 Task: Plan a trip to Atbara, Sudan from 6th December, 2023 to 12th December, 2023 for 4 adults.4 bedrooms having 4 beds and 4 bathrooms. Property type can be flat. Amenities needed are: wifi, TV, free parkinig on premises, gym, breakfast. Look for 3 properties as per requirement.
Action: Mouse moved to (398, 183)
Screenshot: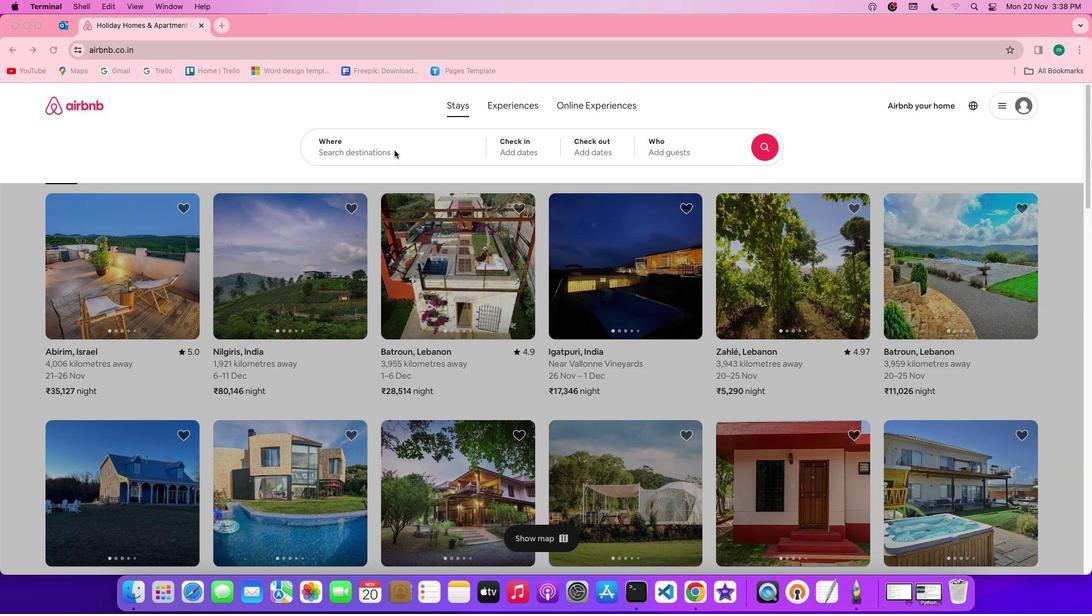 
Action: Mouse pressed left at (398, 183)
Screenshot: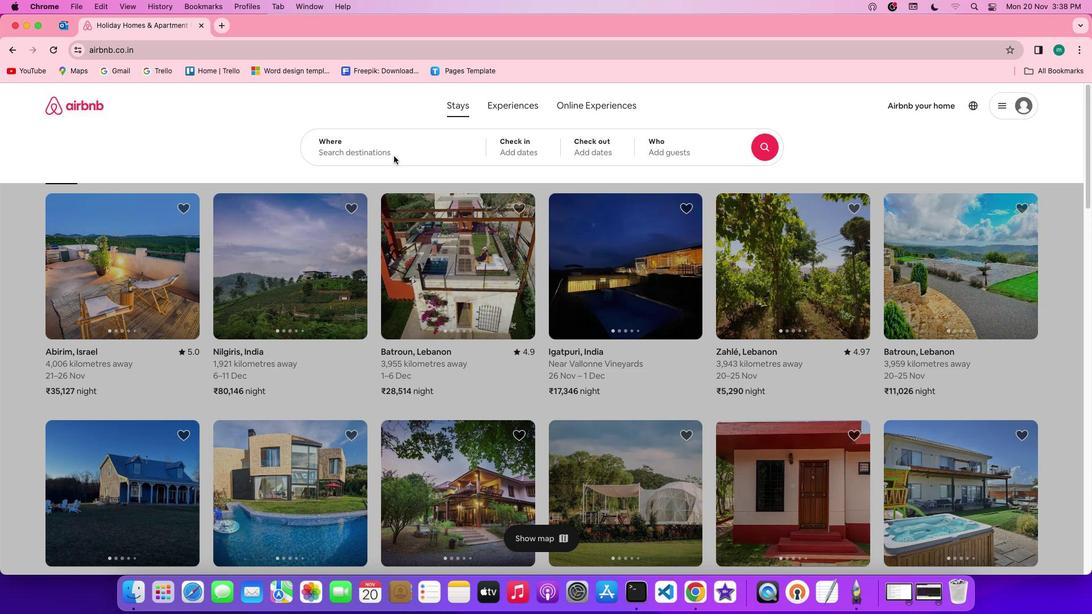 
Action: Mouse pressed left at (398, 183)
Screenshot: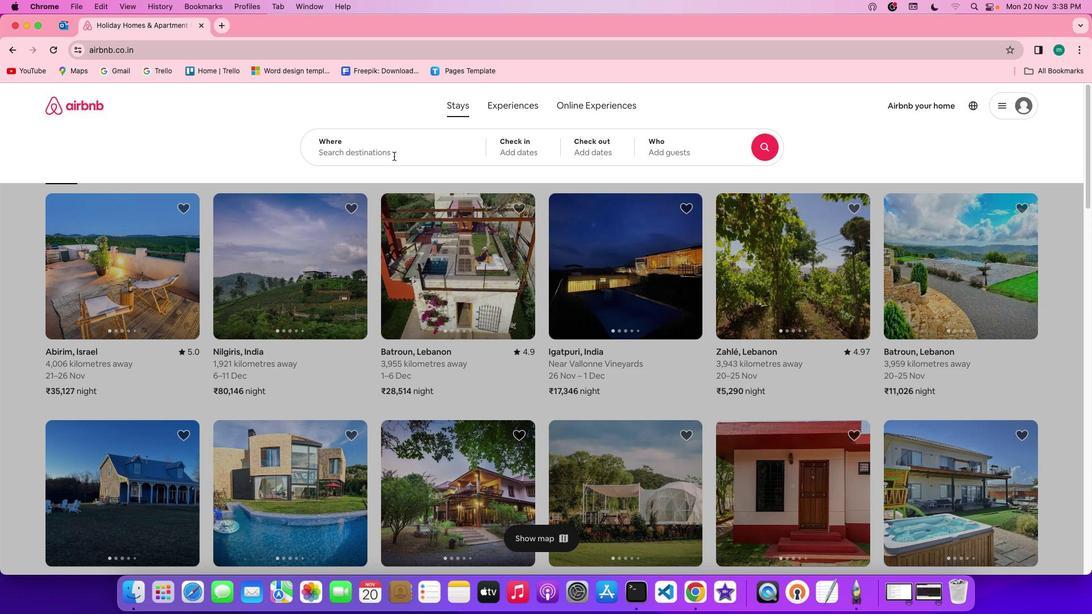 
Action: Mouse moved to (358, 178)
Screenshot: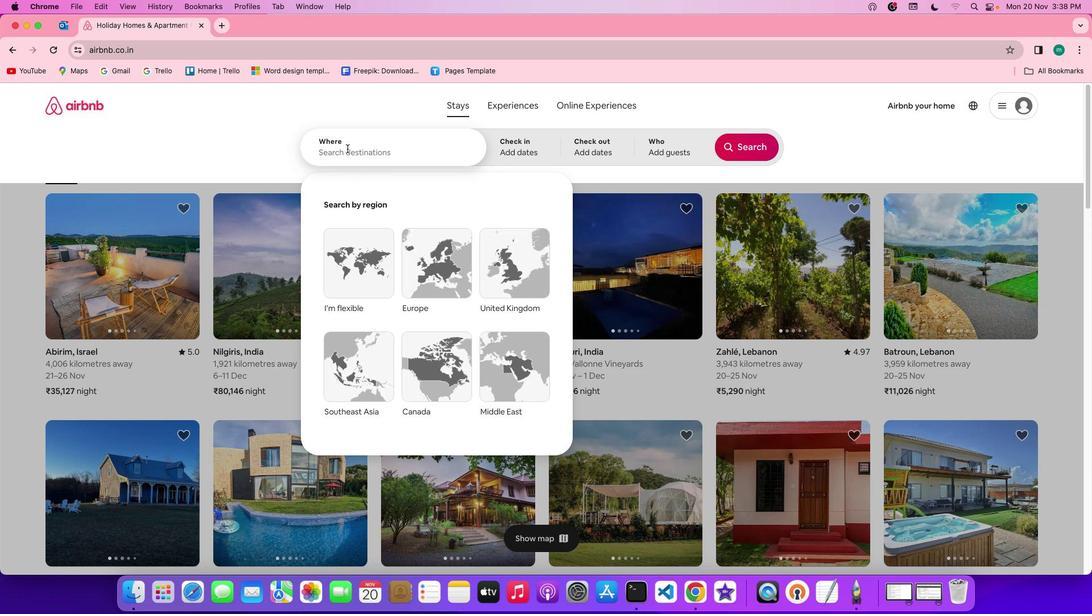 
Action: Key pressed Key.shift'A''t''b''a''r''a'','Key.spaceKey.shift'S''u''d''a''n'
Screenshot: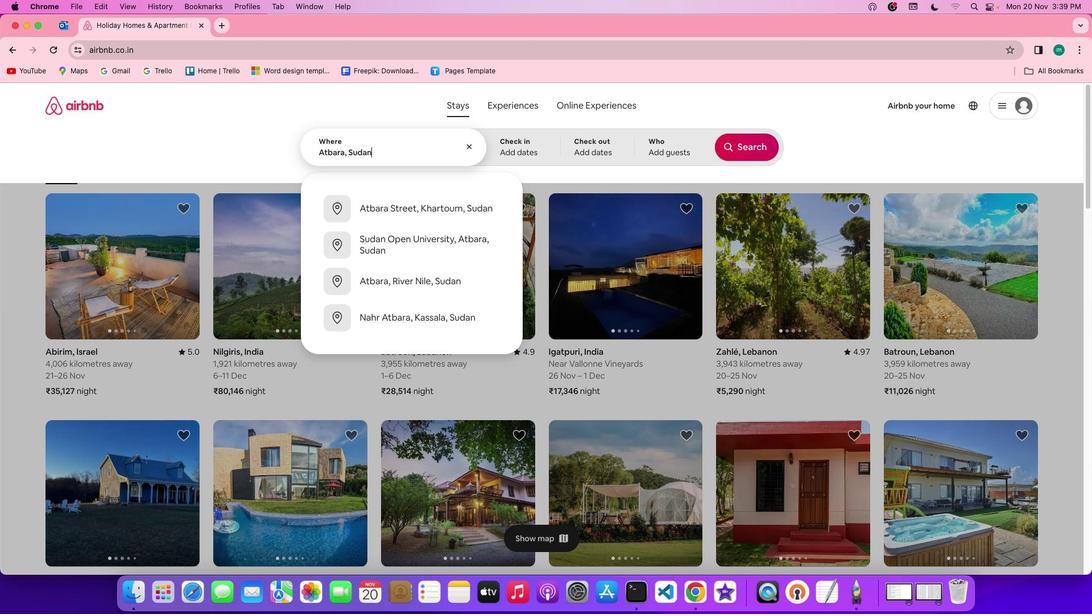
Action: Mouse moved to (510, 173)
Screenshot: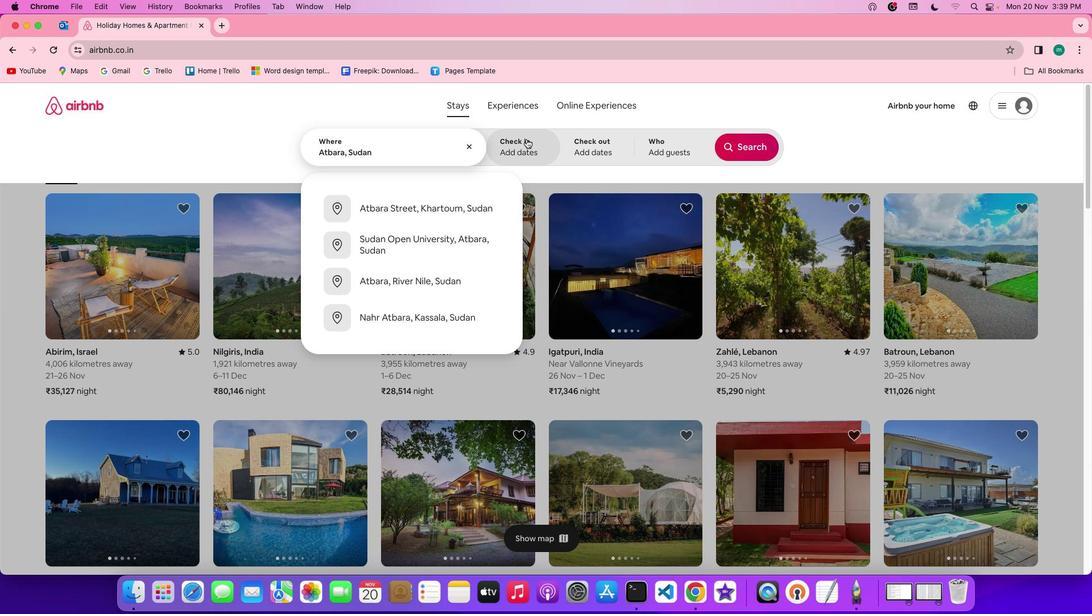 
Action: Mouse pressed left at (510, 173)
Screenshot: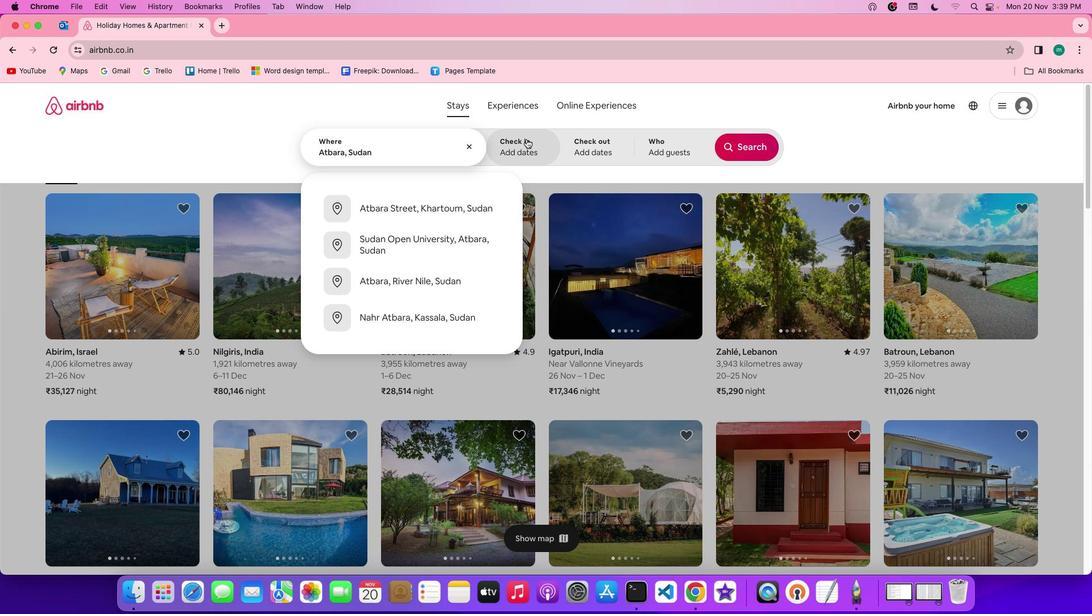 
Action: Mouse moved to (611, 273)
Screenshot: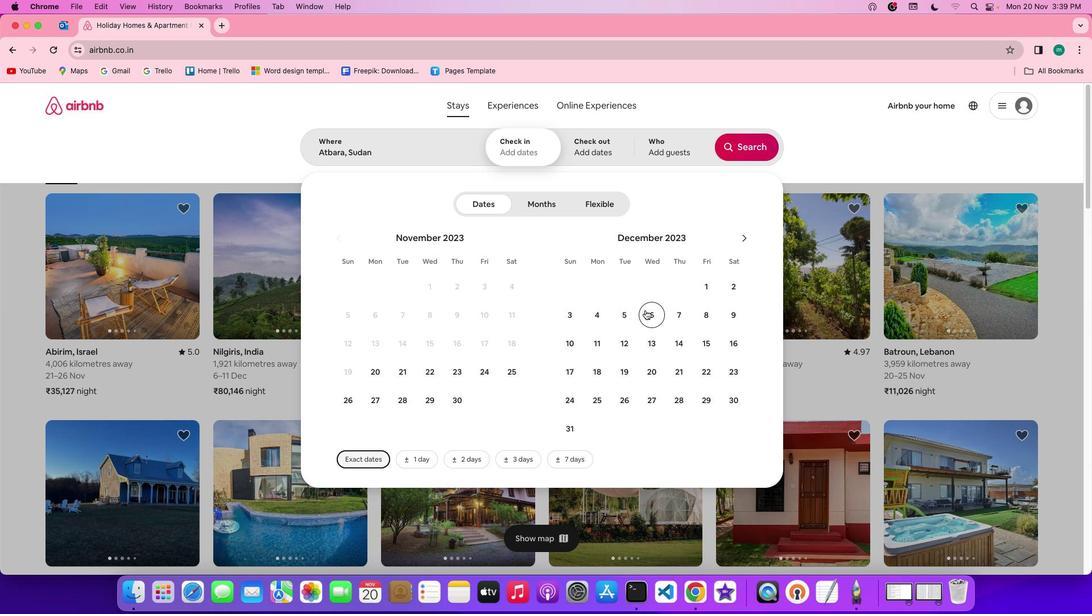 
Action: Mouse pressed left at (611, 273)
Screenshot: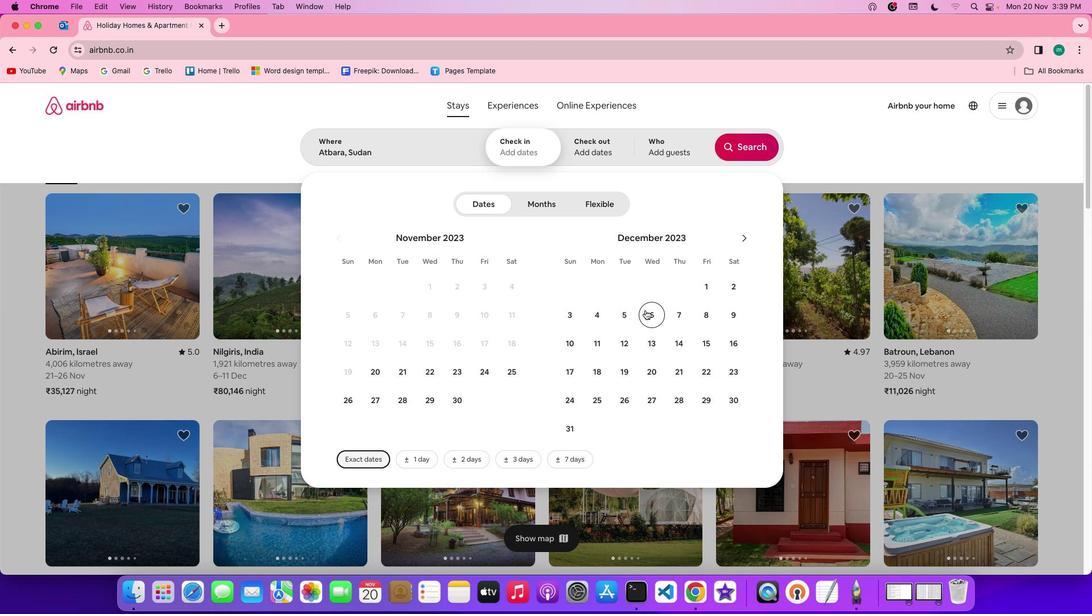 
Action: Mouse moved to (593, 293)
Screenshot: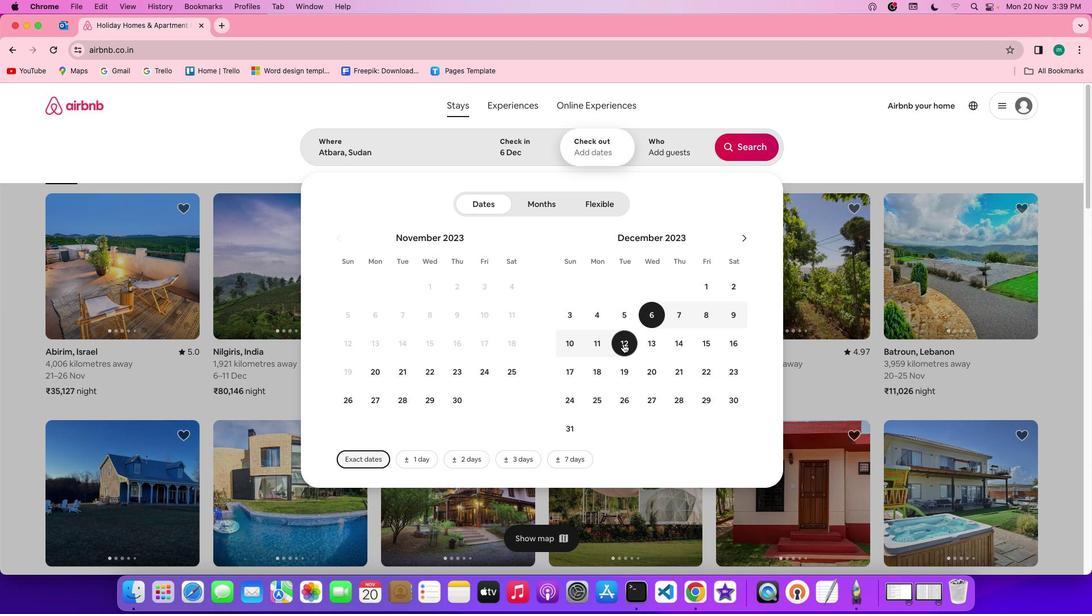 
Action: Mouse pressed left at (593, 293)
Screenshot: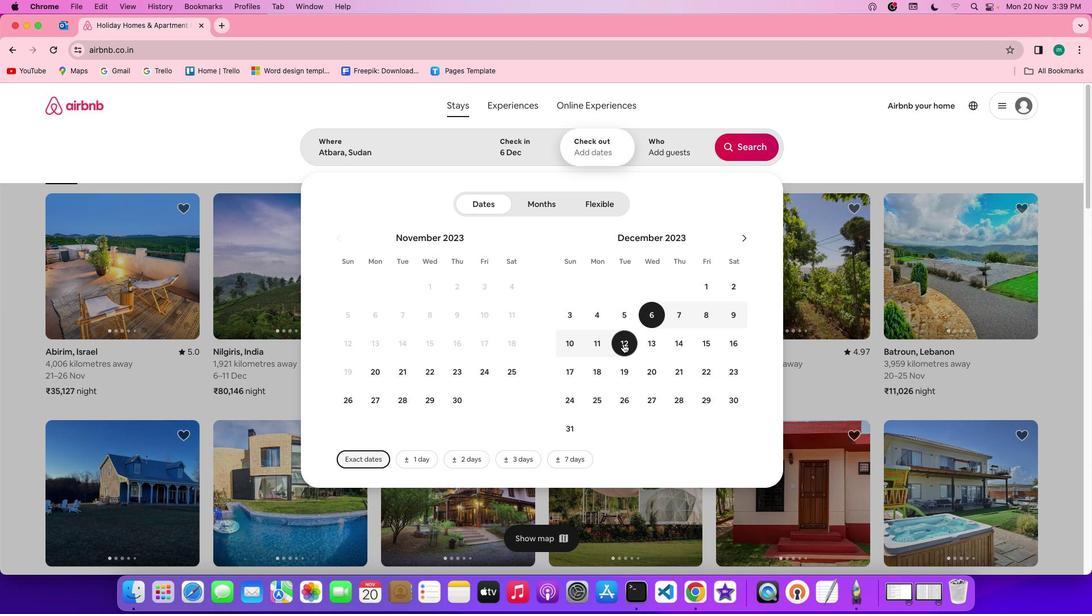 
Action: Mouse moved to (635, 178)
Screenshot: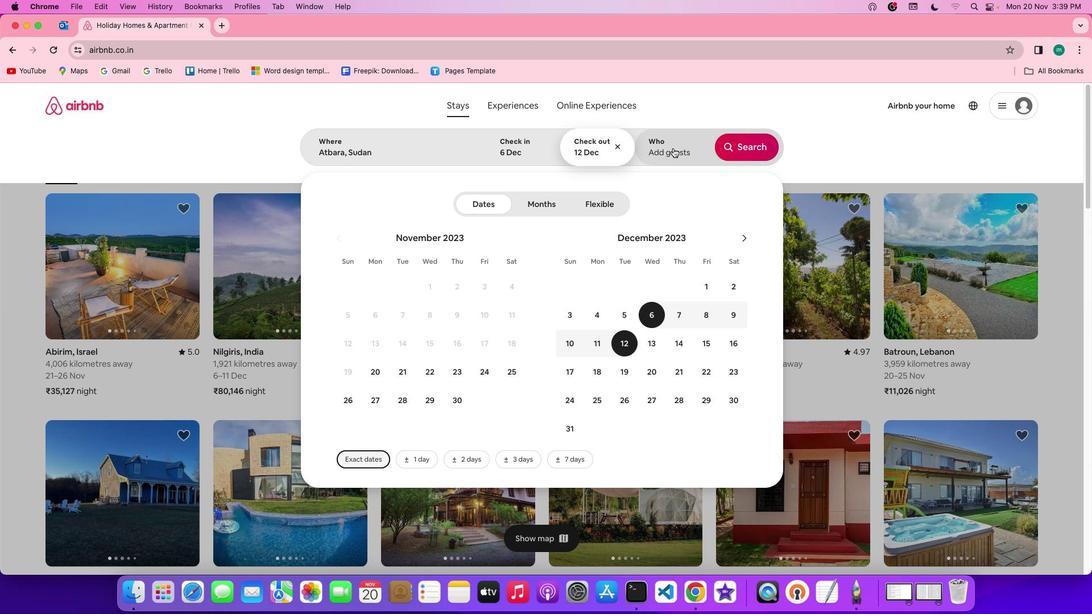 
Action: Mouse pressed left at (635, 178)
Screenshot: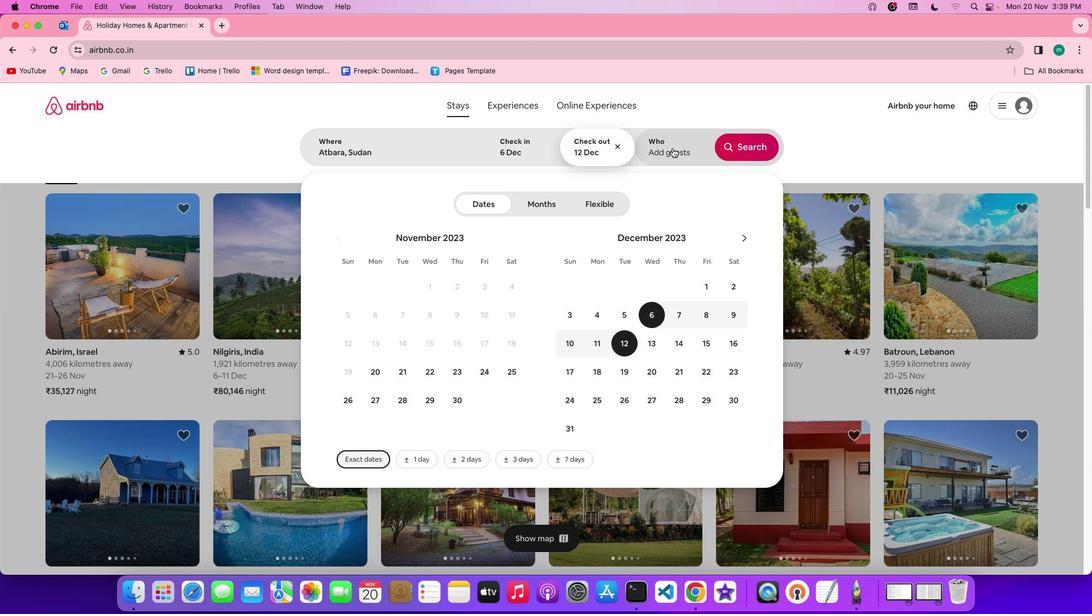 
Action: Mouse moved to (698, 208)
Screenshot: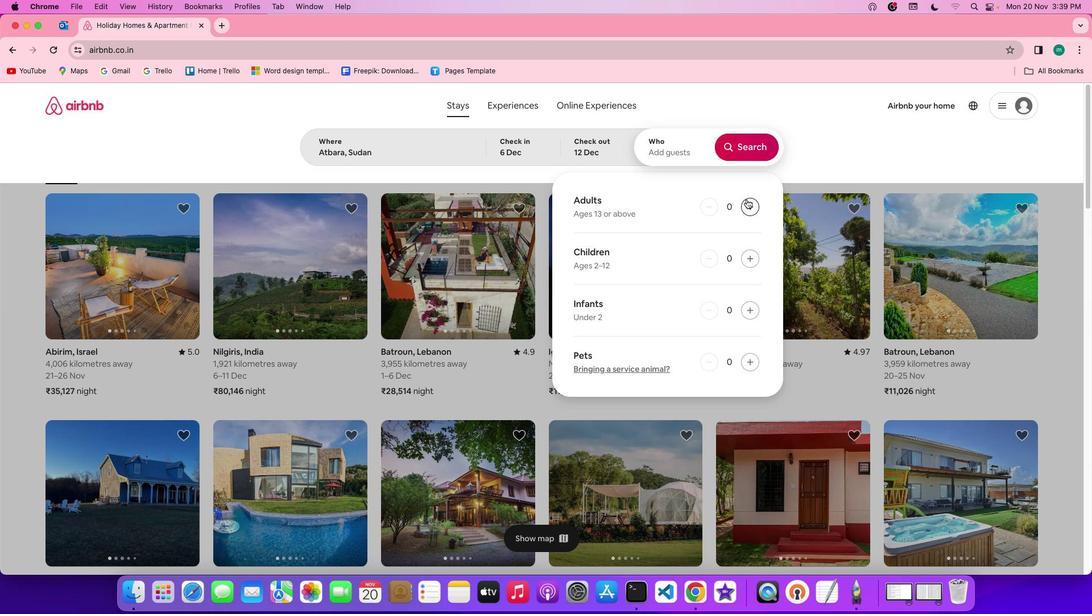 
Action: Mouse pressed left at (698, 208)
Screenshot: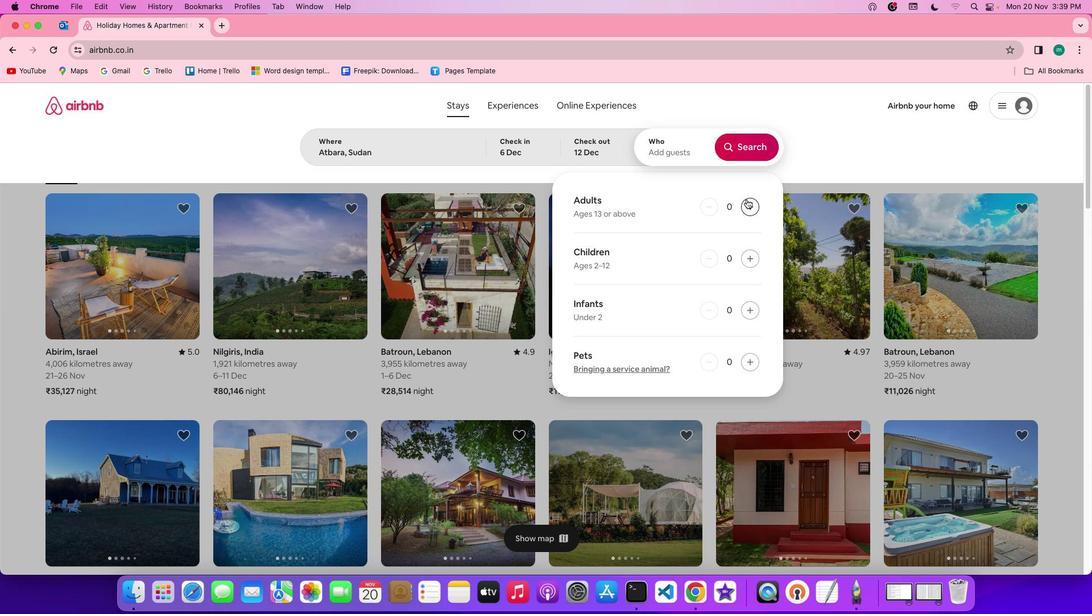 
Action: Mouse pressed left at (698, 208)
Screenshot: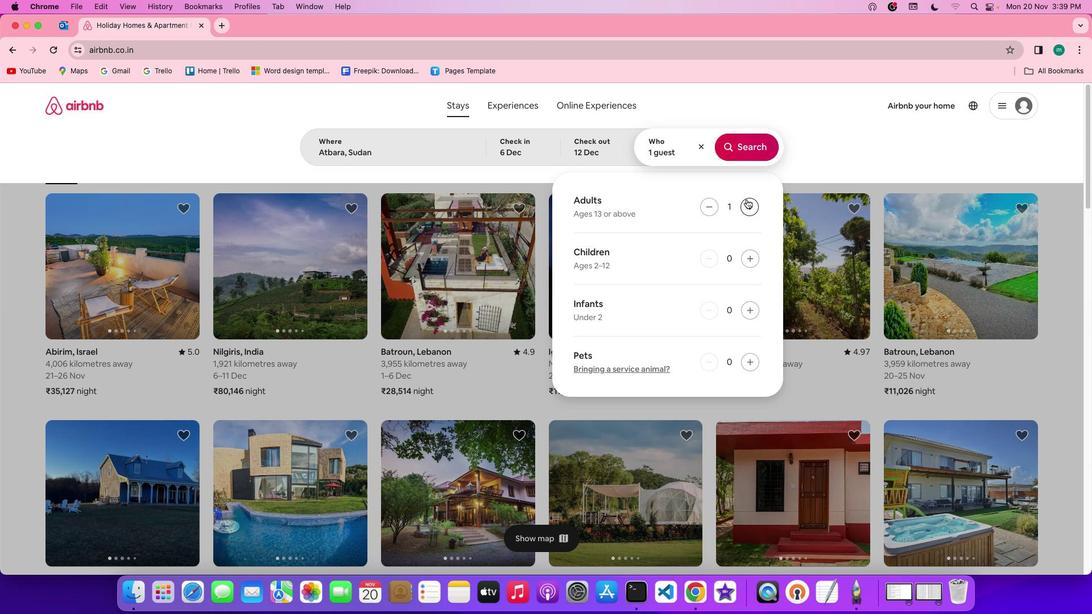 
Action: Mouse pressed left at (698, 208)
Screenshot: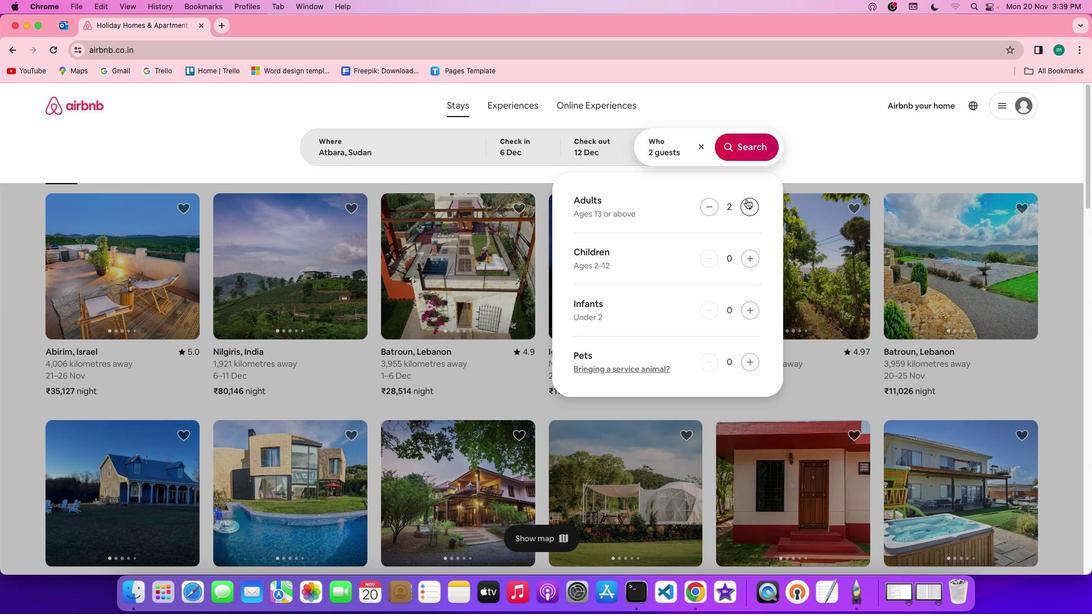 
Action: Mouse pressed left at (698, 208)
Screenshot: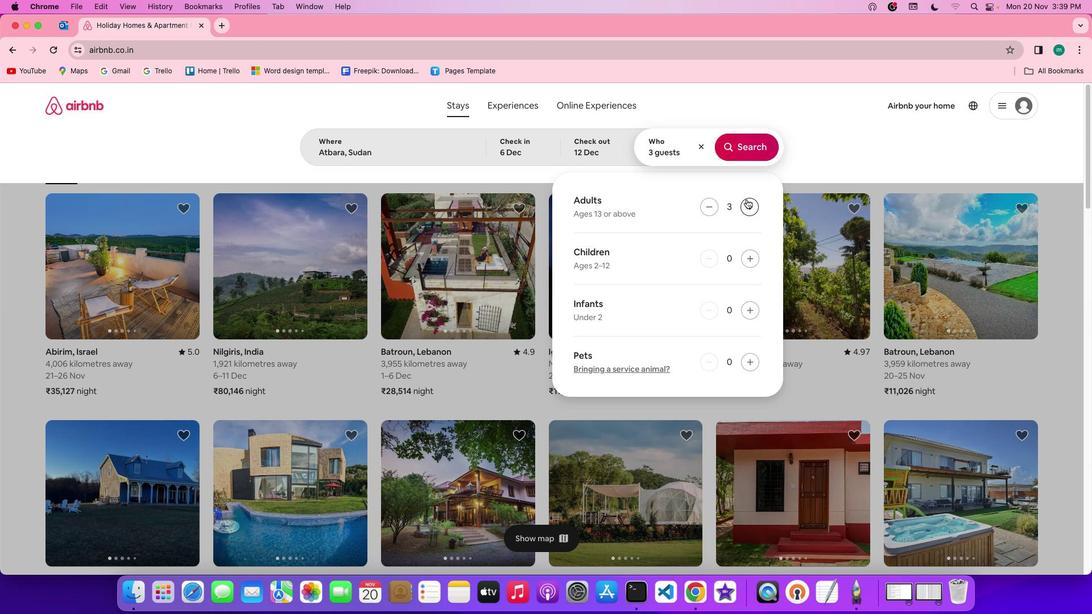 
Action: Mouse moved to (699, 178)
Screenshot: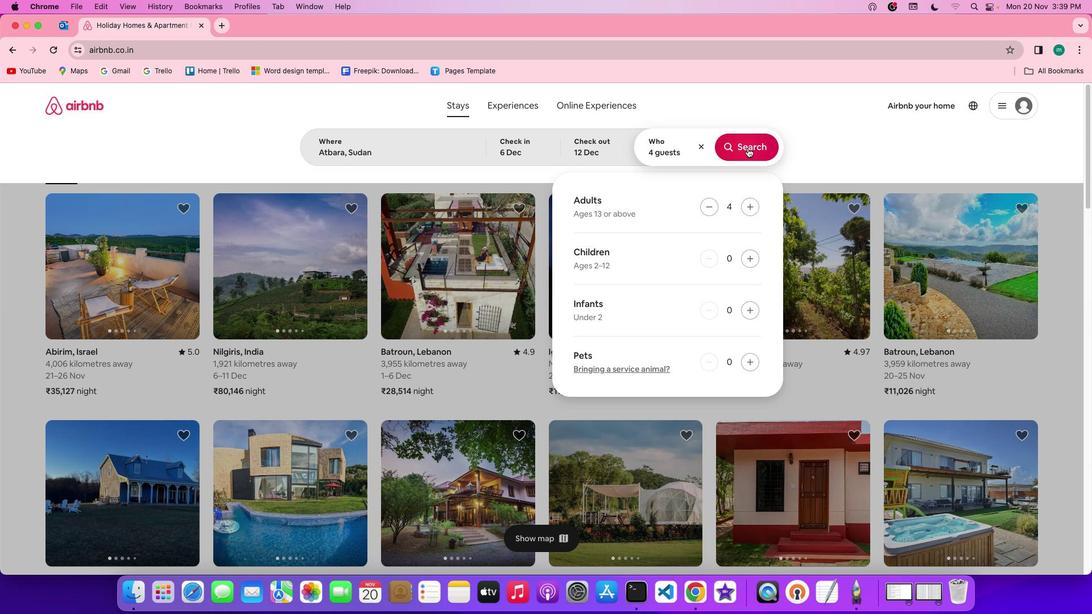 
Action: Mouse pressed left at (699, 178)
Screenshot: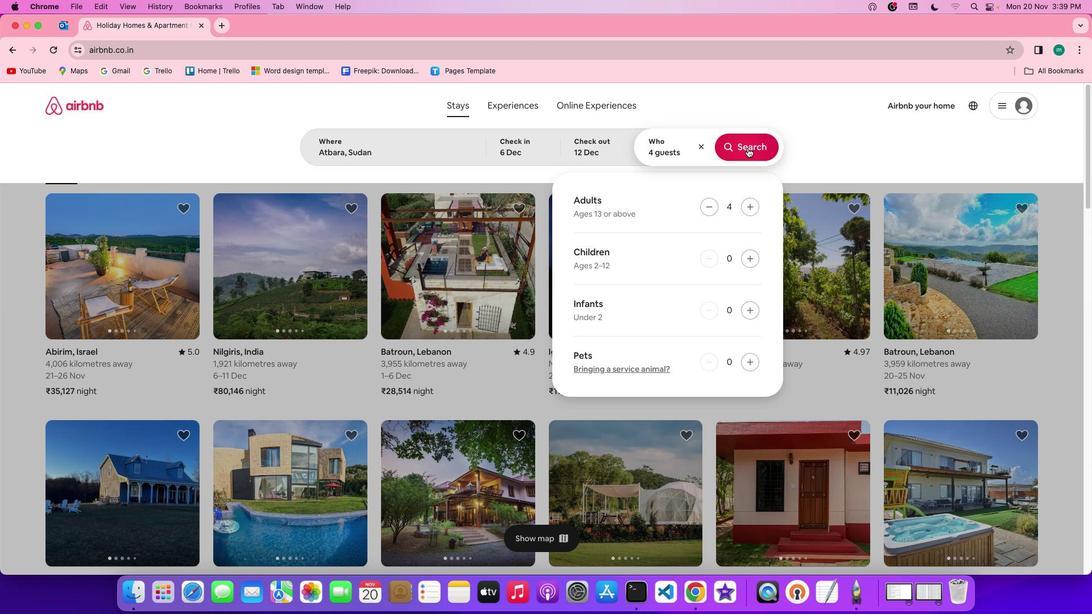 
Action: Mouse moved to (837, 179)
Screenshot: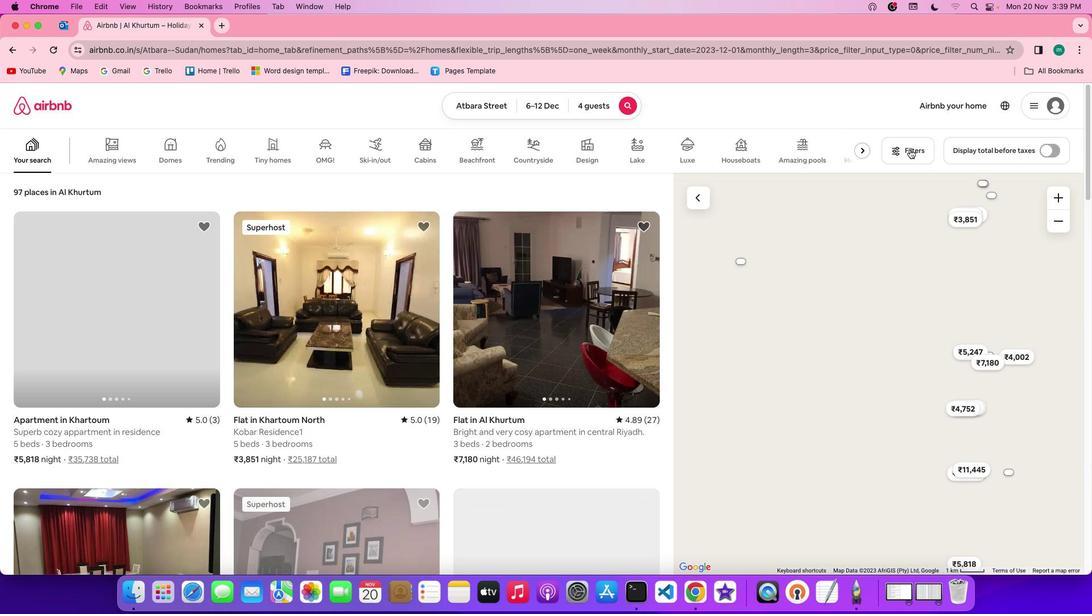 
Action: Mouse pressed left at (837, 179)
Screenshot: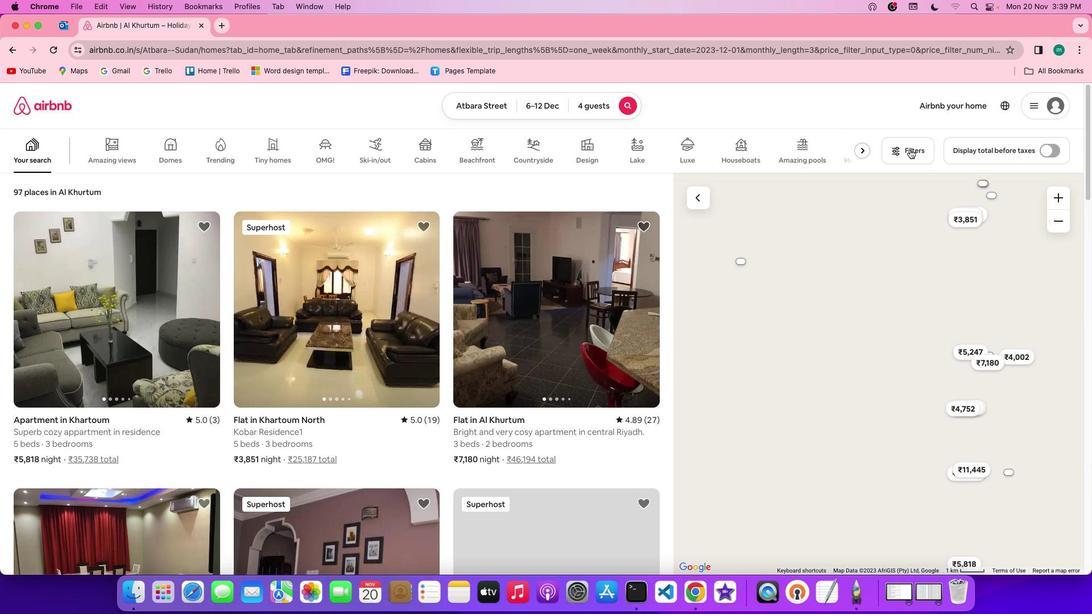 
Action: Mouse moved to (585, 275)
Screenshot: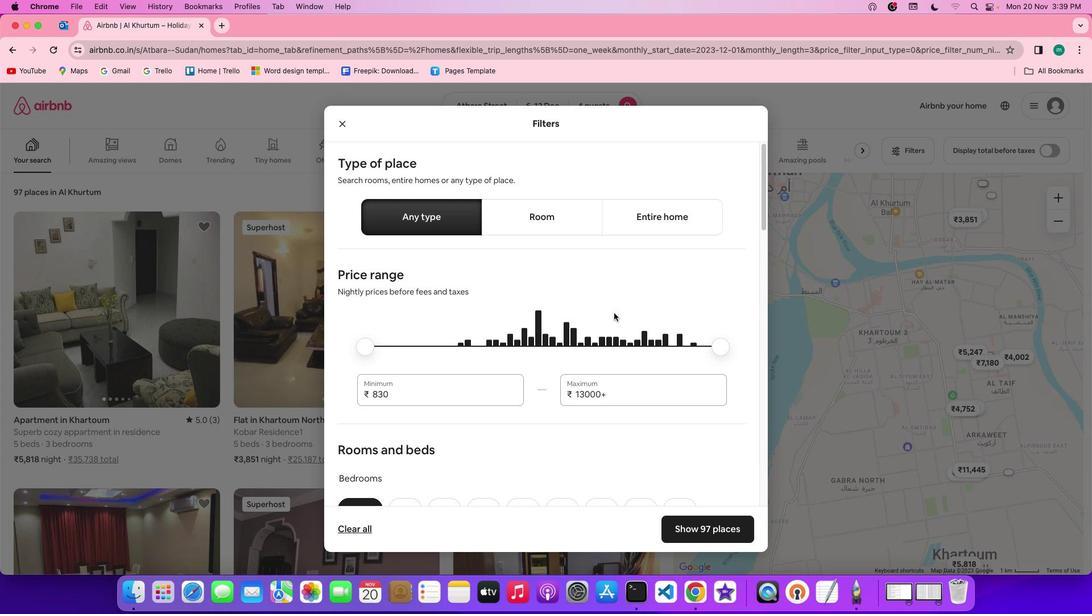 
Action: Mouse scrolled (585, 275) with delta (62, 91)
Screenshot: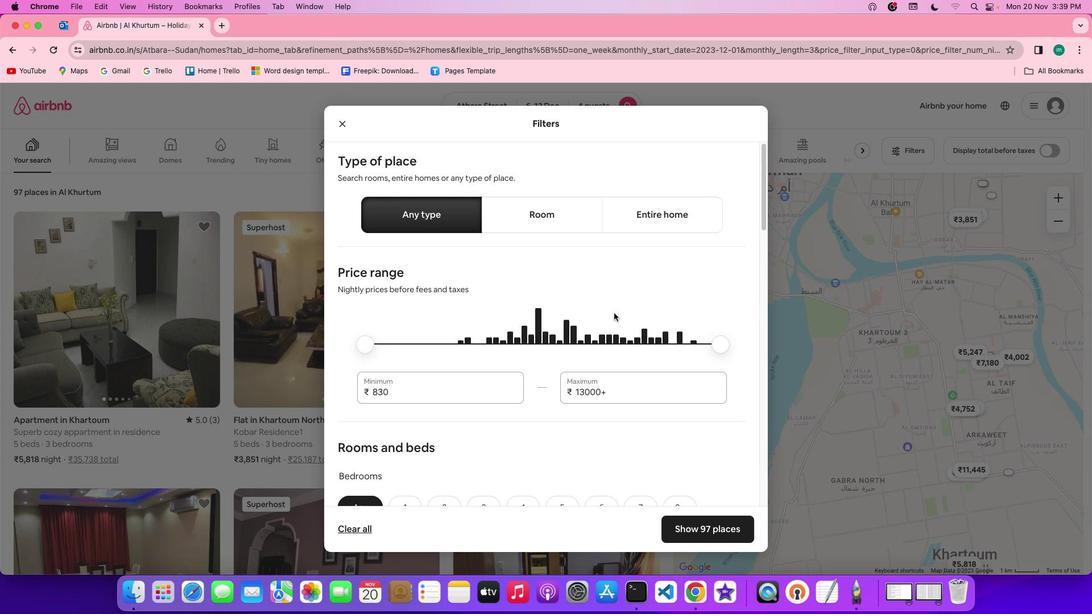 
Action: Mouse scrolled (585, 275) with delta (62, 91)
Screenshot: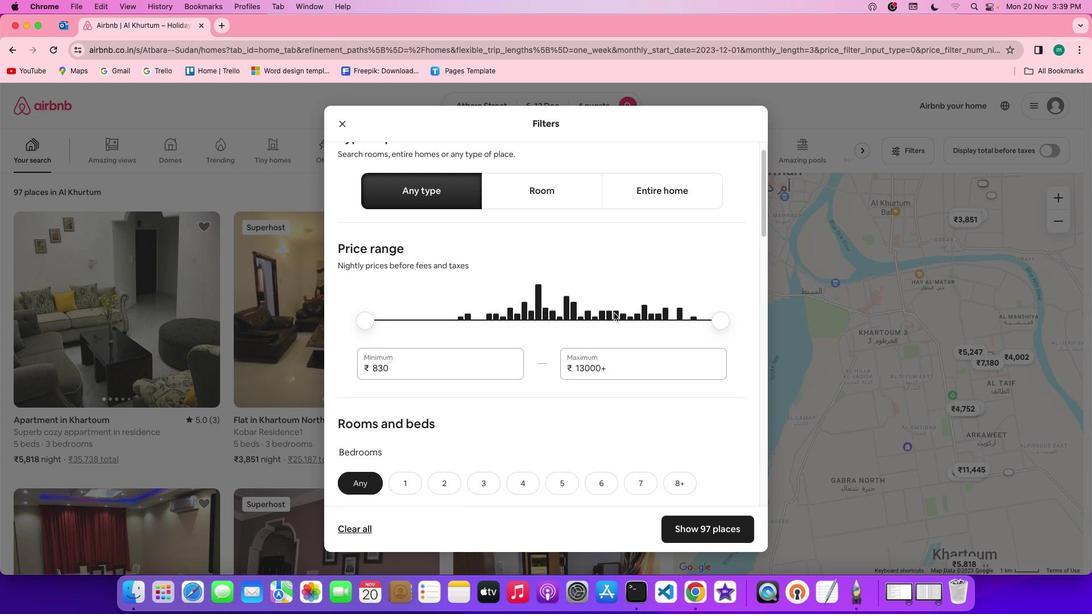 
Action: Mouse scrolled (585, 275) with delta (62, 91)
Screenshot: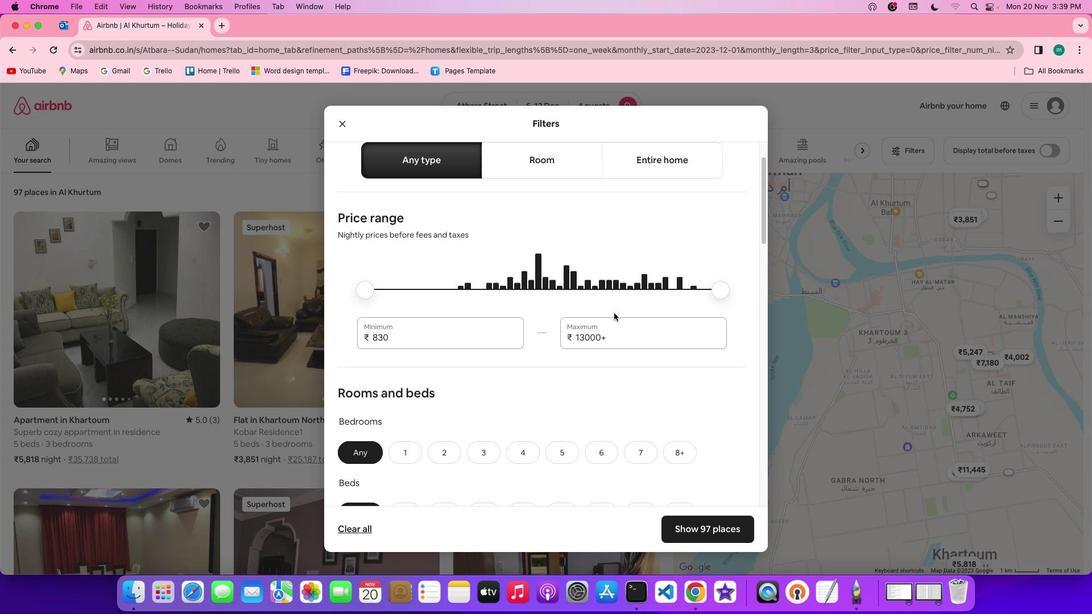 
Action: Mouse scrolled (585, 275) with delta (62, 90)
Screenshot: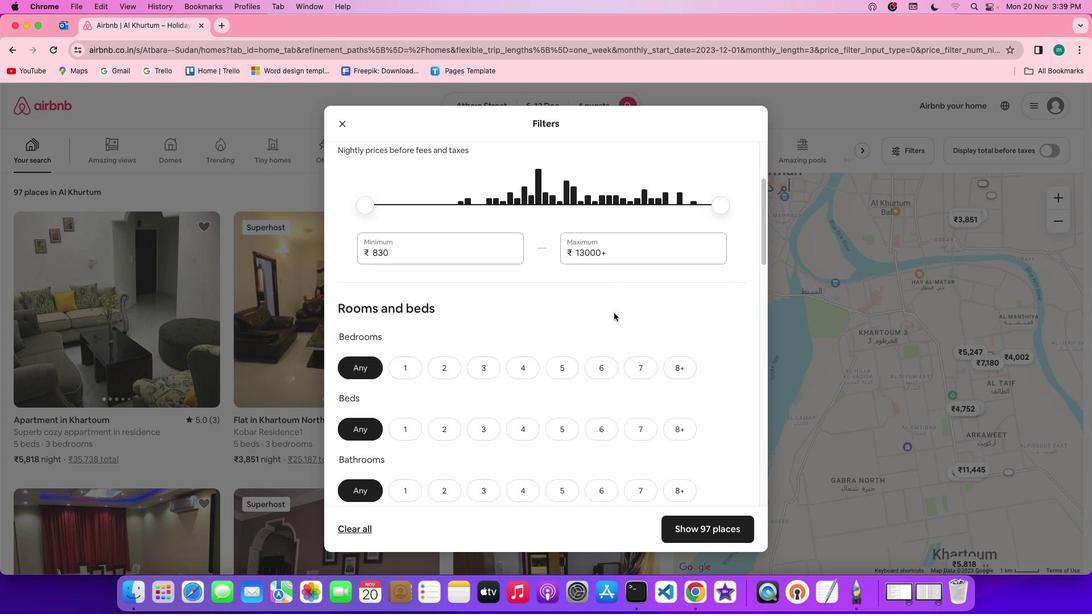 
Action: Mouse scrolled (585, 275) with delta (62, 91)
Screenshot: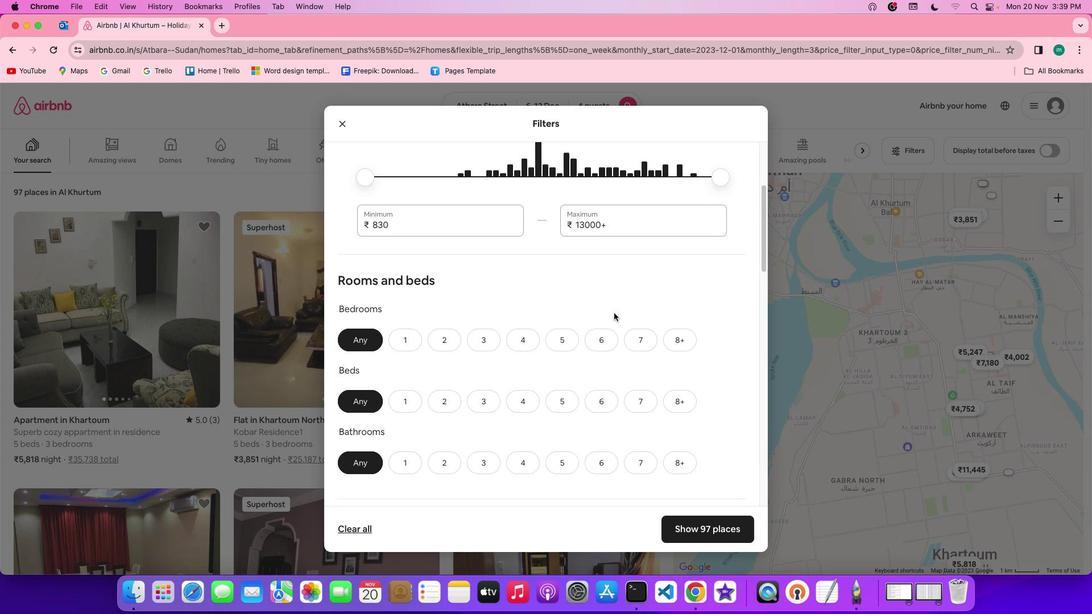 
Action: Mouse scrolled (585, 275) with delta (62, 91)
Screenshot: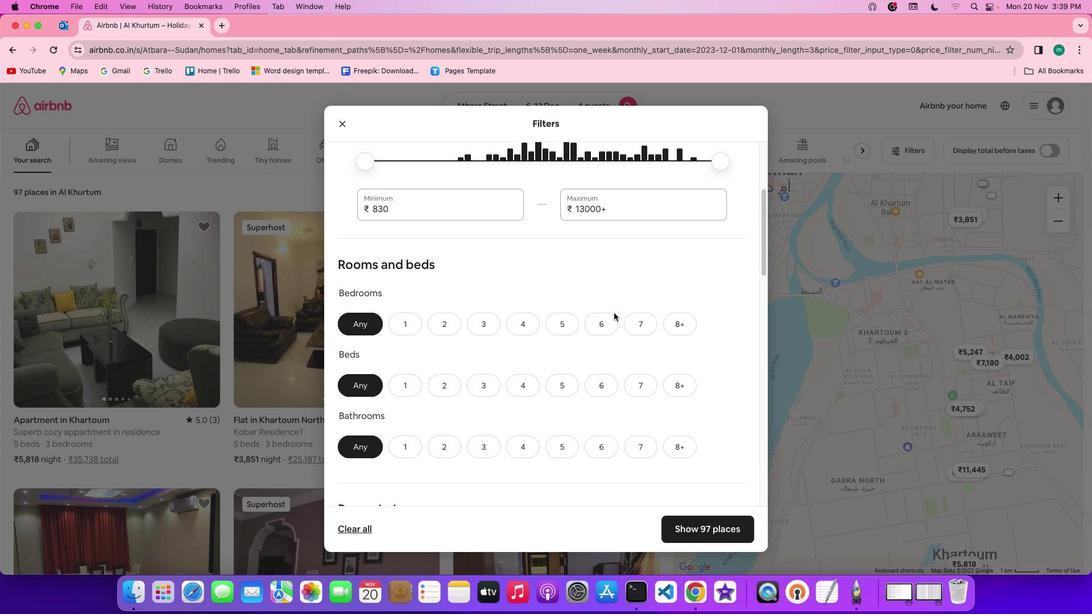 
Action: Mouse scrolled (585, 275) with delta (62, 91)
Screenshot: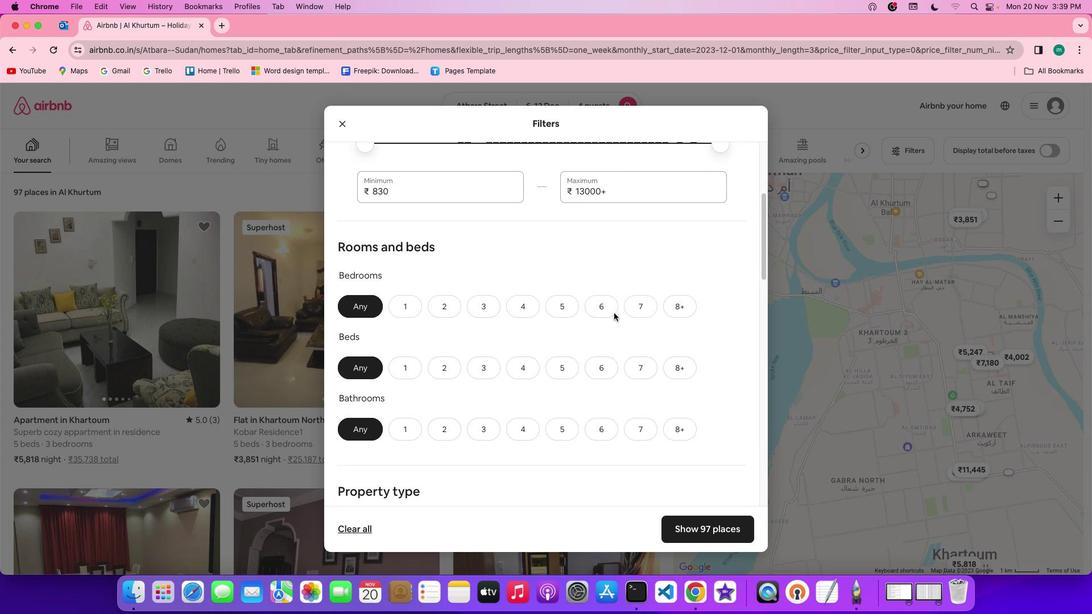 
Action: Mouse scrolled (585, 275) with delta (62, 90)
Screenshot: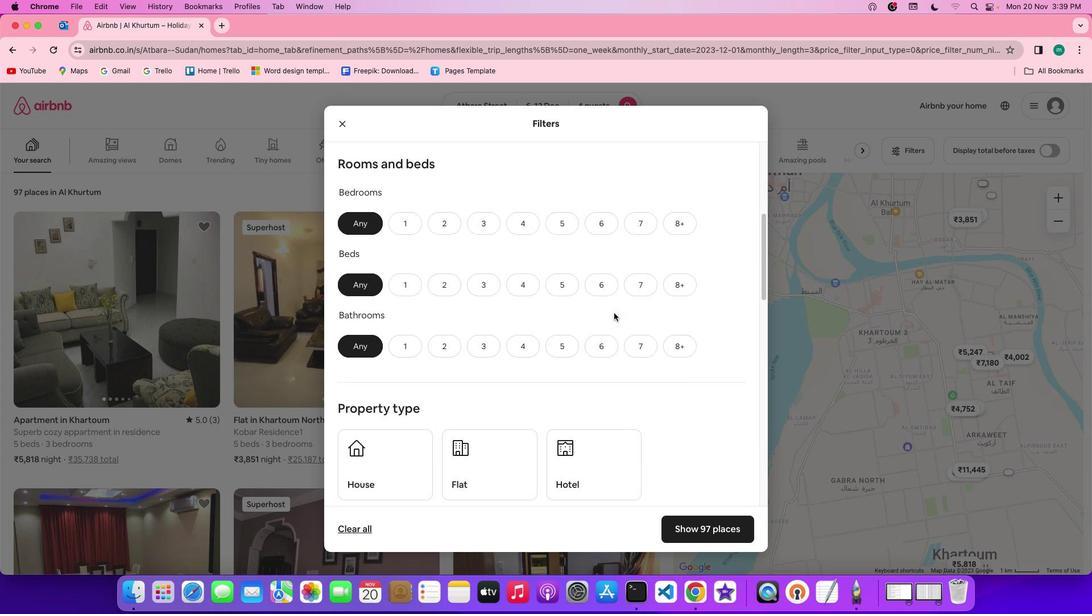 
Action: Mouse moved to (516, 208)
Screenshot: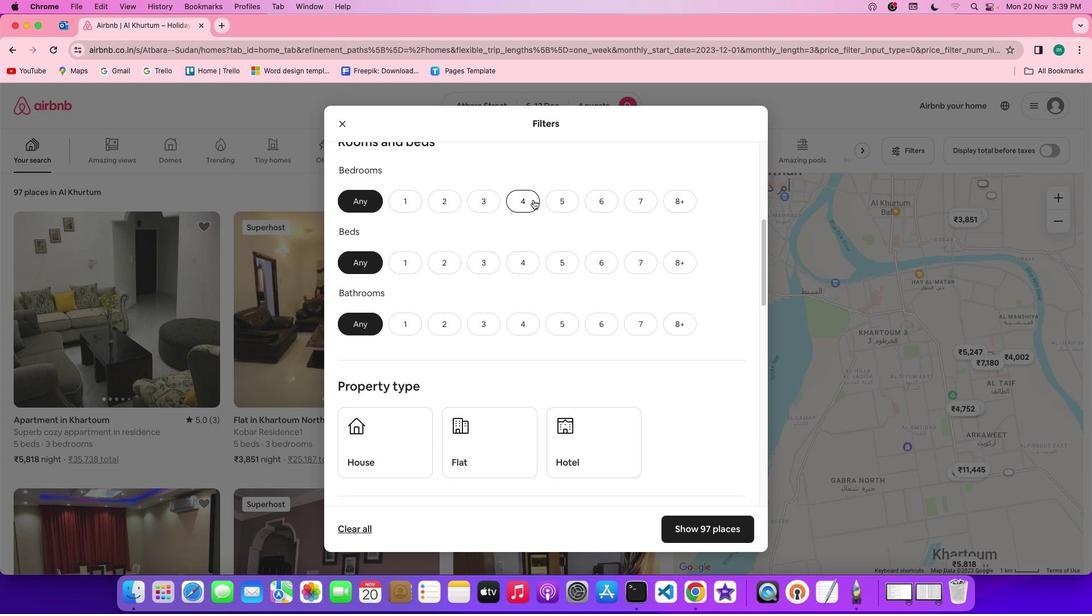 
Action: Mouse pressed left at (516, 208)
Screenshot: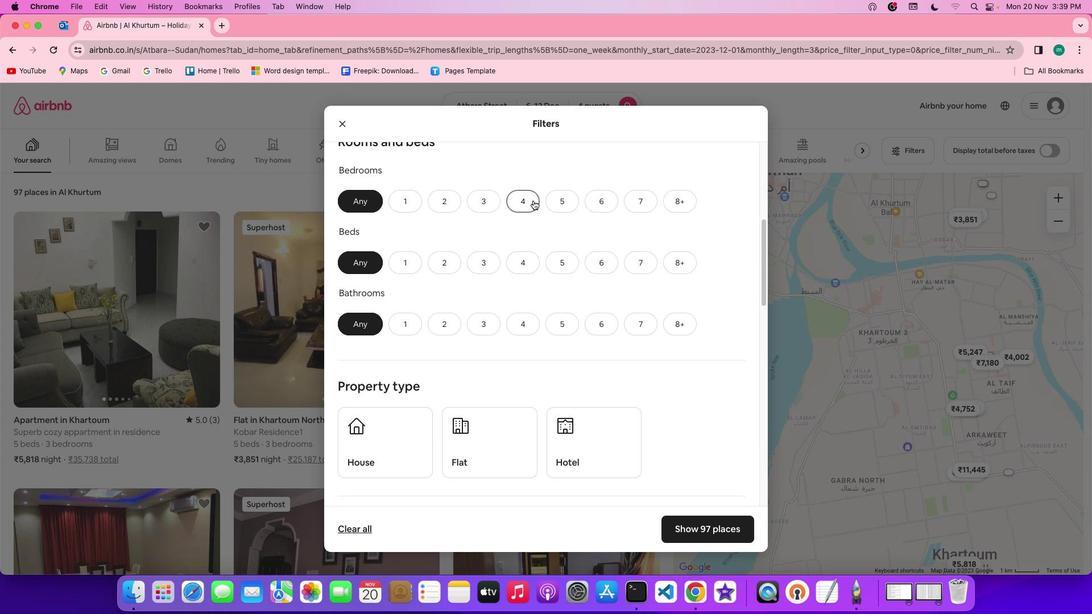 
Action: Mouse moved to (513, 246)
Screenshot: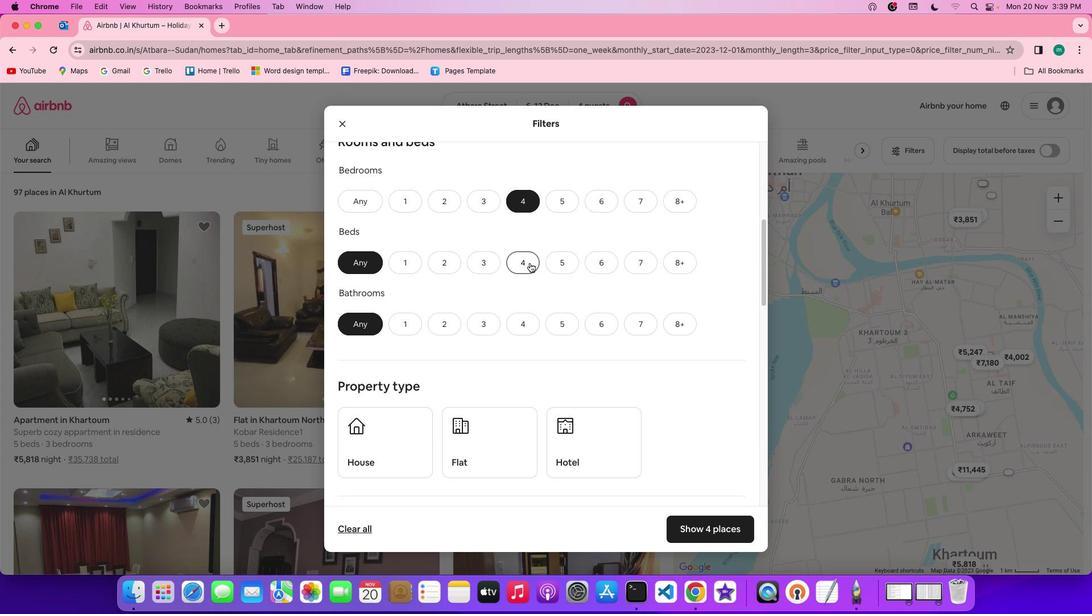 
Action: Mouse pressed left at (513, 246)
Screenshot: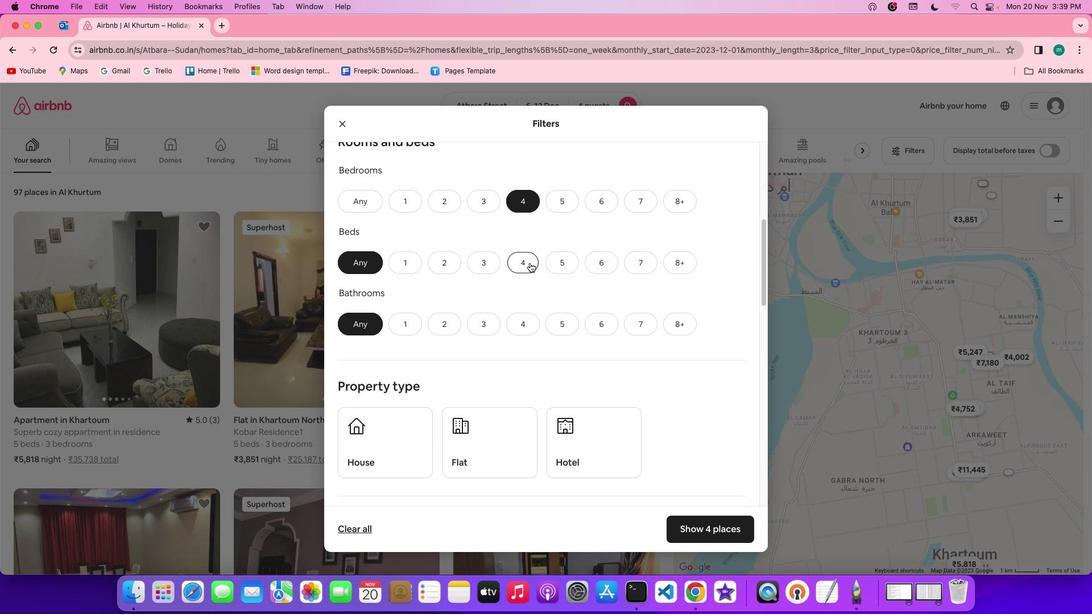 
Action: Mouse moved to (506, 277)
Screenshot: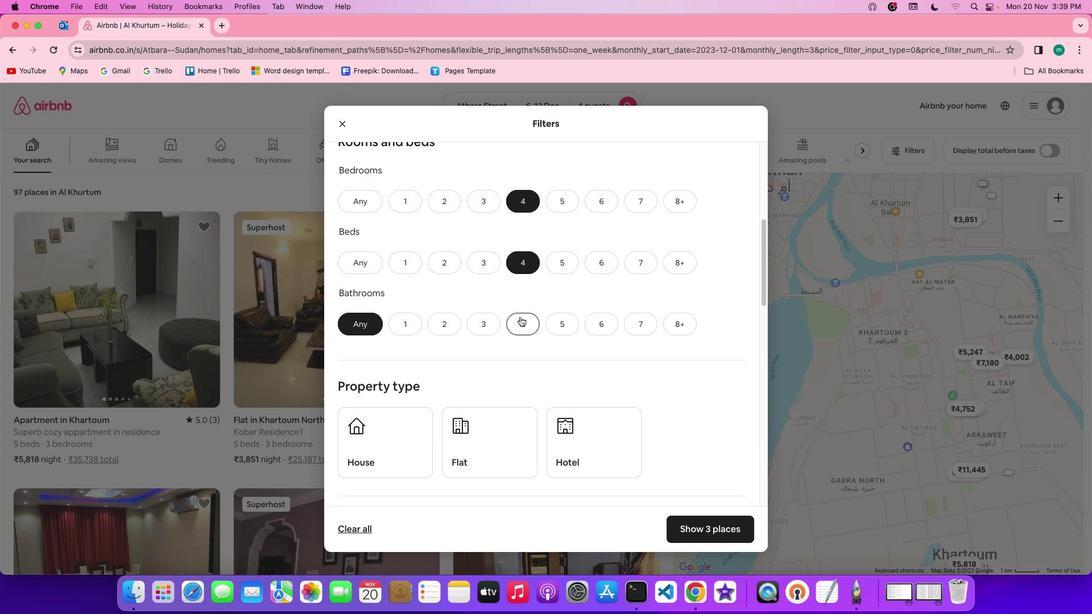 
Action: Mouse pressed left at (506, 277)
Screenshot: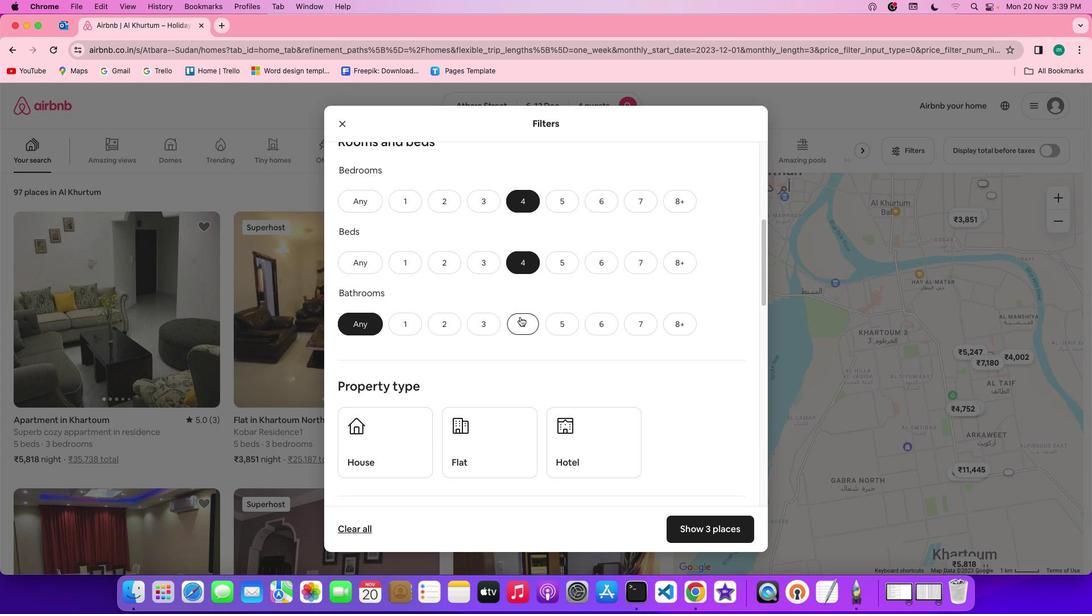 
Action: Mouse moved to (564, 274)
Screenshot: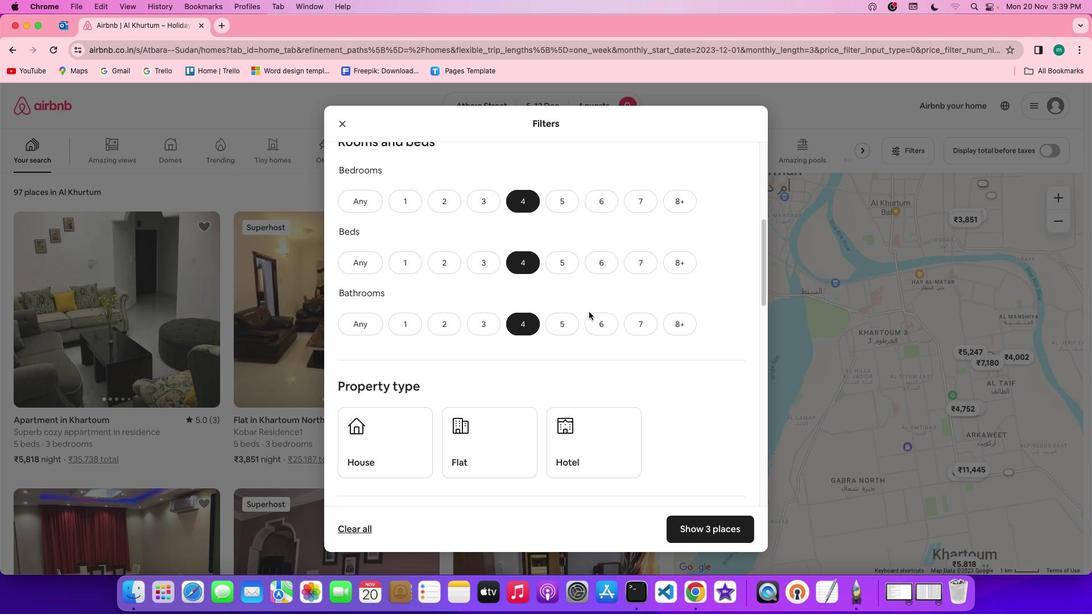 
Action: Mouse scrolled (564, 274) with delta (62, 91)
Screenshot: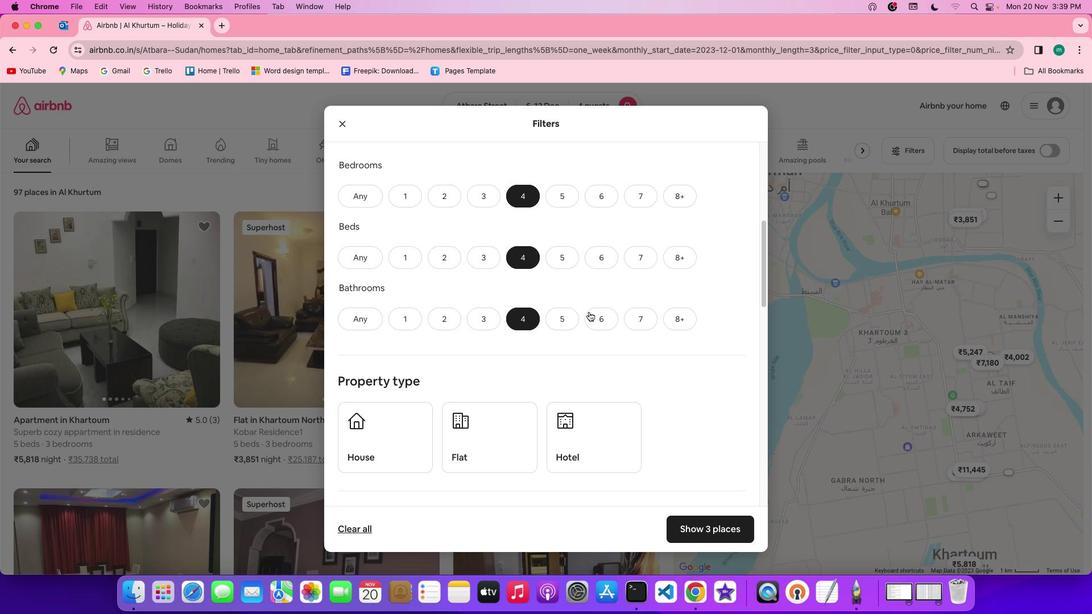 
Action: Mouse scrolled (564, 274) with delta (62, 91)
Screenshot: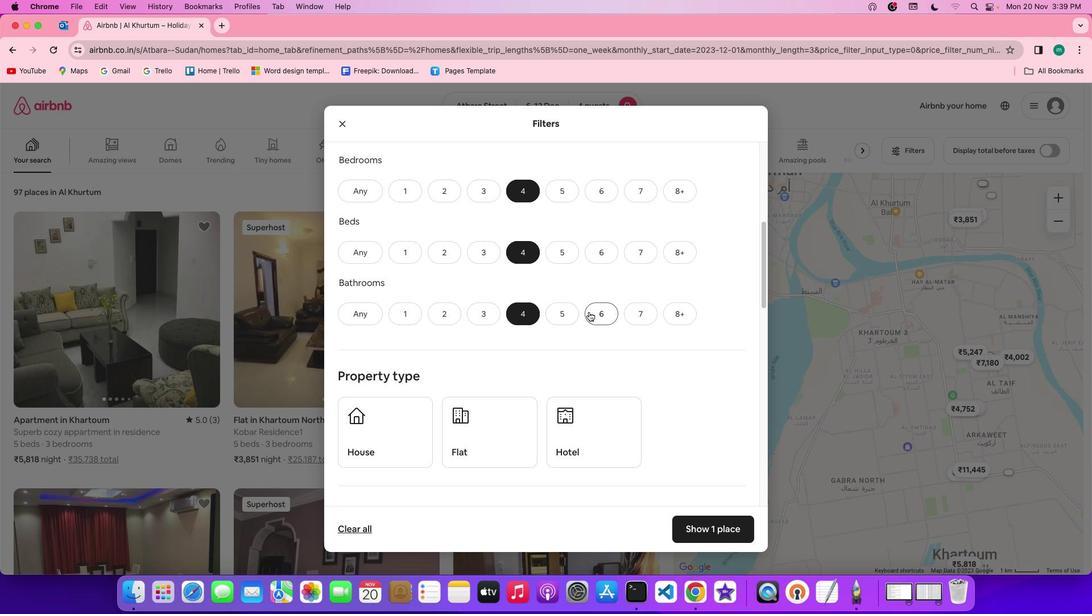 
Action: Mouse scrolled (564, 274) with delta (62, 91)
Screenshot: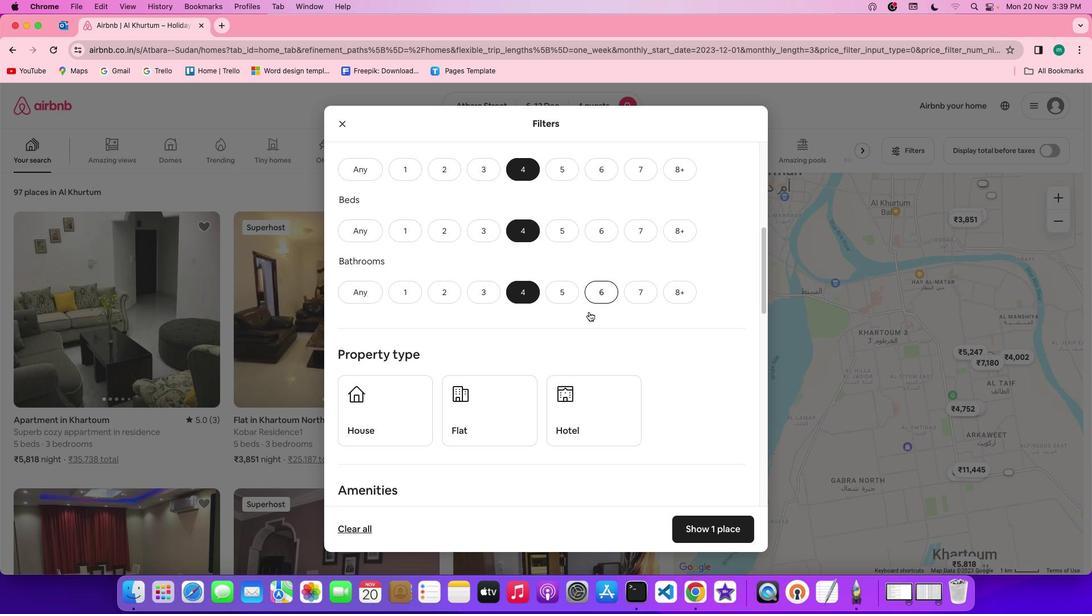 
Action: Mouse scrolled (564, 274) with delta (62, 91)
Screenshot: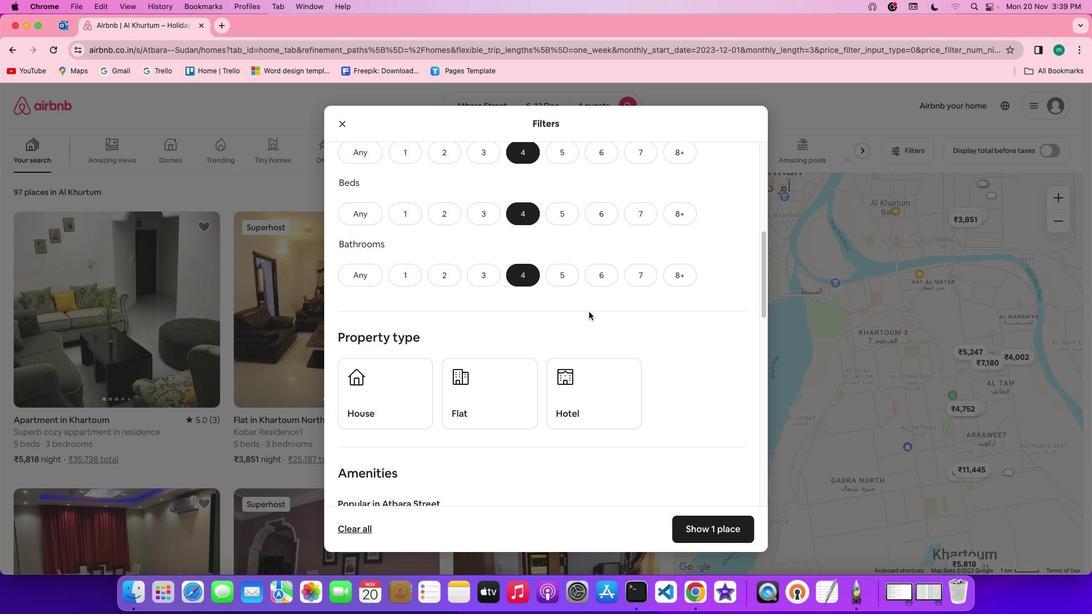 
Action: Mouse scrolled (564, 274) with delta (62, 91)
Screenshot: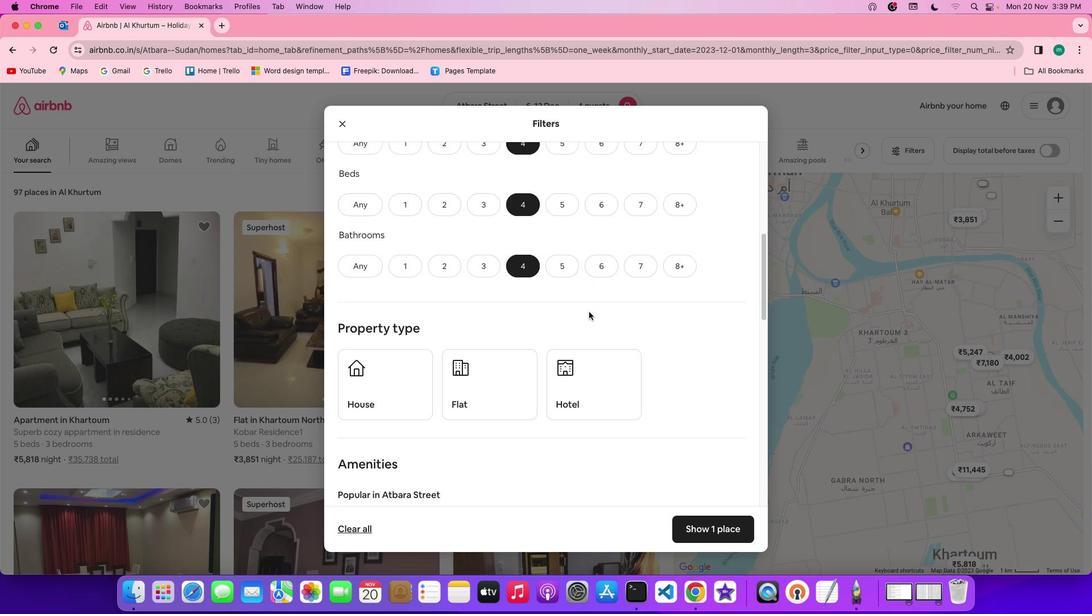 
Action: Mouse scrolled (564, 274) with delta (62, 91)
Screenshot: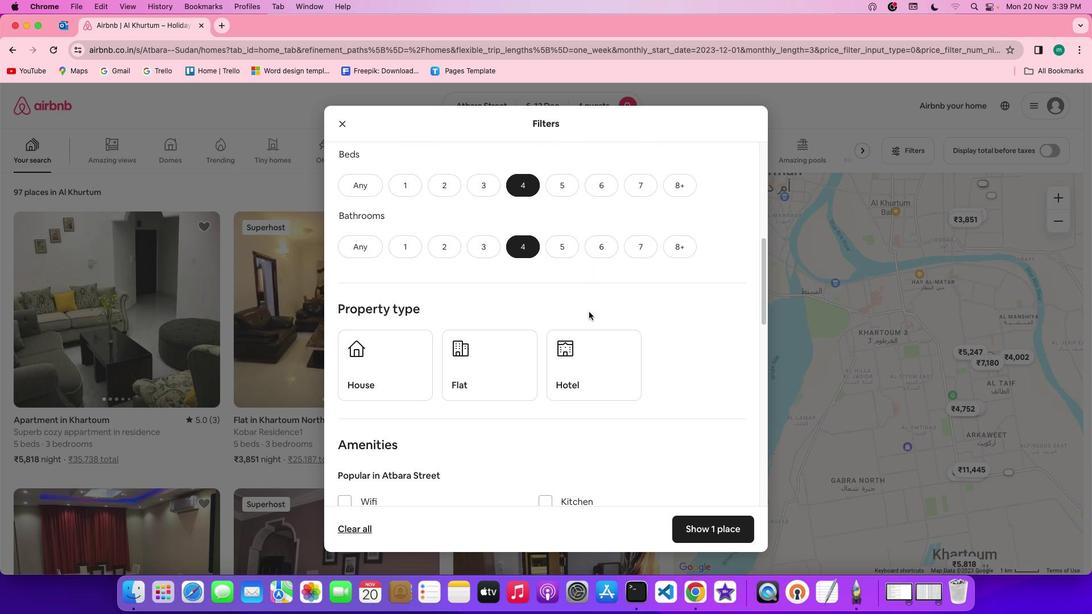 
Action: Mouse scrolled (564, 274) with delta (62, 91)
Screenshot: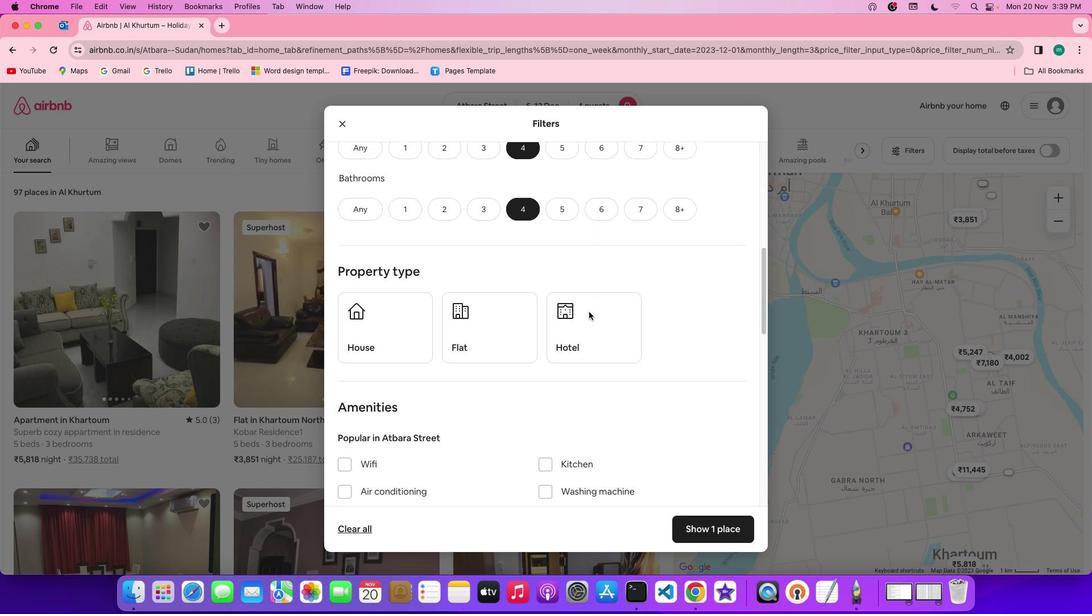 
Action: Mouse moved to (469, 266)
Screenshot: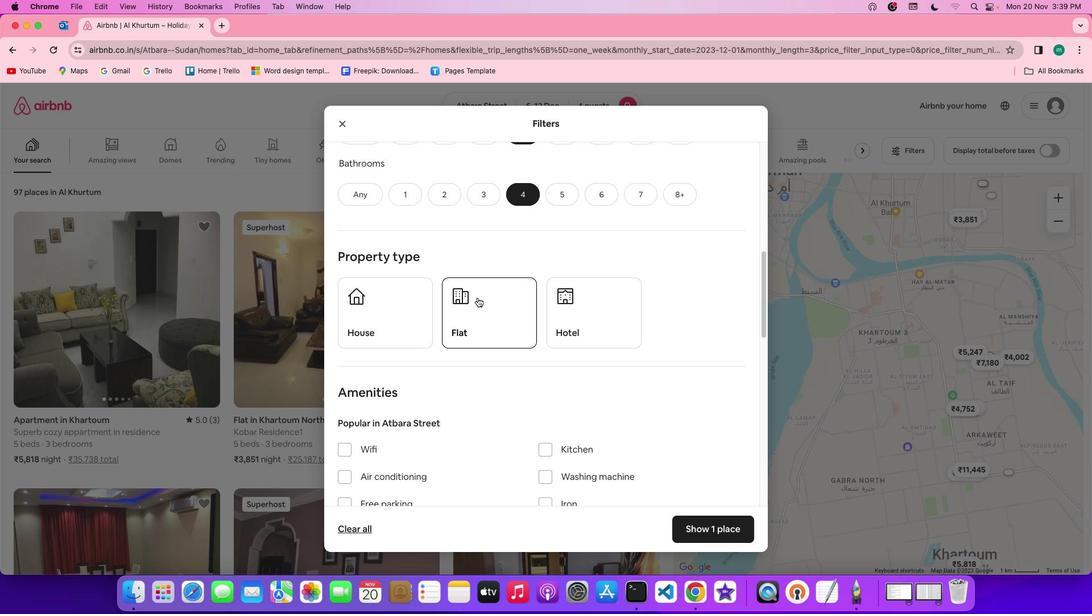 
Action: Mouse pressed left at (469, 266)
Screenshot: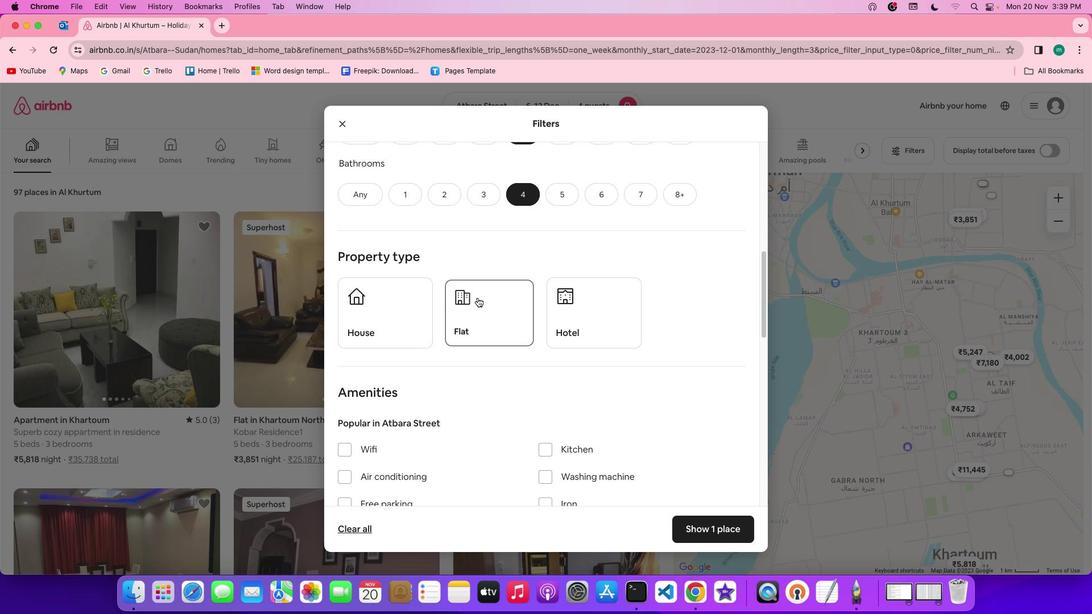 
Action: Mouse moved to (491, 272)
Screenshot: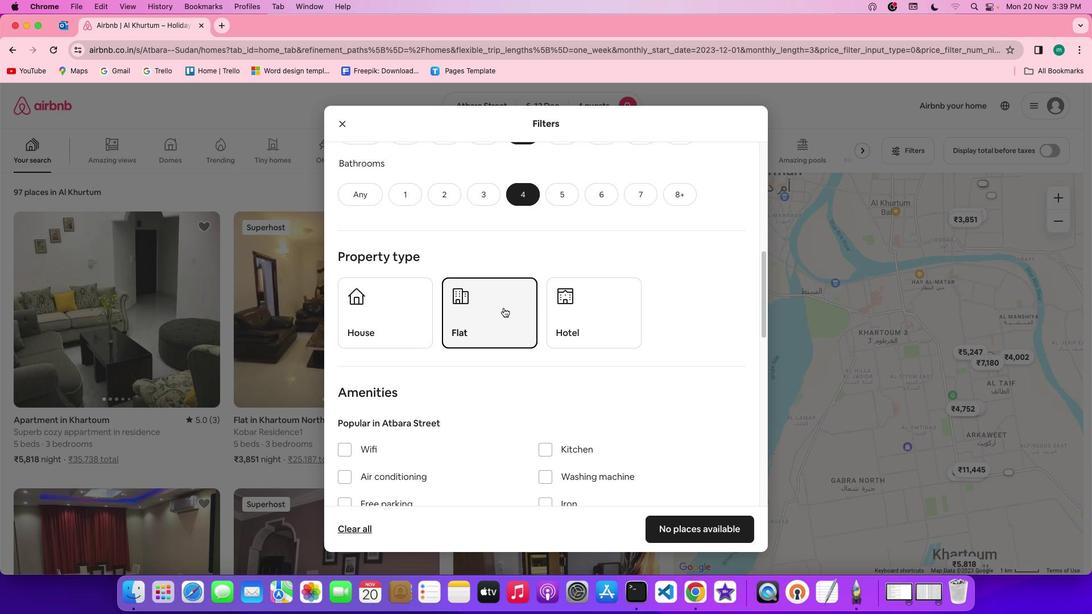 
Action: Mouse scrolled (491, 272) with delta (62, 91)
Screenshot: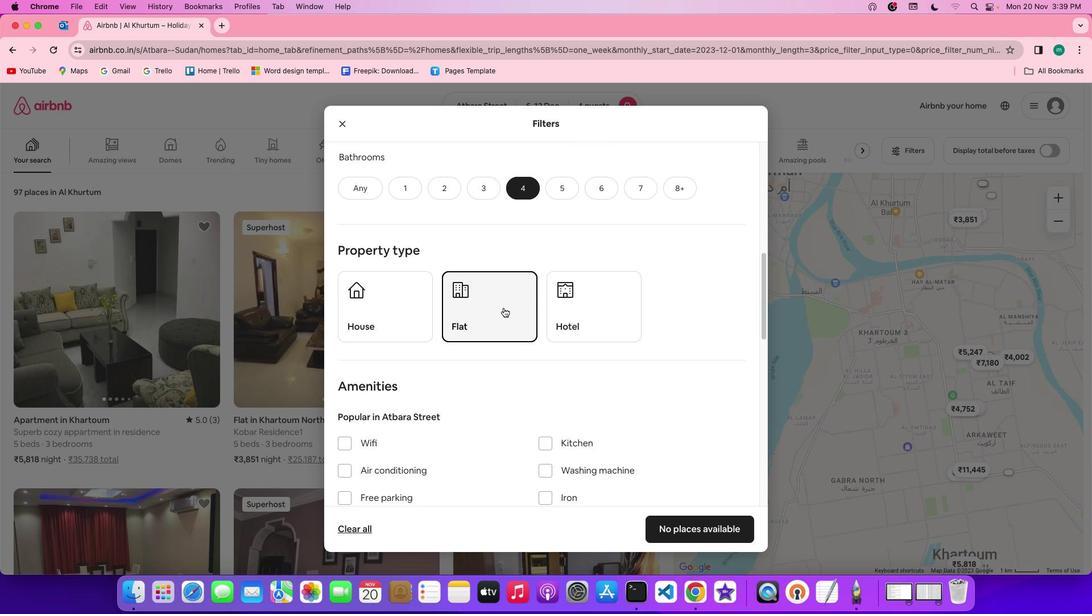 
Action: Mouse scrolled (491, 272) with delta (62, 91)
Screenshot: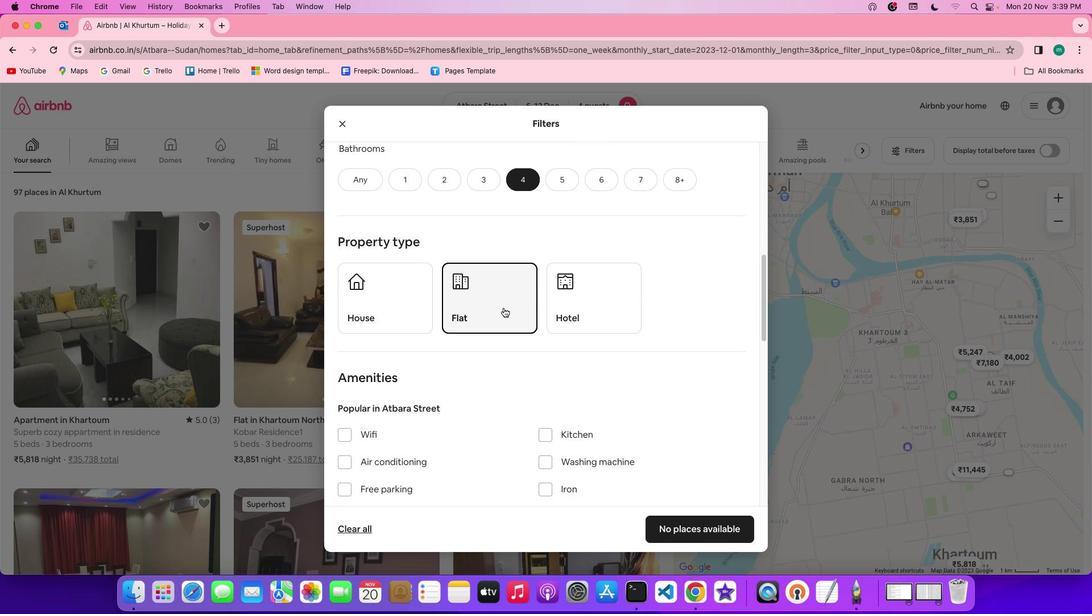 
Action: Mouse scrolled (491, 272) with delta (62, 91)
Screenshot: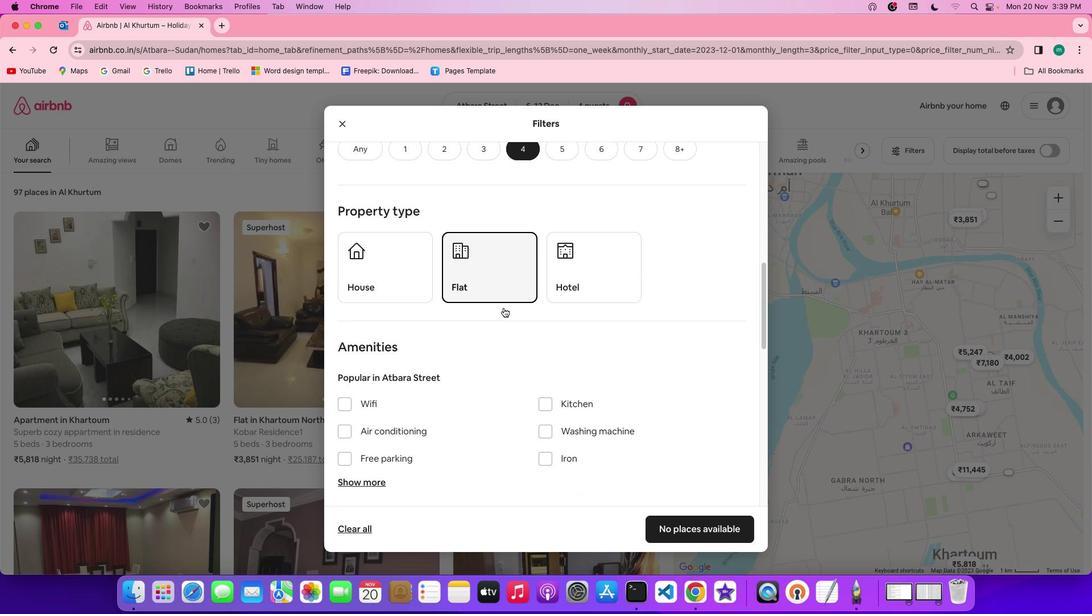 
Action: Mouse scrolled (491, 272) with delta (62, 91)
Screenshot: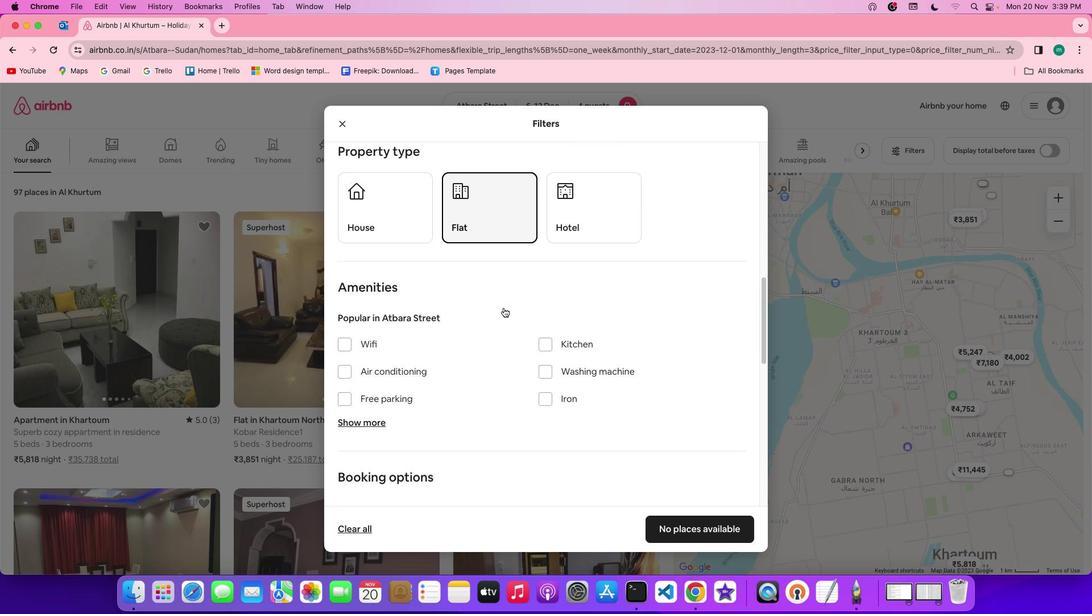 
Action: Mouse scrolled (491, 272) with delta (62, 91)
Screenshot: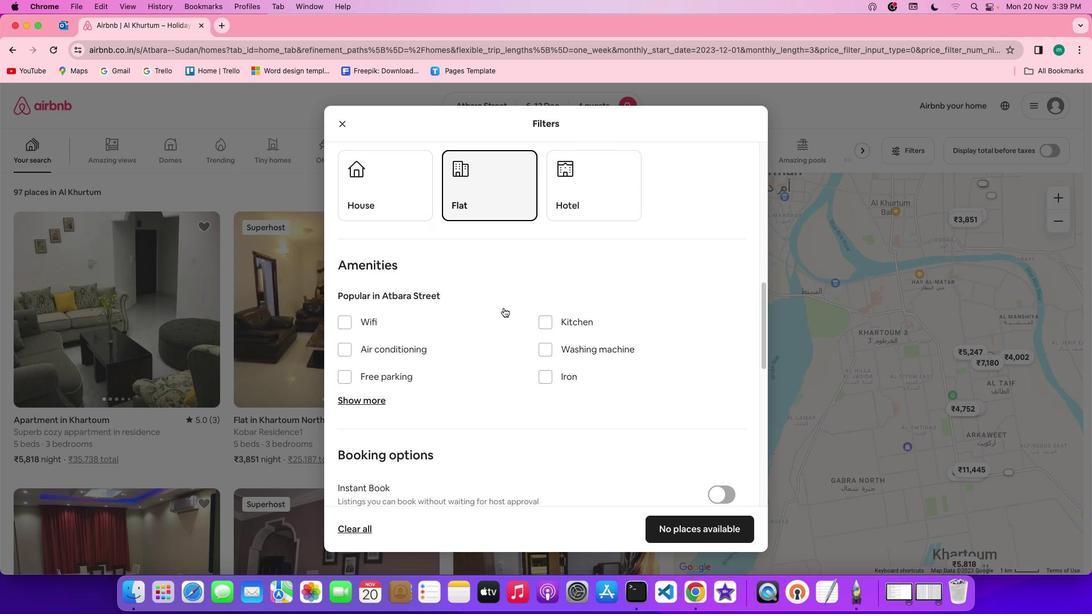 
Action: Mouse scrolled (491, 272) with delta (62, 91)
Screenshot: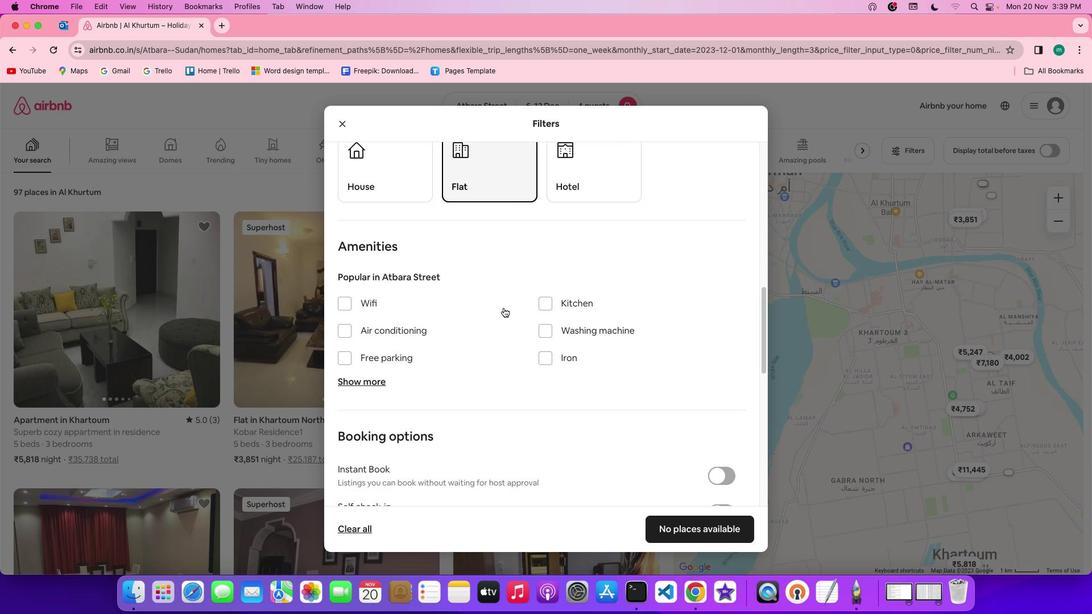 
Action: Mouse scrolled (491, 272) with delta (62, 91)
Screenshot: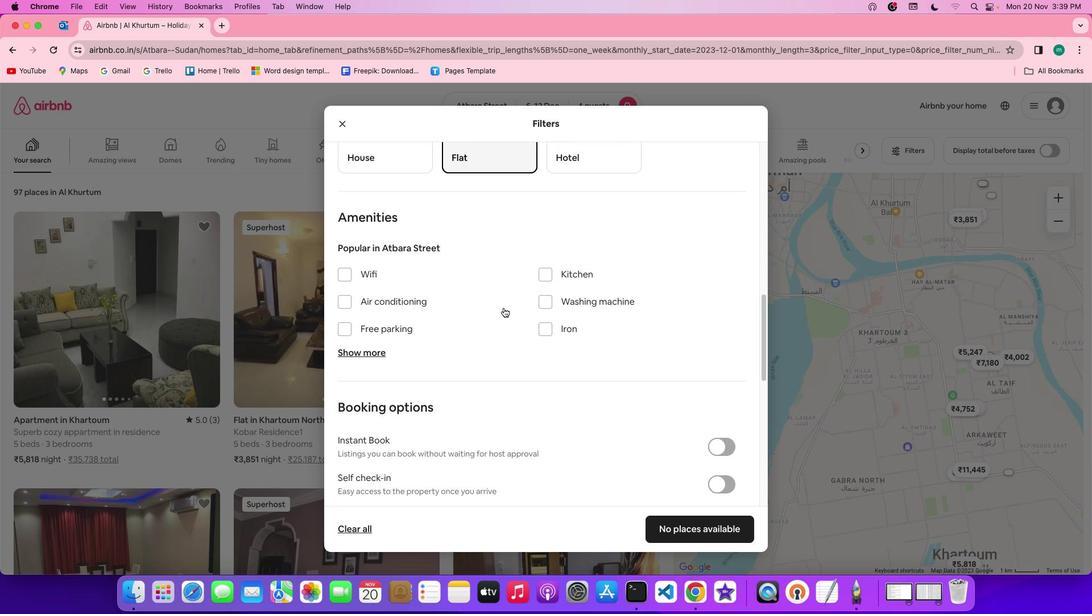 
Action: Mouse scrolled (491, 272) with delta (62, 90)
Screenshot: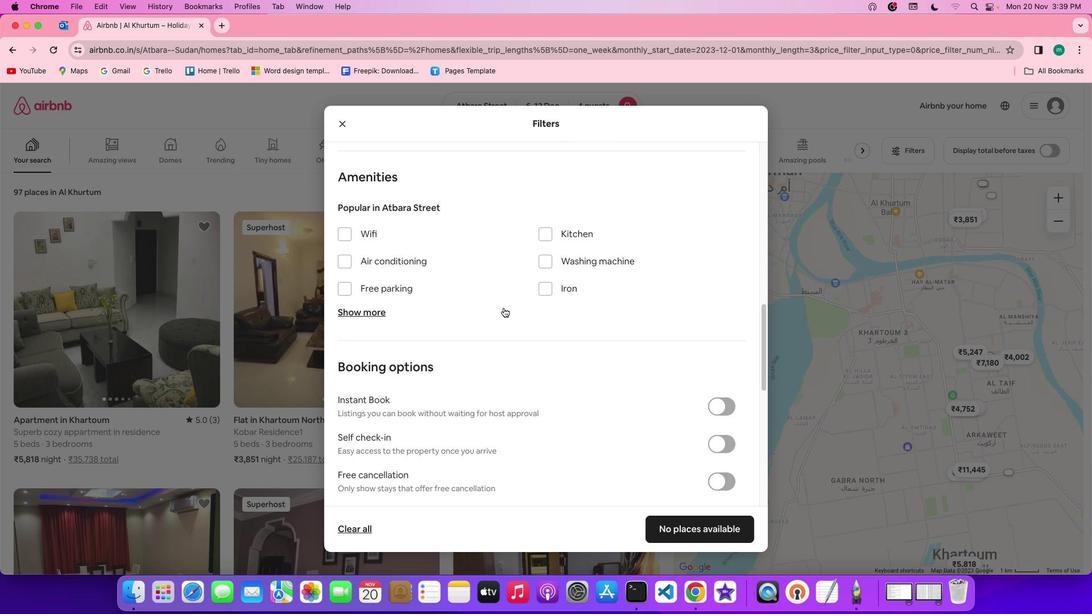 
Action: Mouse scrolled (491, 272) with delta (62, 91)
Screenshot: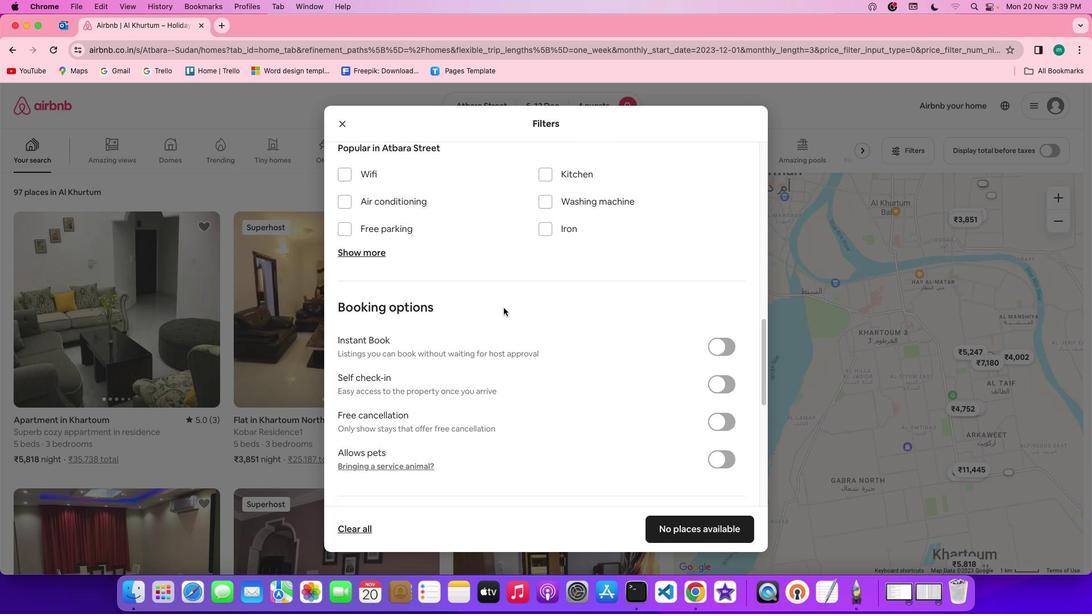 
Action: Mouse scrolled (491, 272) with delta (62, 91)
Screenshot: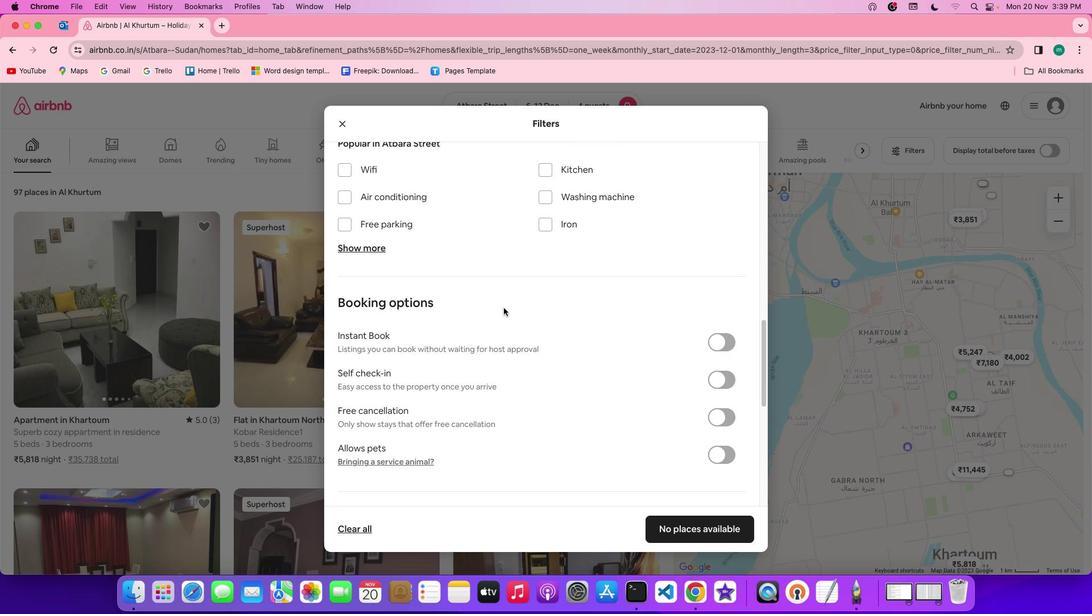 
Action: Mouse scrolled (491, 272) with delta (62, 91)
Screenshot: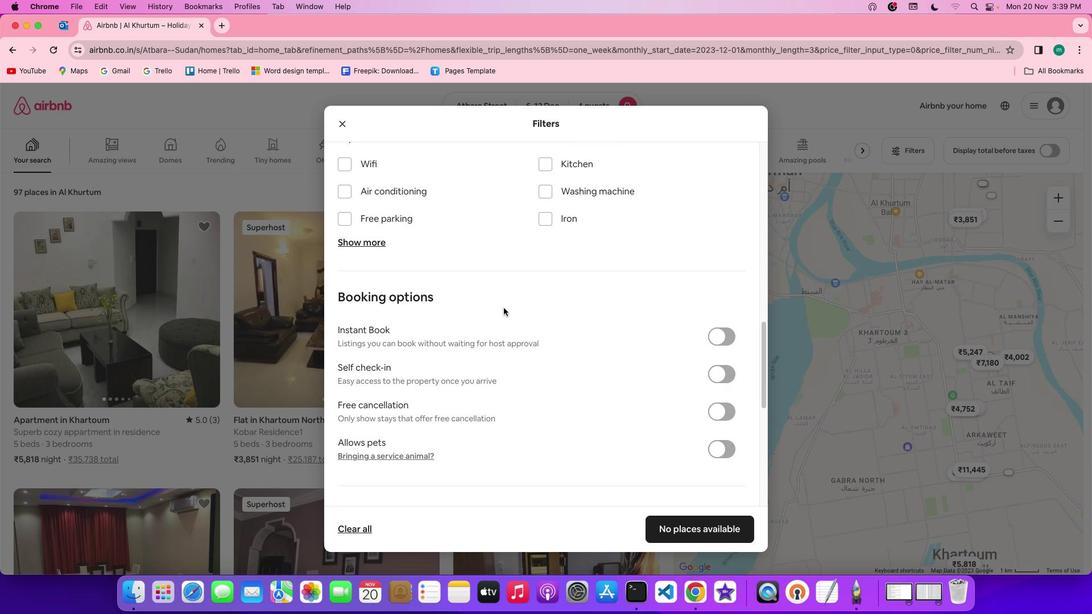 
Action: Mouse scrolled (491, 272) with delta (62, 91)
Screenshot: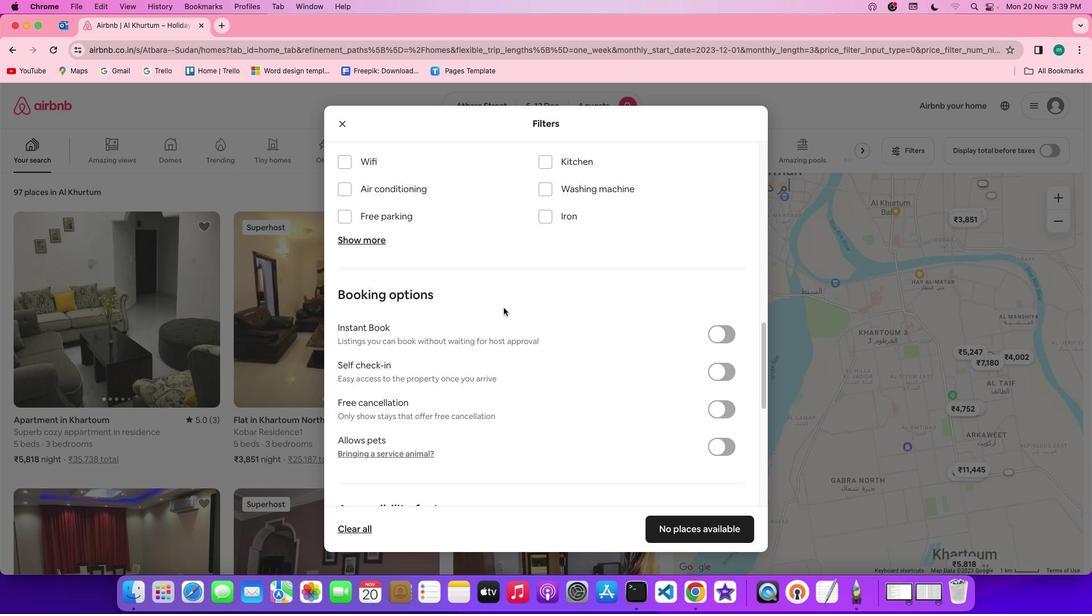 
Action: Mouse scrolled (491, 272) with delta (62, 91)
Screenshot: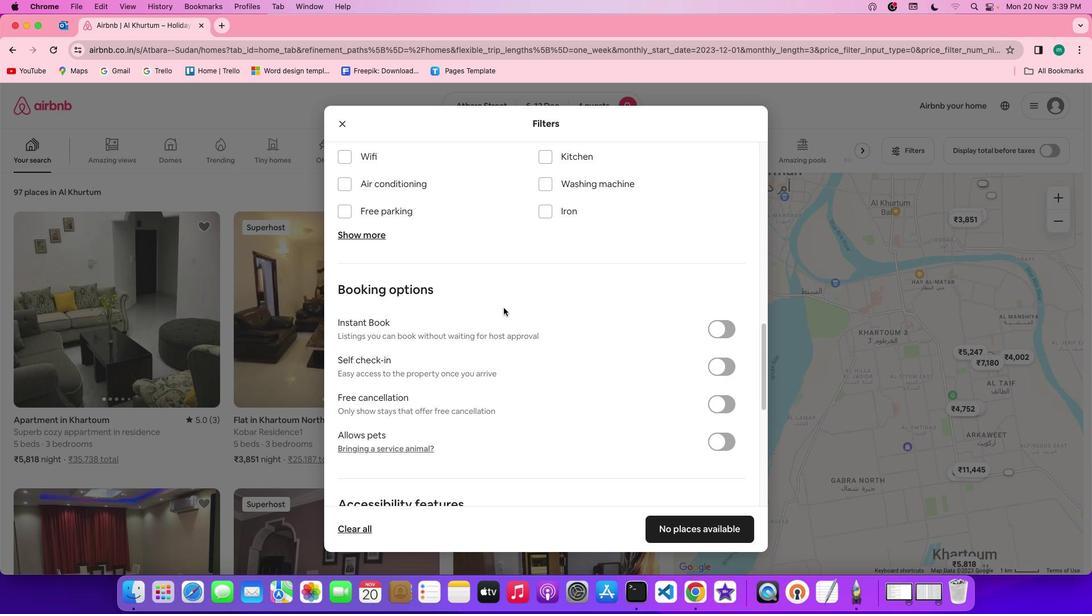 
Action: Mouse scrolled (491, 272) with delta (62, 91)
Screenshot: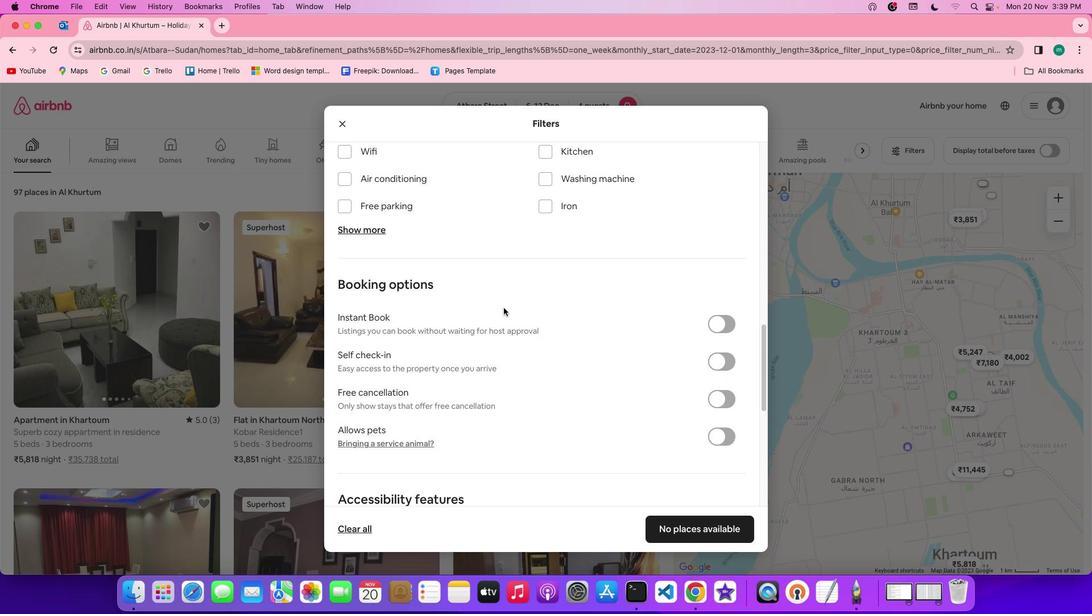 
Action: Mouse moved to (360, 181)
Screenshot: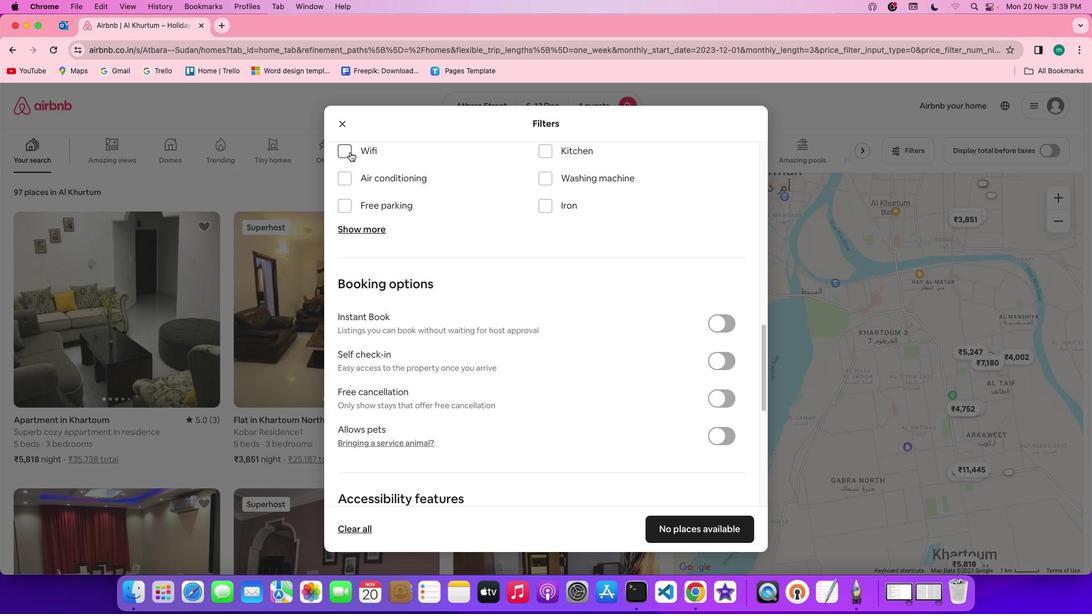 
Action: Mouse pressed left at (360, 181)
Screenshot: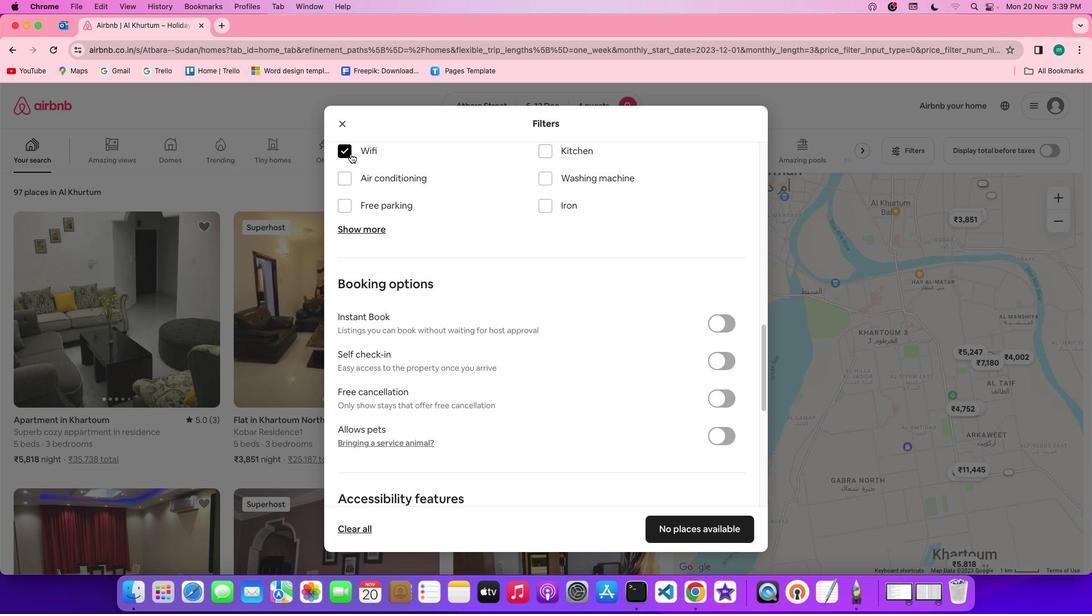 
Action: Mouse moved to (377, 224)
Screenshot: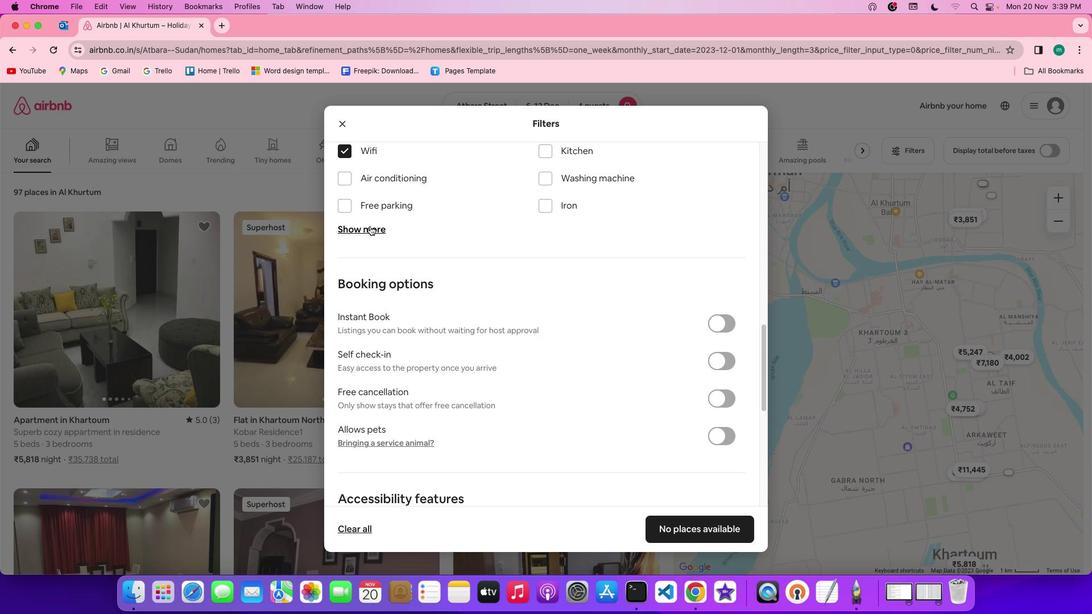 
Action: Mouse pressed left at (377, 224)
Screenshot: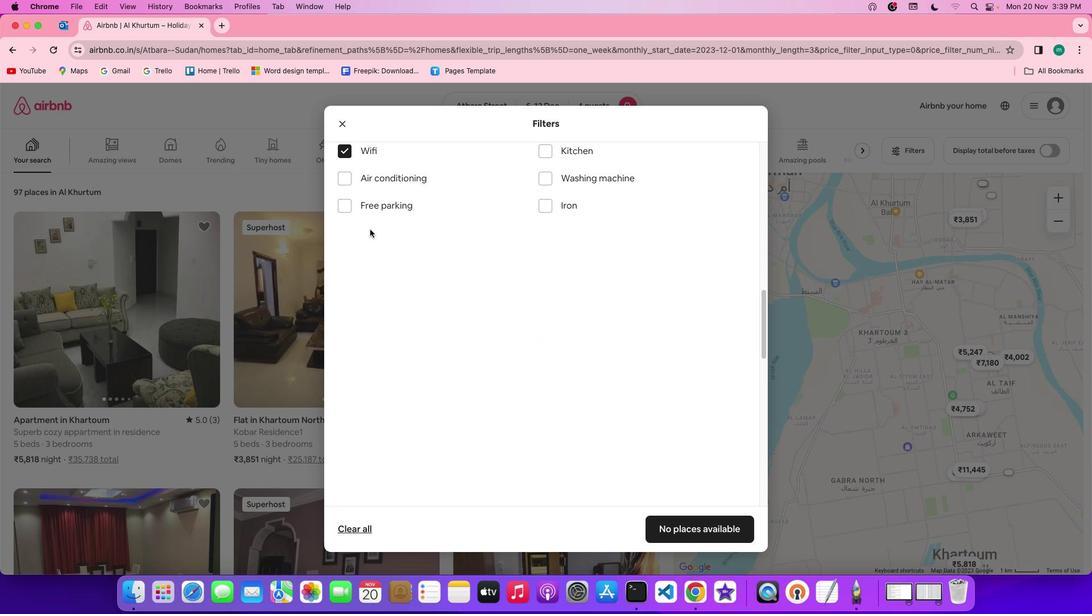 
Action: Mouse moved to (532, 268)
Screenshot: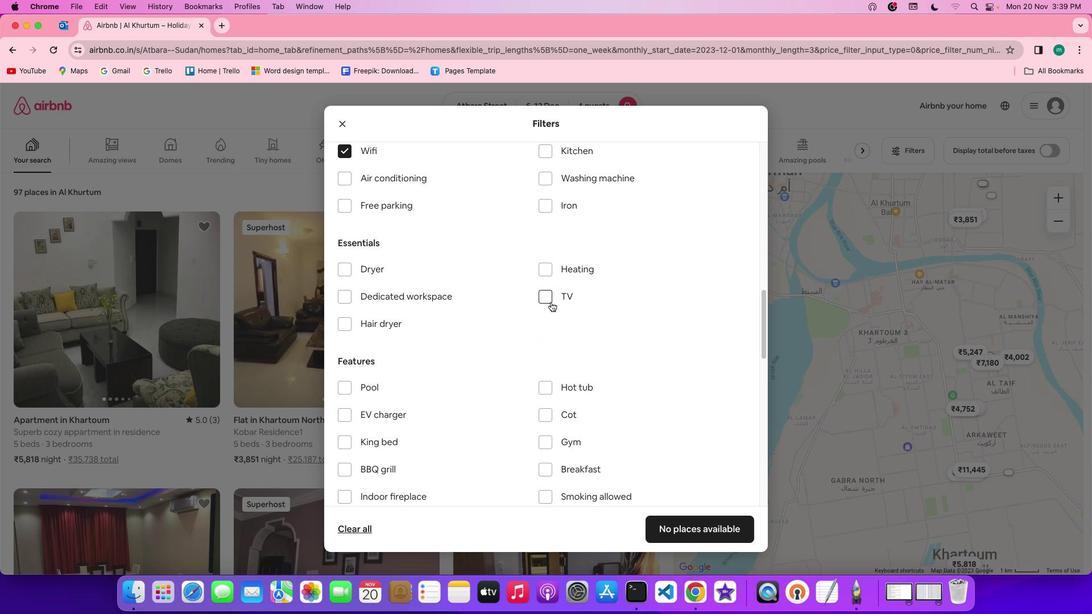 
Action: Mouse pressed left at (532, 268)
Screenshot: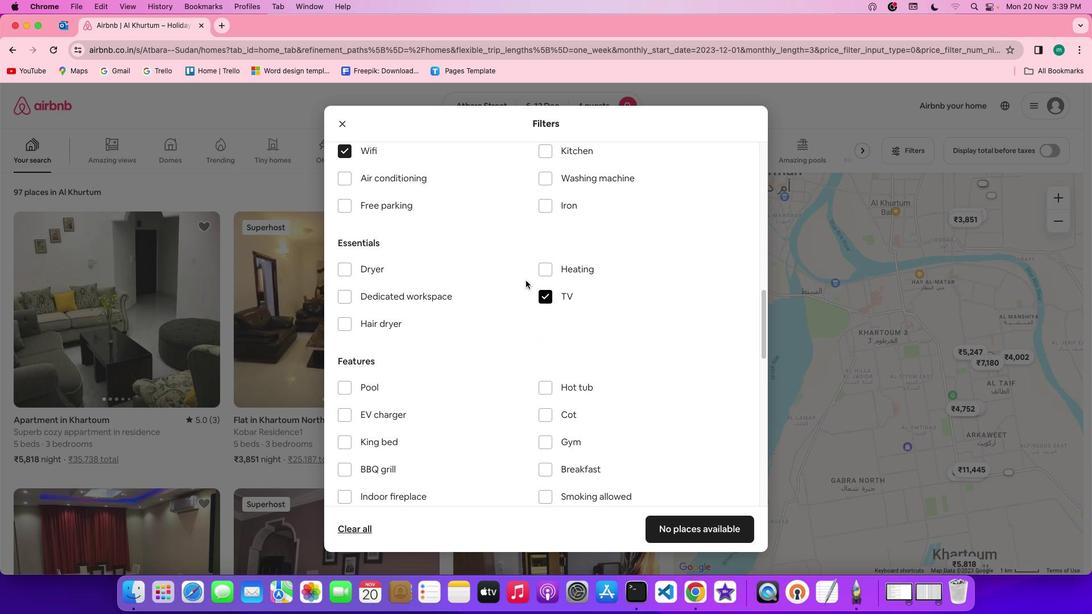 
Action: Mouse moved to (392, 215)
Screenshot: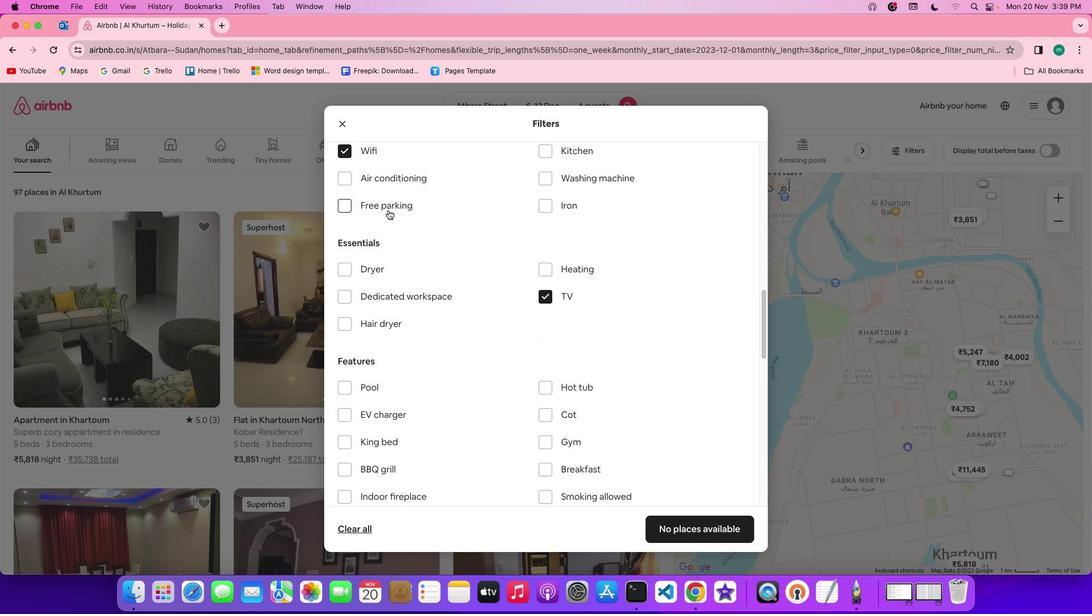 
Action: Mouse pressed left at (392, 215)
Screenshot: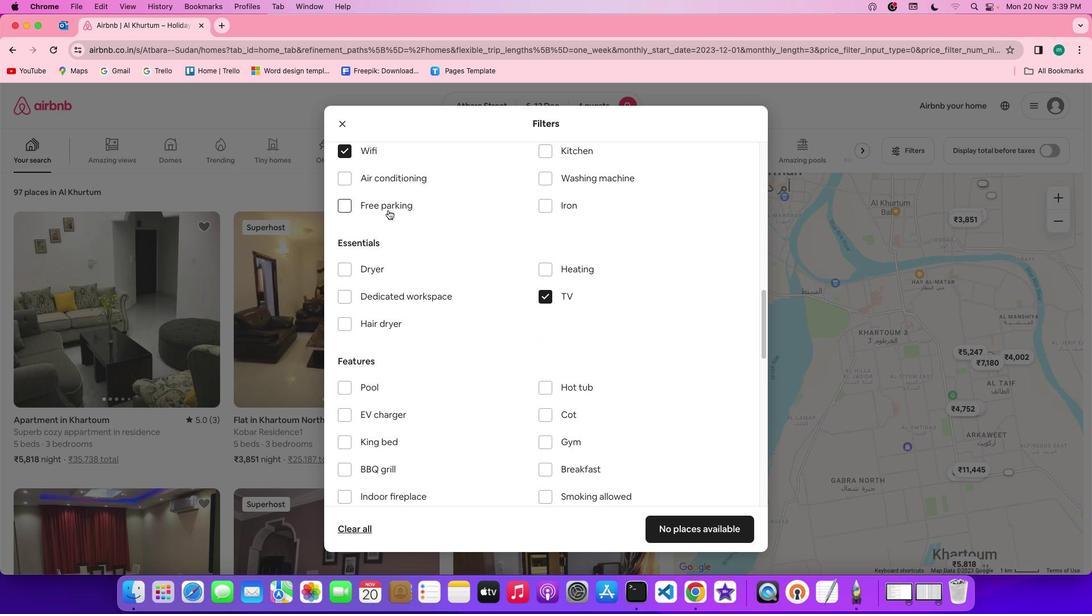 
Action: Mouse moved to (481, 264)
Screenshot: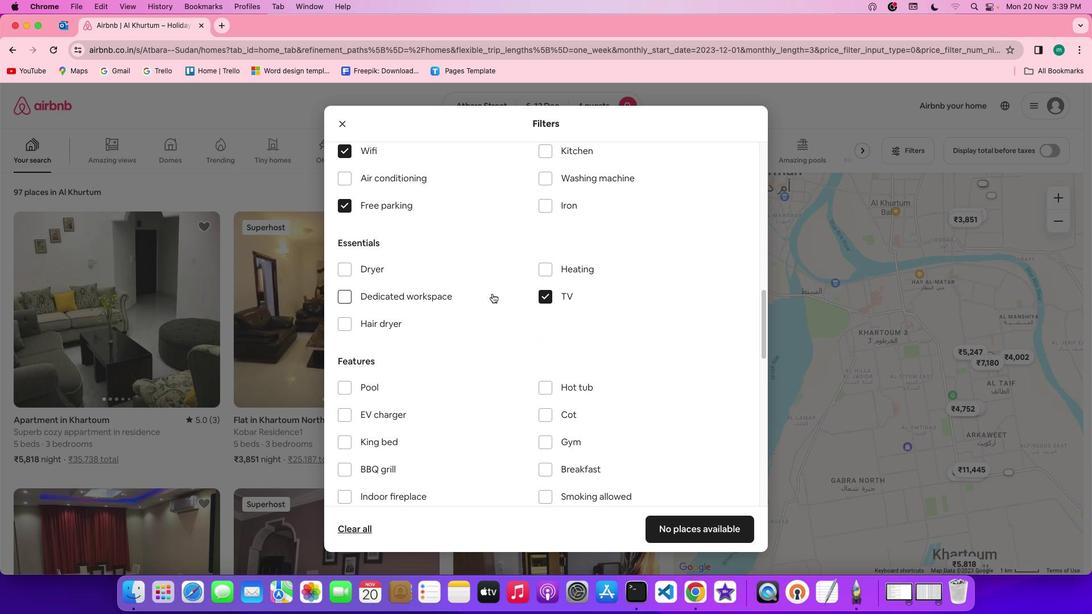 
Action: Mouse scrolled (481, 264) with delta (62, 91)
Screenshot: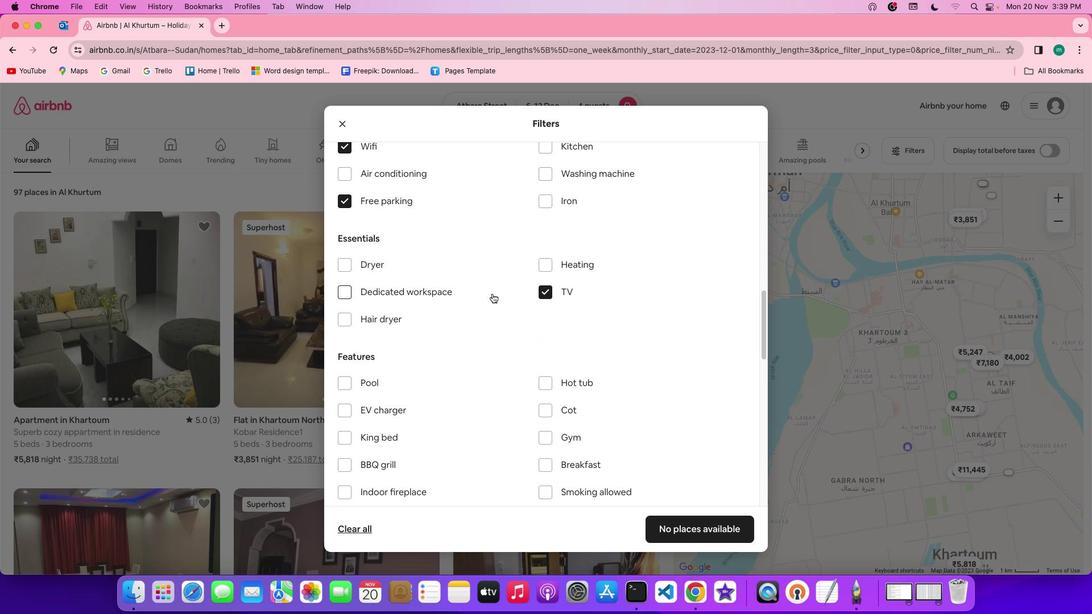 
Action: Mouse scrolled (481, 264) with delta (62, 91)
Screenshot: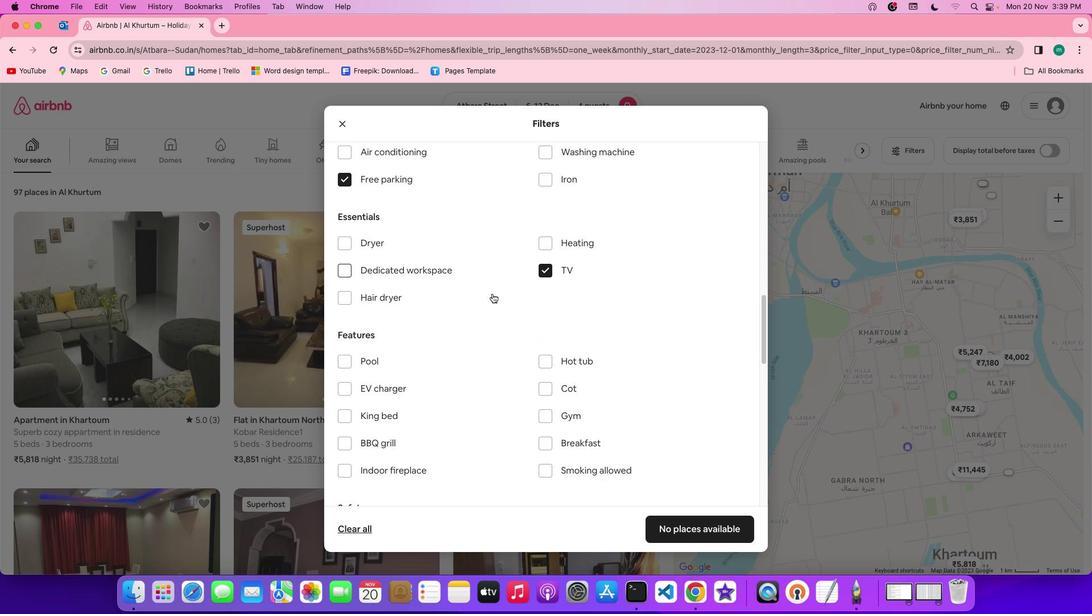 
Action: Mouse scrolled (481, 264) with delta (62, 91)
Screenshot: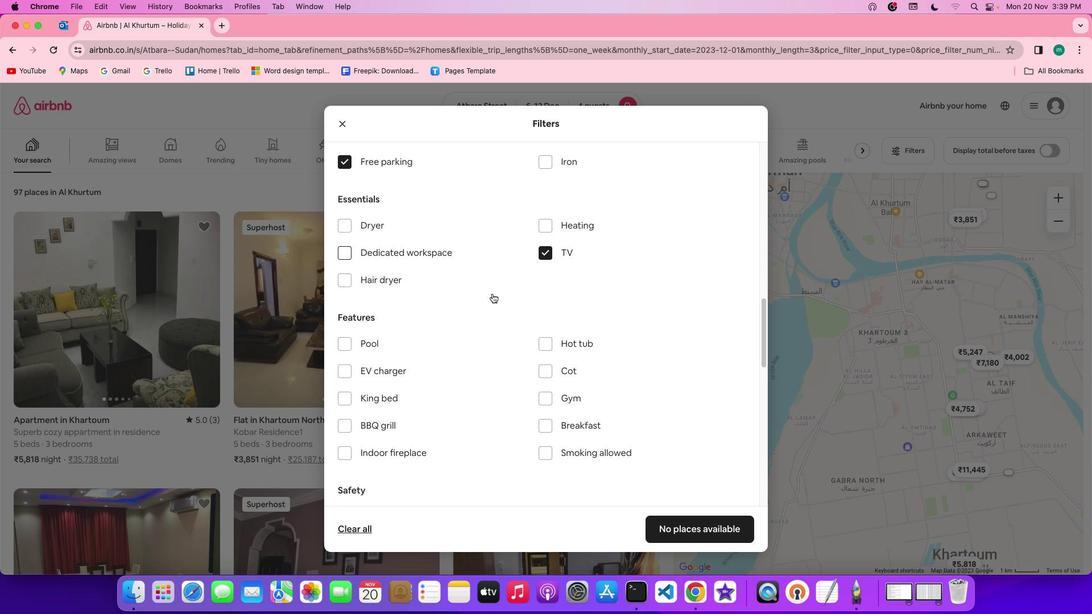 
Action: Mouse scrolled (481, 264) with delta (62, 91)
Screenshot: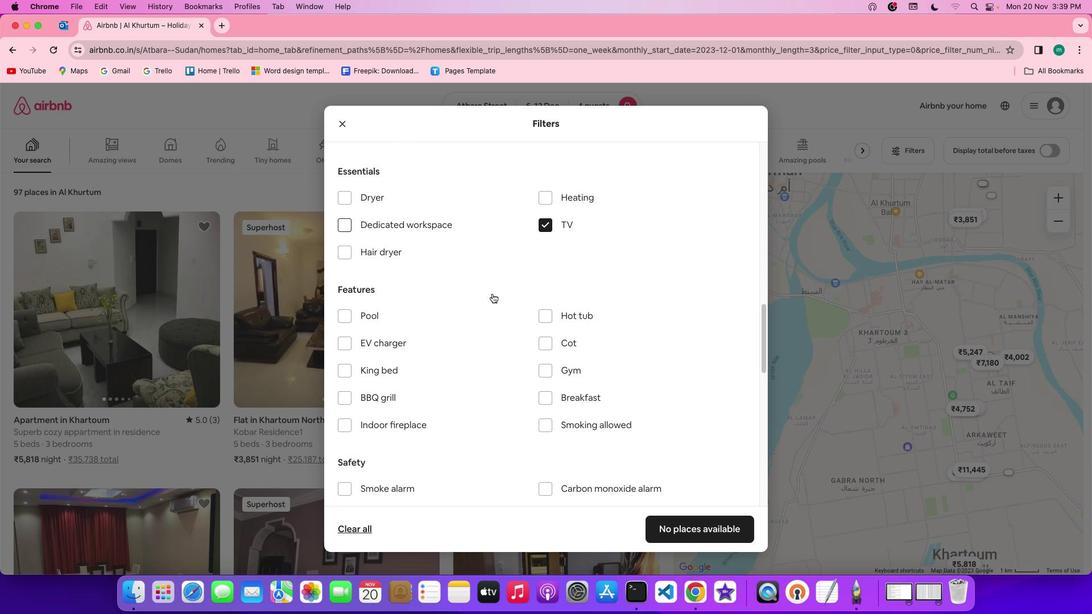 
Action: Mouse scrolled (481, 264) with delta (62, 91)
Screenshot: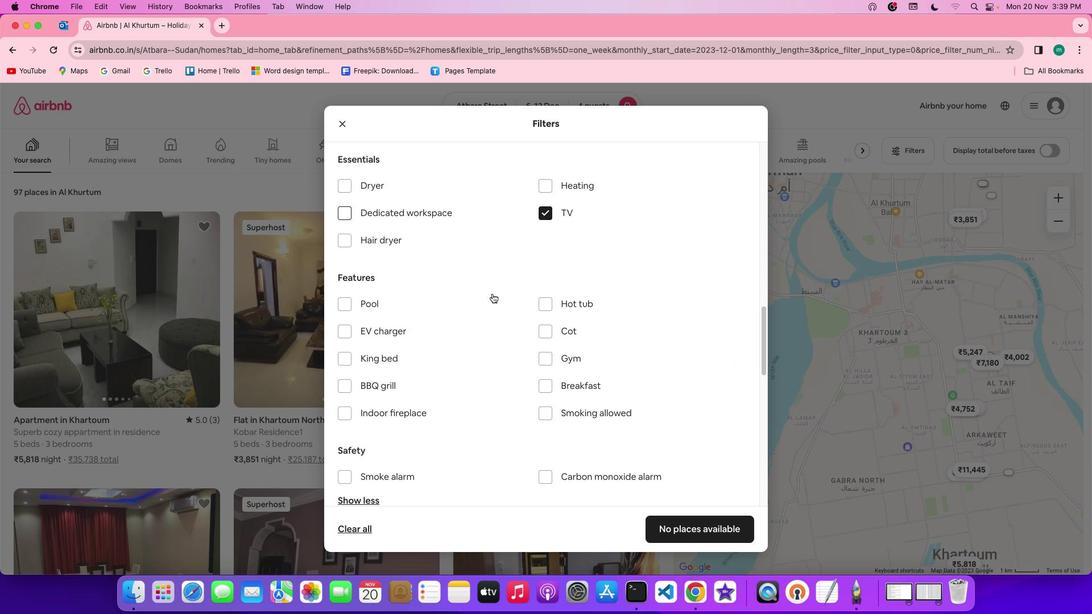
Action: Mouse scrolled (481, 264) with delta (62, 91)
Screenshot: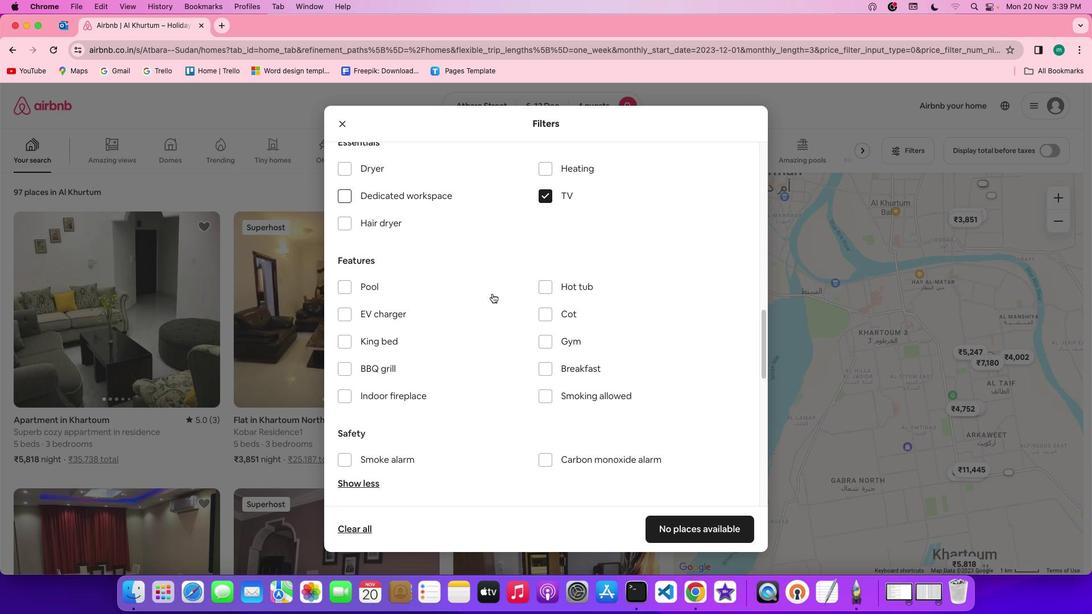 
Action: Mouse scrolled (481, 264) with delta (62, 91)
Screenshot: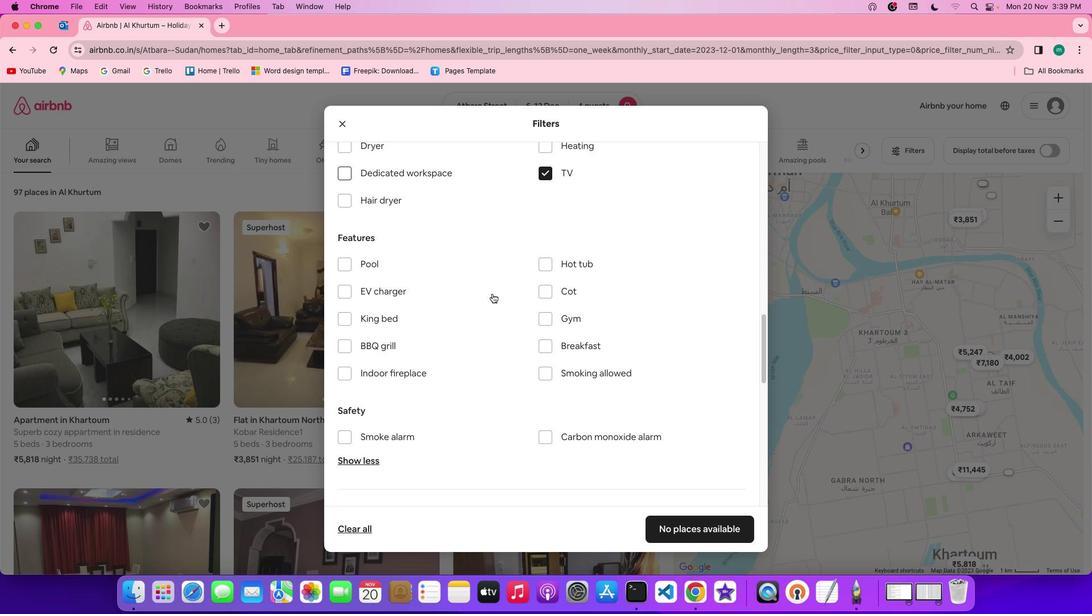 
Action: Mouse scrolled (481, 264) with delta (62, 91)
Screenshot: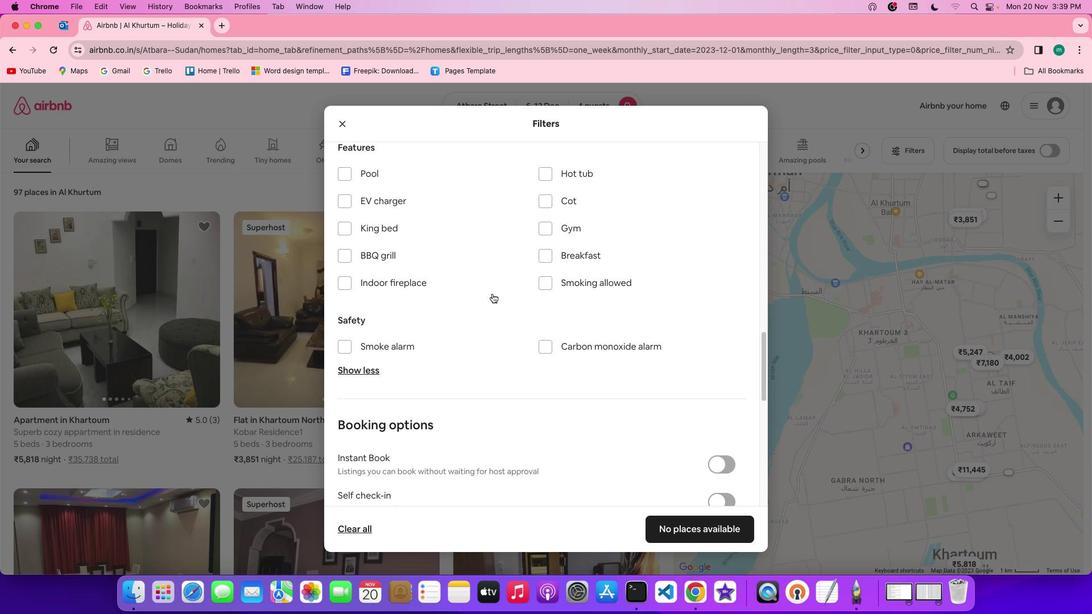
Action: Mouse moved to (529, 219)
Screenshot: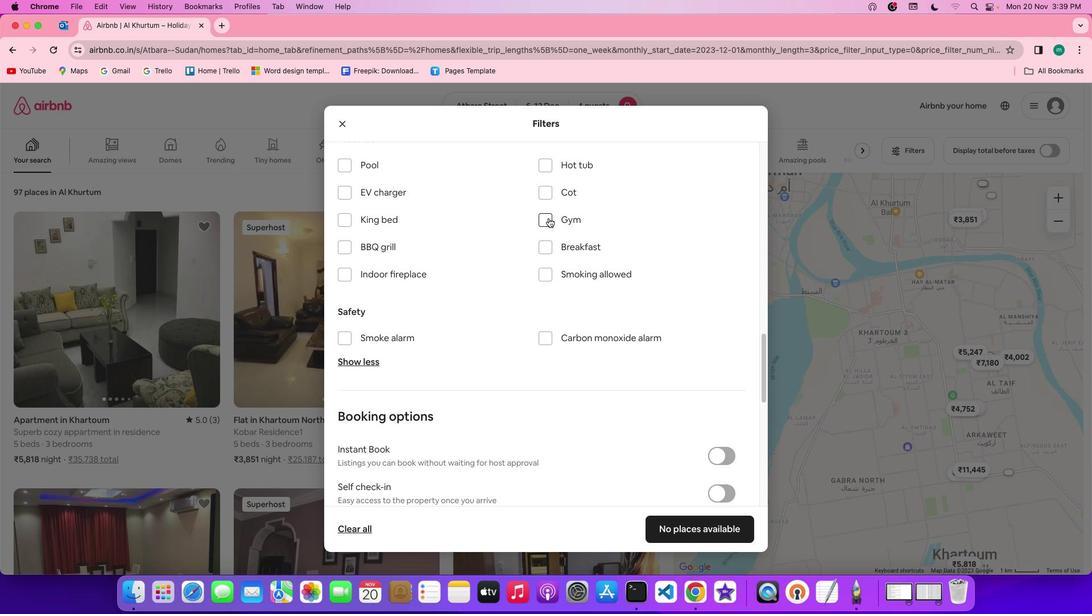 
Action: Mouse pressed left at (529, 219)
Screenshot: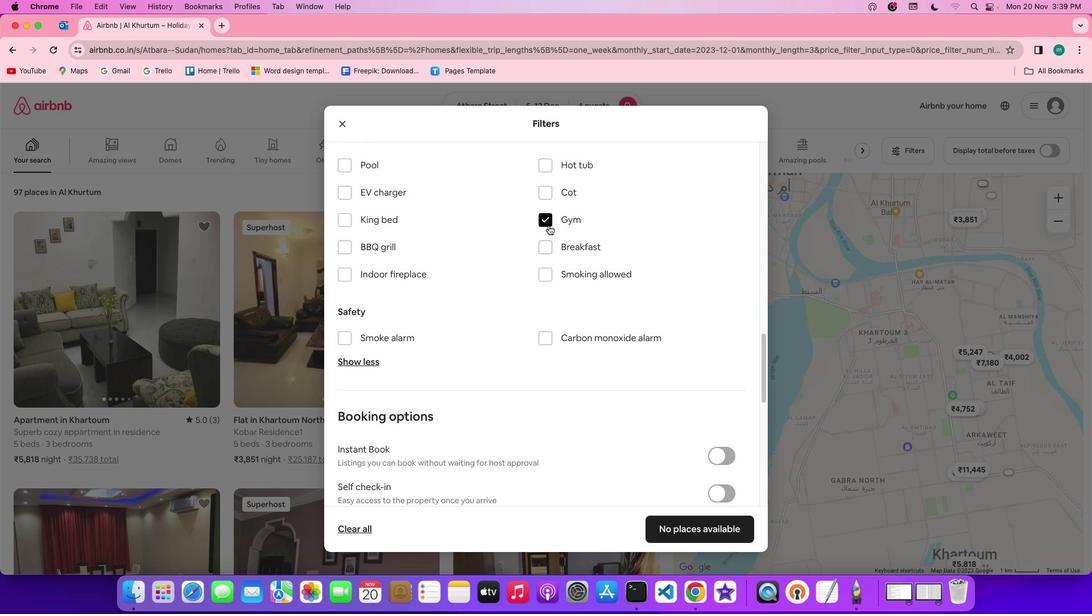 
Action: Mouse moved to (529, 239)
Screenshot: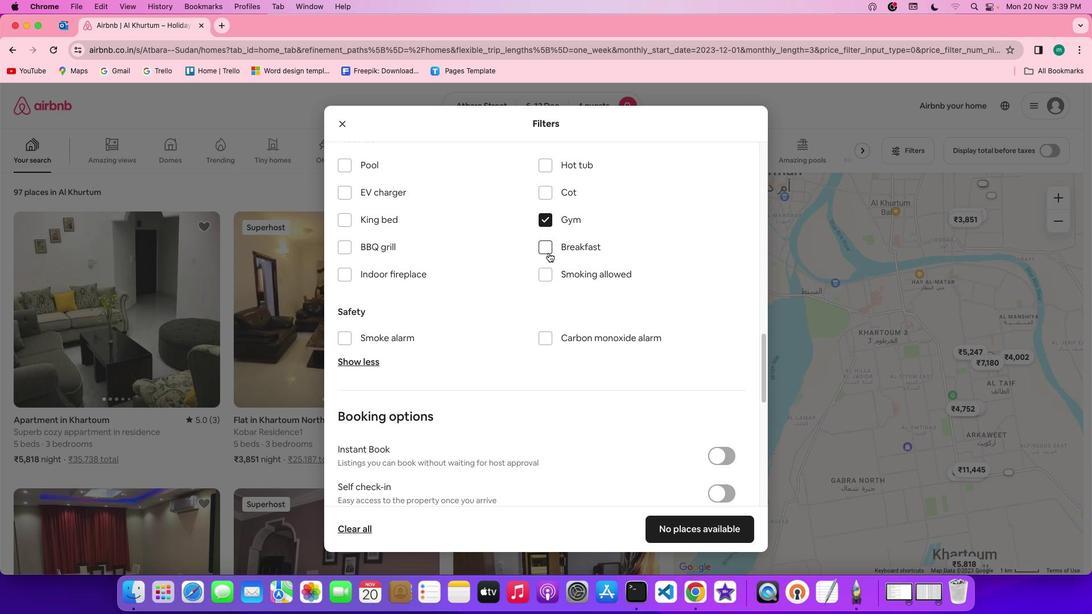 
Action: Mouse pressed left at (529, 239)
Screenshot: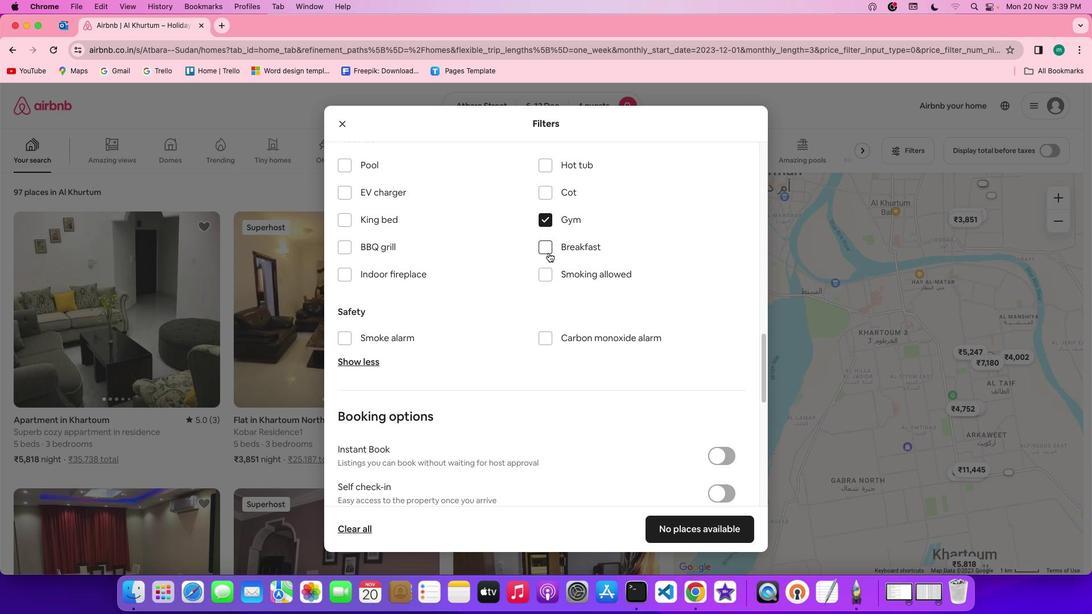 
Action: Mouse moved to (570, 268)
Screenshot: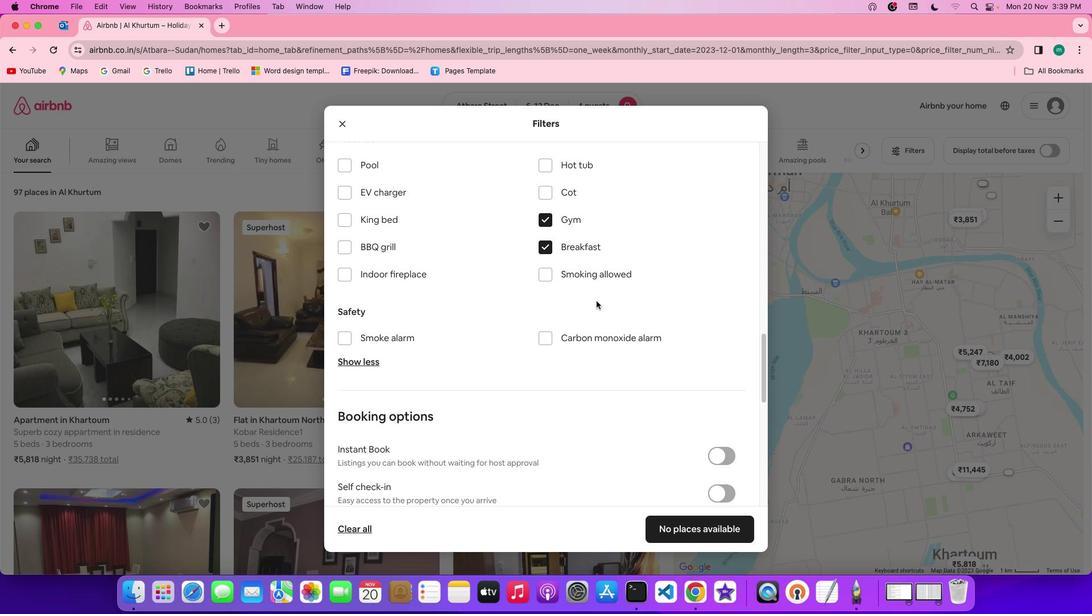 
Action: Mouse scrolled (570, 268) with delta (62, 91)
Screenshot: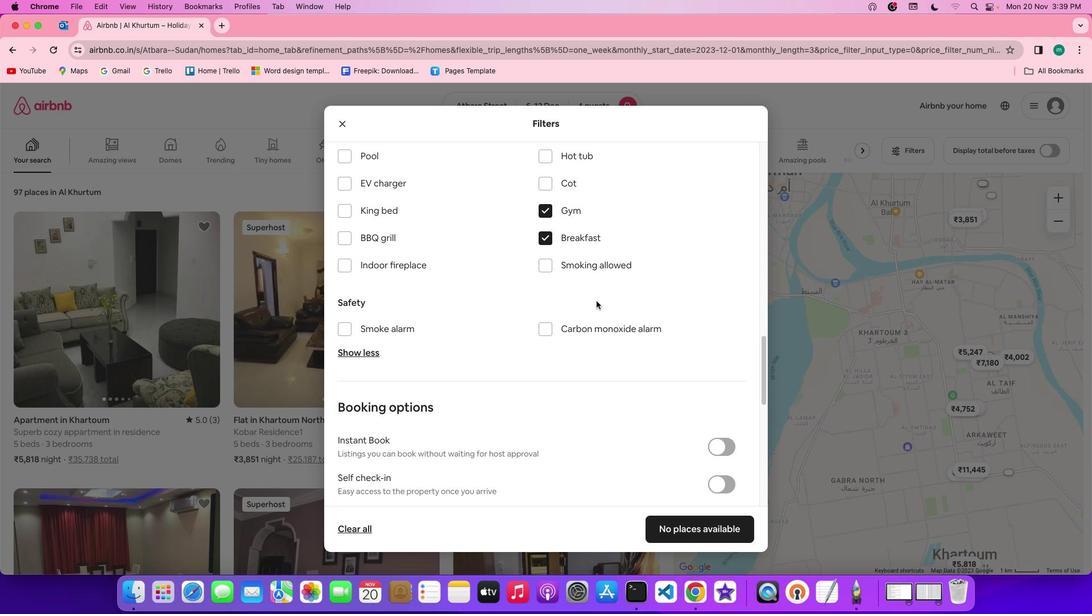 
Action: Mouse scrolled (570, 268) with delta (62, 91)
Screenshot: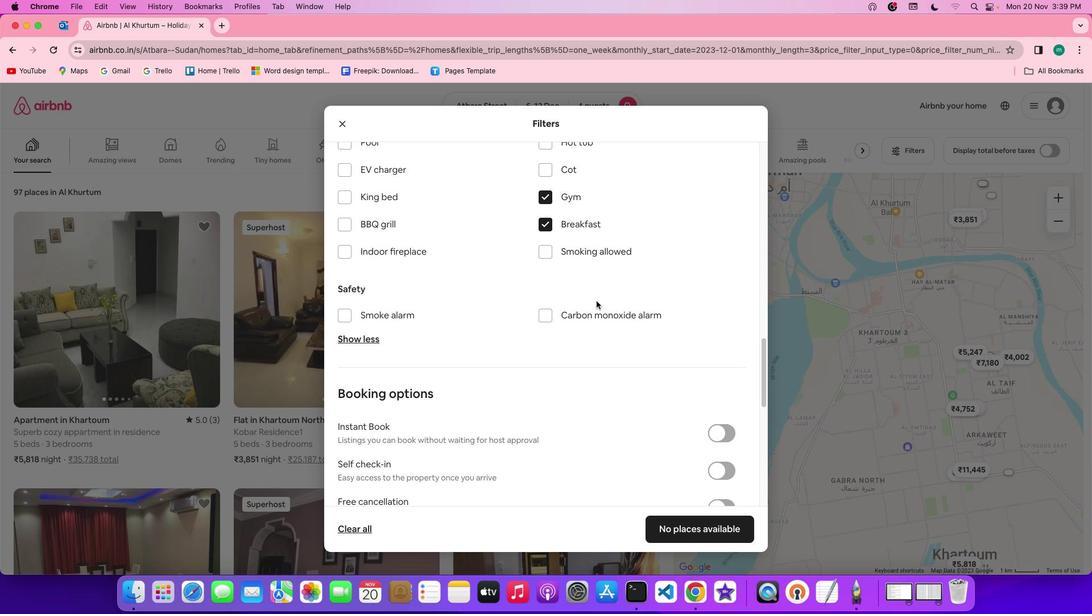 
Action: Mouse scrolled (570, 268) with delta (62, 91)
Screenshot: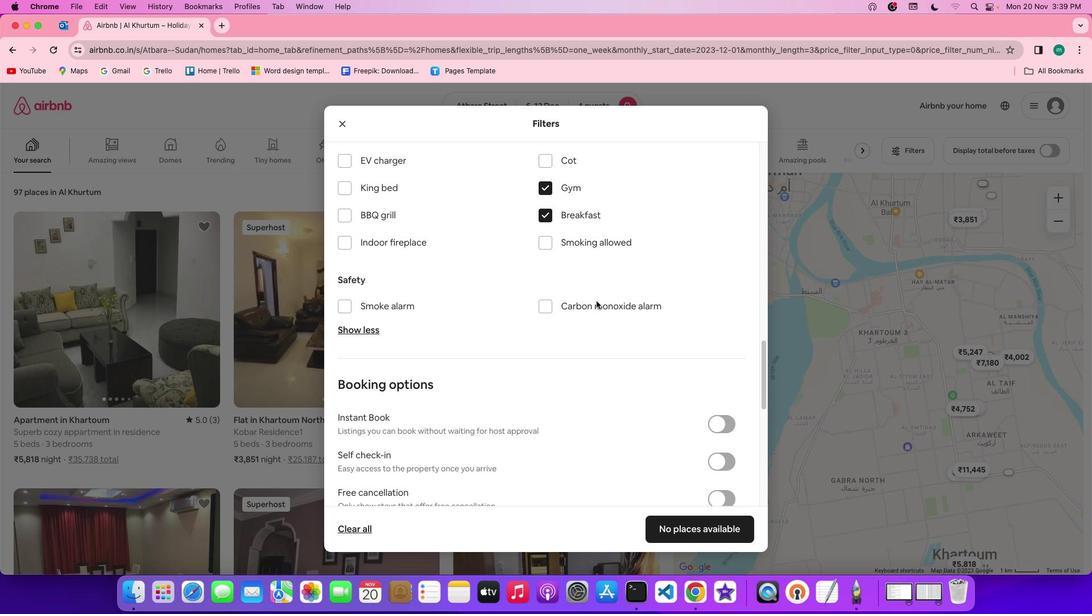 
Action: Mouse scrolled (570, 268) with delta (62, 91)
Screenshot: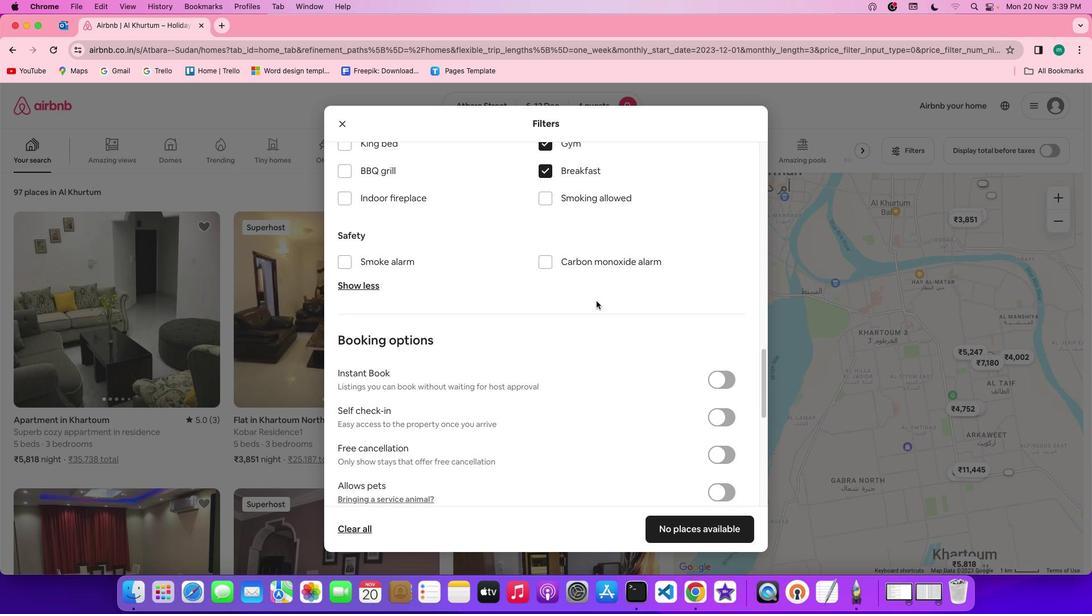 
Action: Mouse scrolled (570, 268) with delta (62, 91)
Screenshot: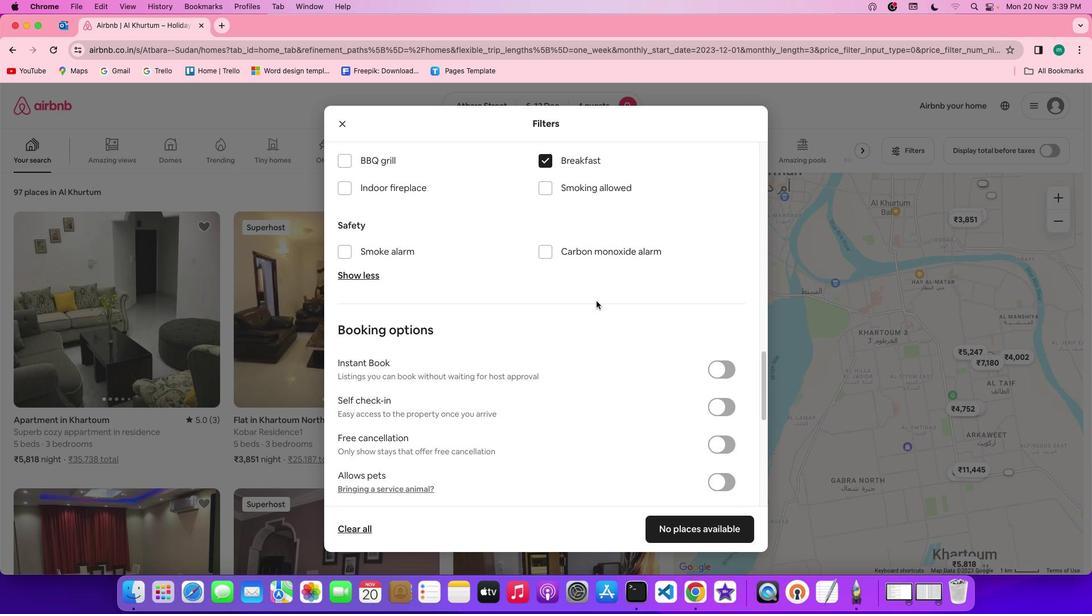 
Action: Mouse scrolled (570, 268) with delta (62, 91)
Screenshot: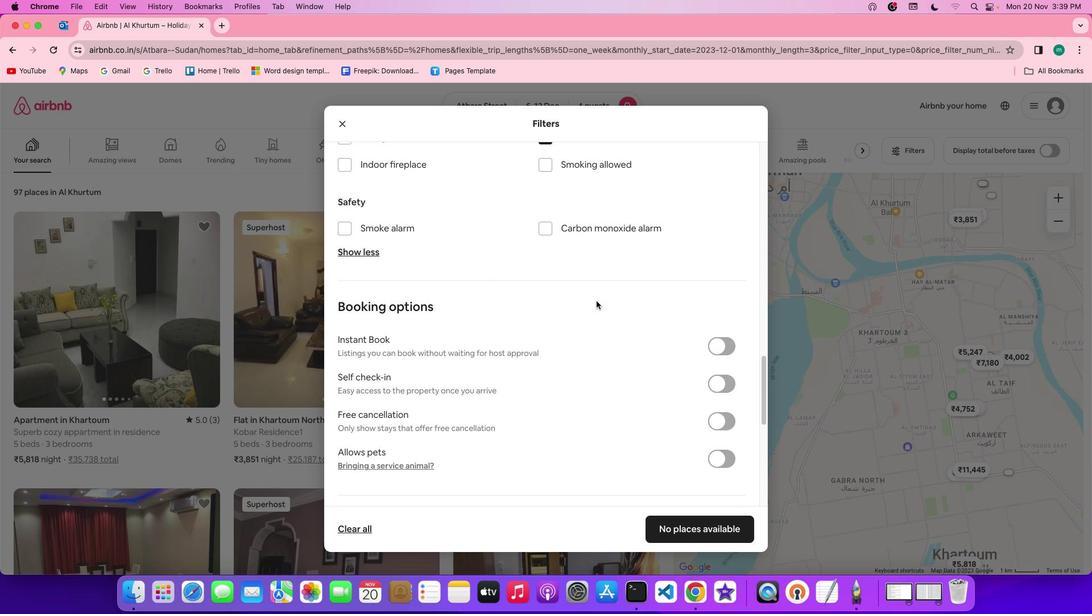 
Action: Mouse scrolled (570, 268) with delta (62, 91)
Screenshot: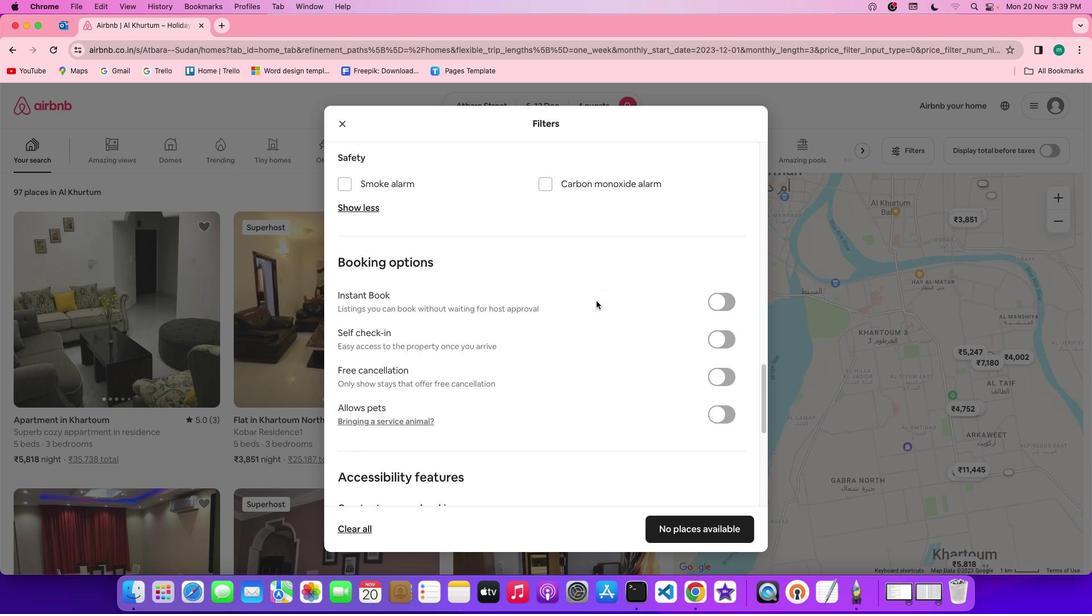 
Action: Mouse scrolled (570, 268) with delta (62, 91)
Screenshot: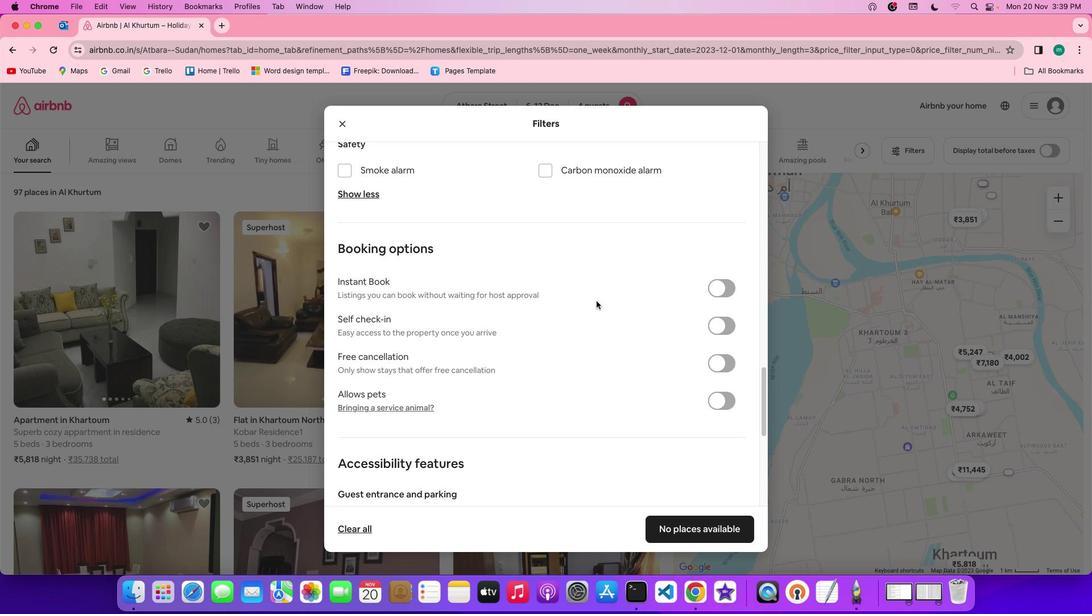 
Action: Mouse scrolled (570, 268) with delta (62, 91)
Screenshot: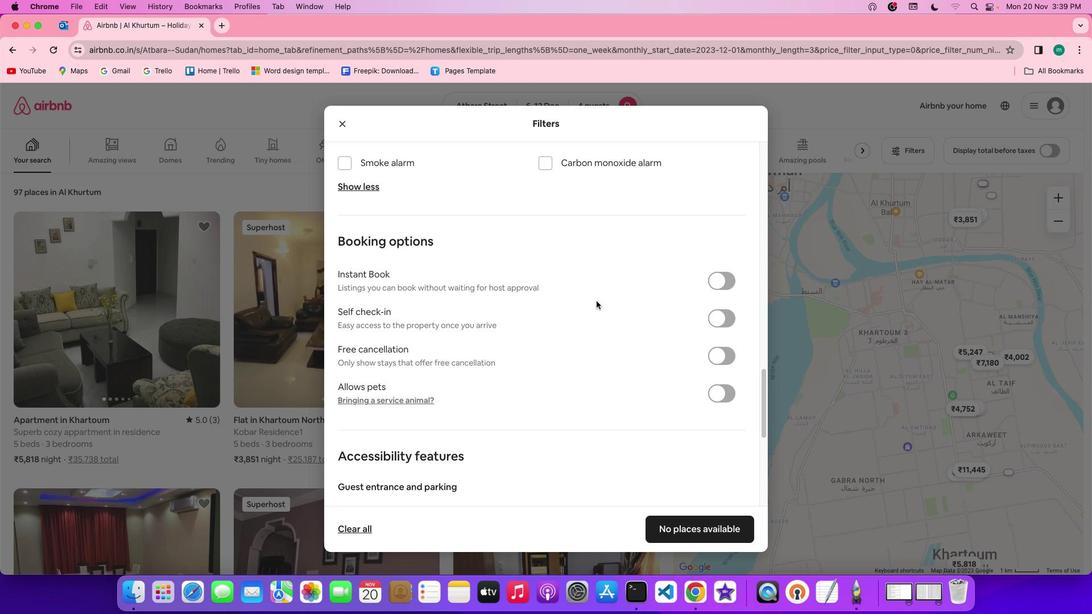 
Action: Mouse scrolled (570, 268) with delta (62, 91)
Screenshot: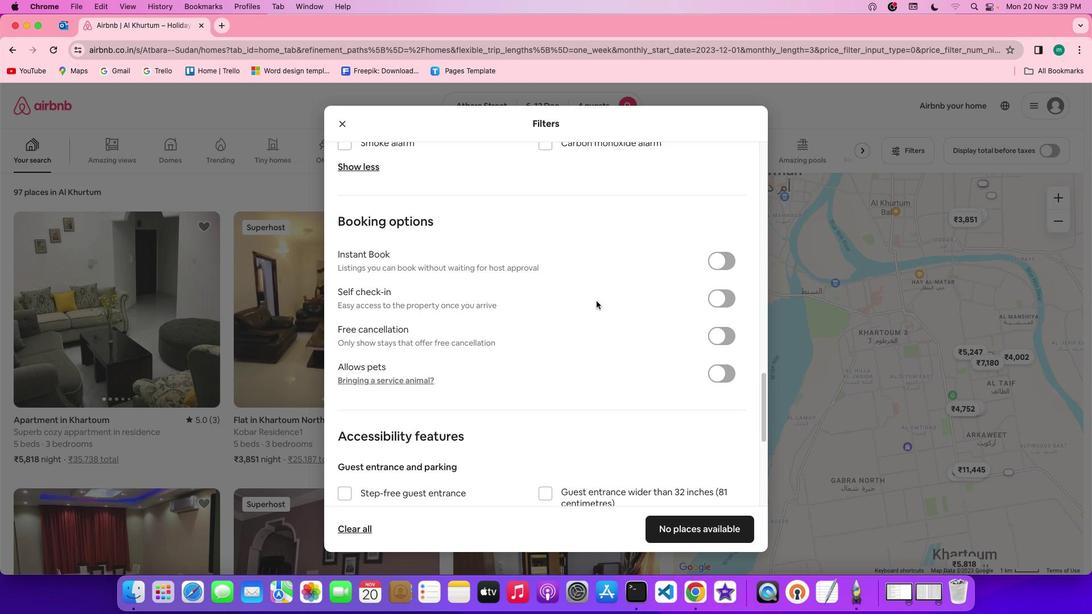 
Action: Mouse scrolled (570, 268) with delta (62, 91)
Screenshot: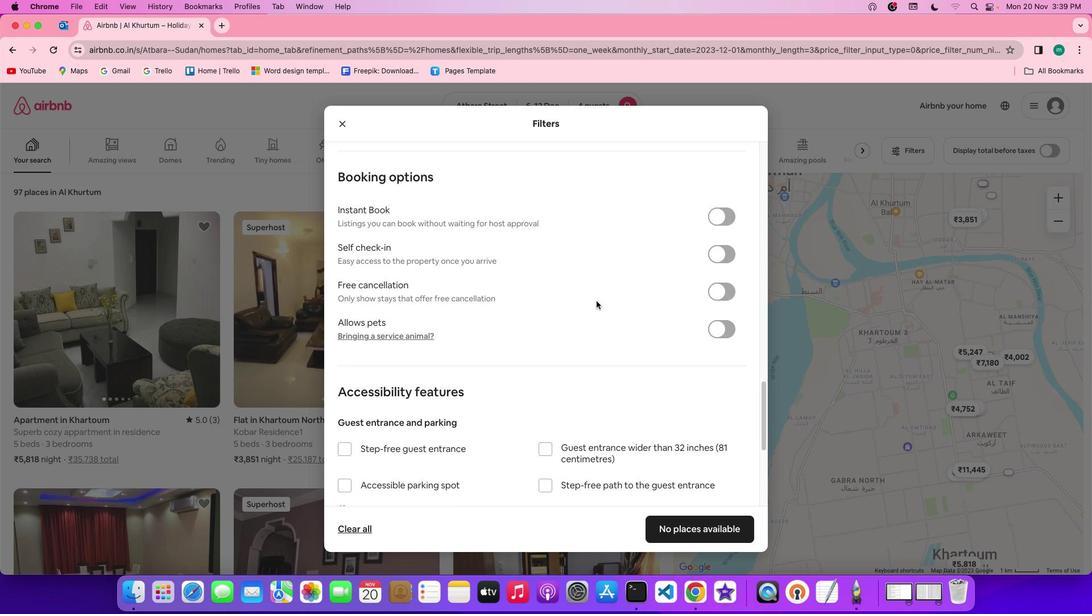 
Action: Mouse moved to (657, 273)
Screenshot: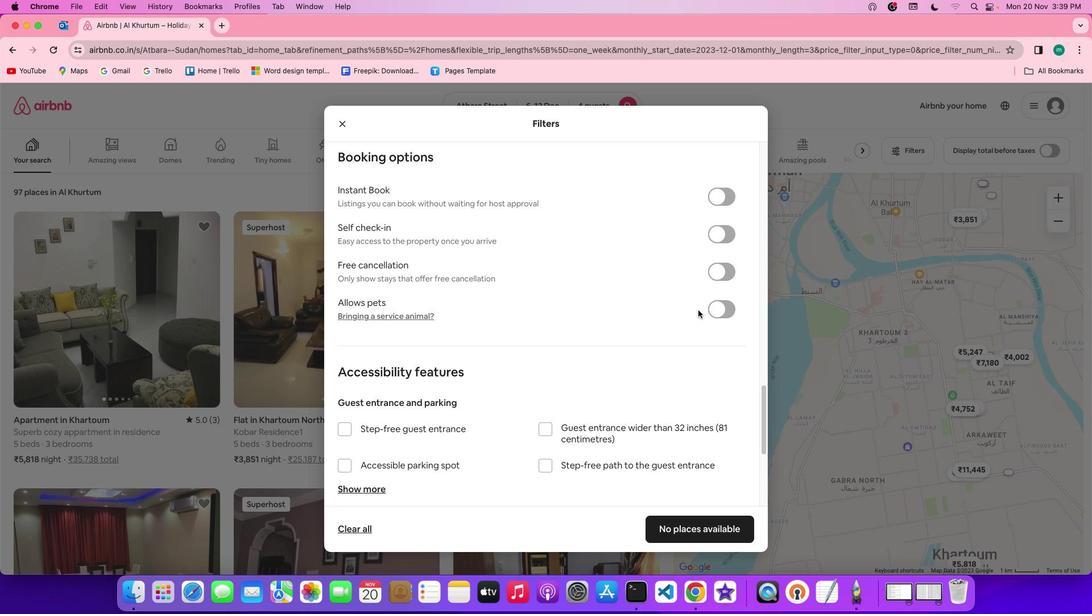 
Action: Mouse scrolled (657, 273) with delta (62, 91)
Screenshot: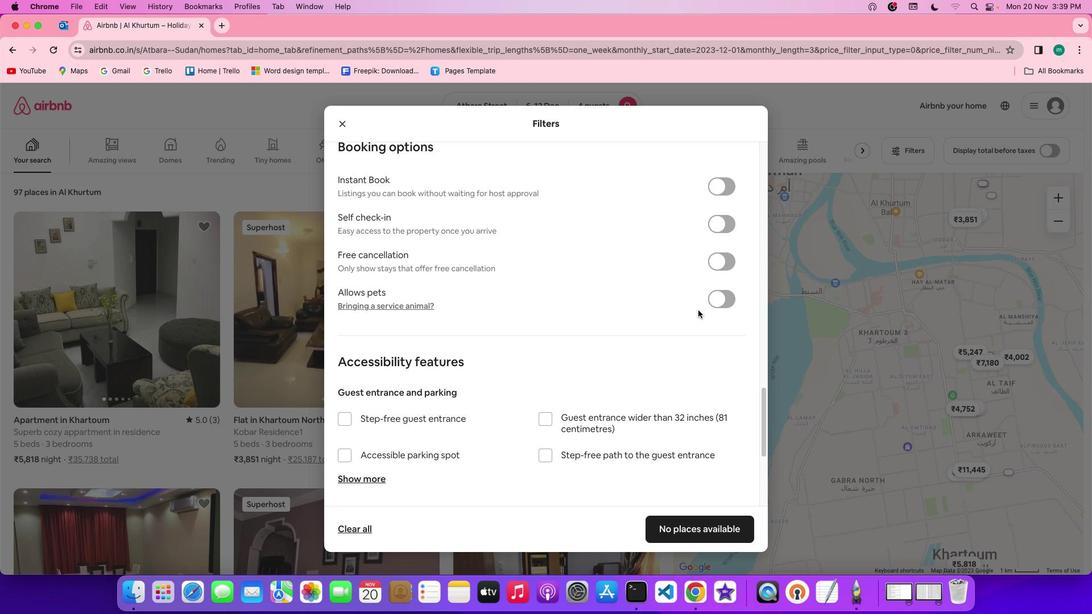 
Action: Mouse scrolled (657, 273) with delta (62, 91)
Screenshot: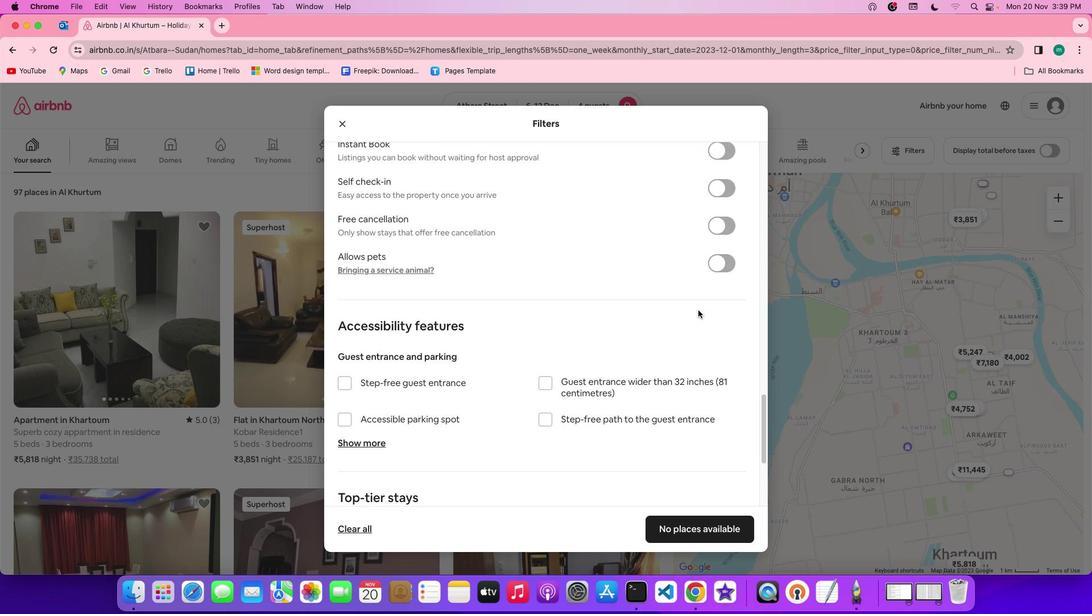 
Action: Mouse scrolled (657, 273) with delta (62, 90)
Screenshot: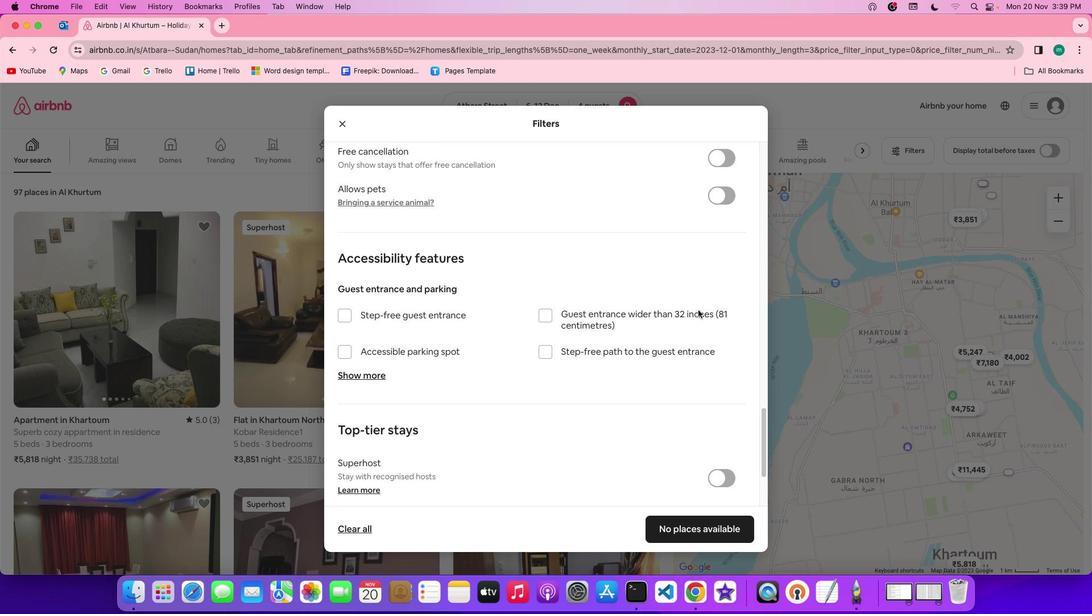 
Action: Mouse scrolled (657, 273) with delta (62, 90)
Screenshot: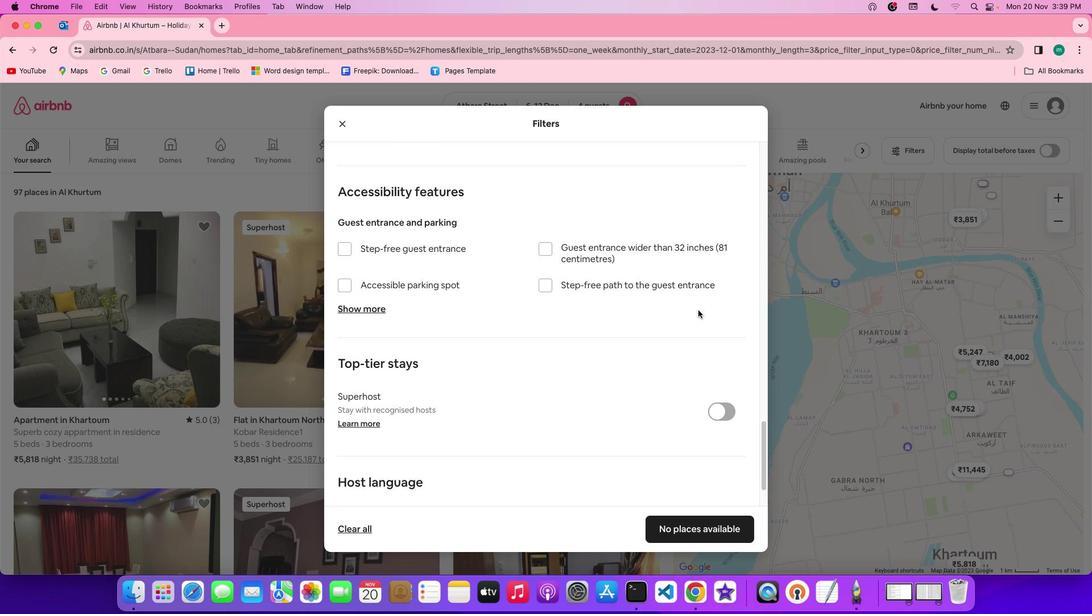 
Action: Mouse scrolled (657, 273) with delta (62, 89)
Screenshot: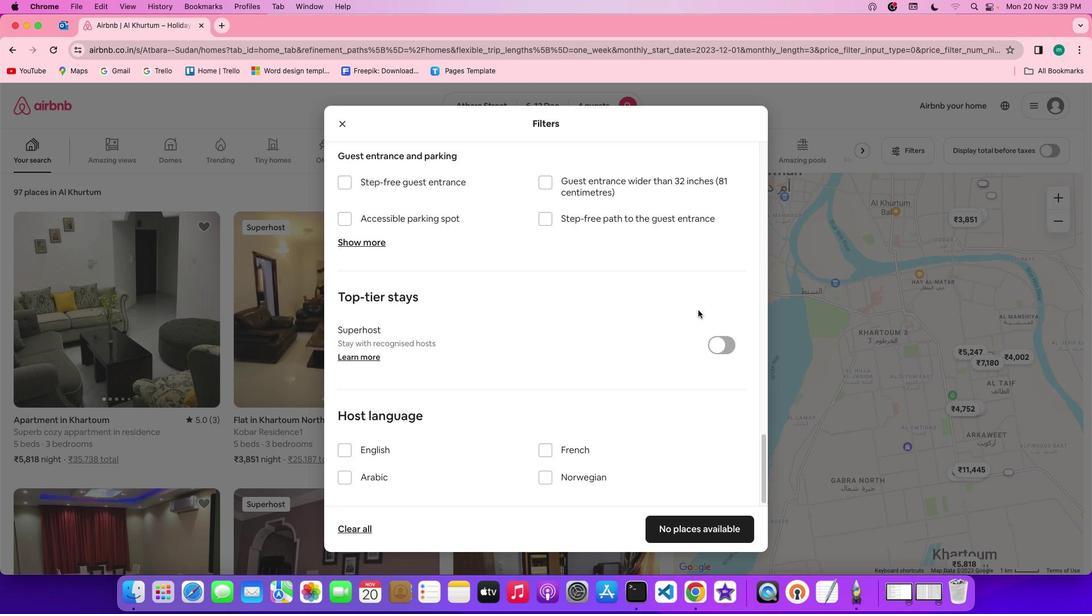 
Action: Mouse moved to (657, 273)
Screenshot: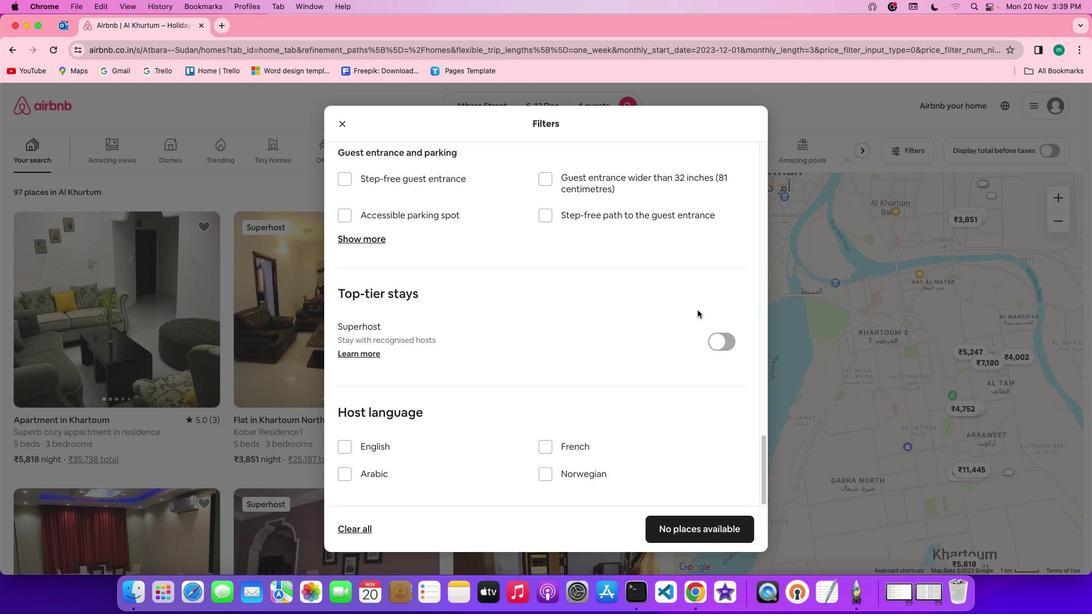 
Action: Mouse scrolled (657, 273) with delta (62, 91)
Screenshot: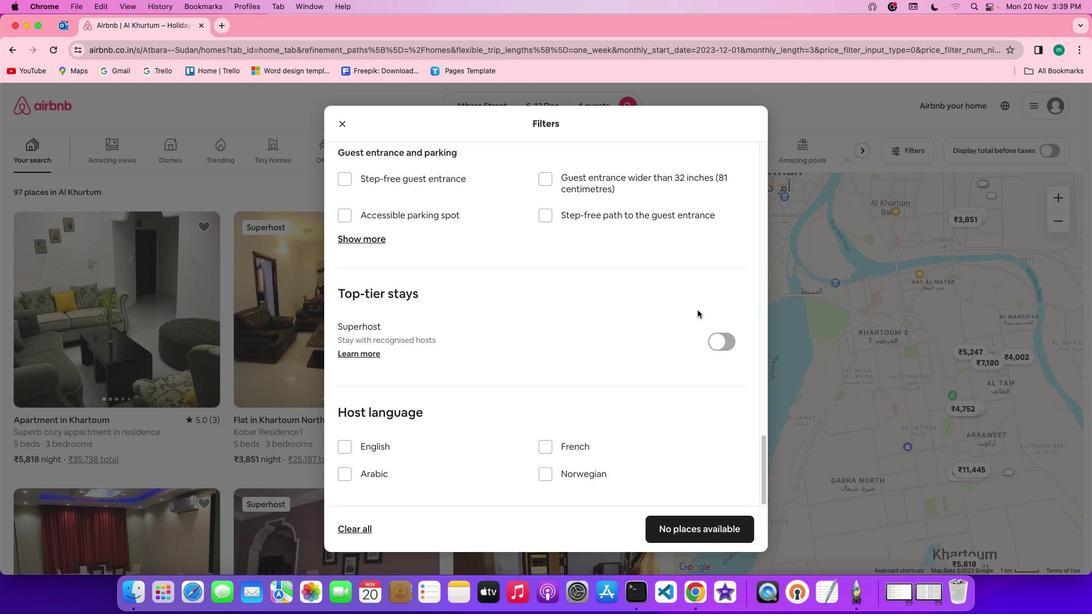 
Action: Mouse scrolled (657, 273) with delta (62, 91)
Screenshot: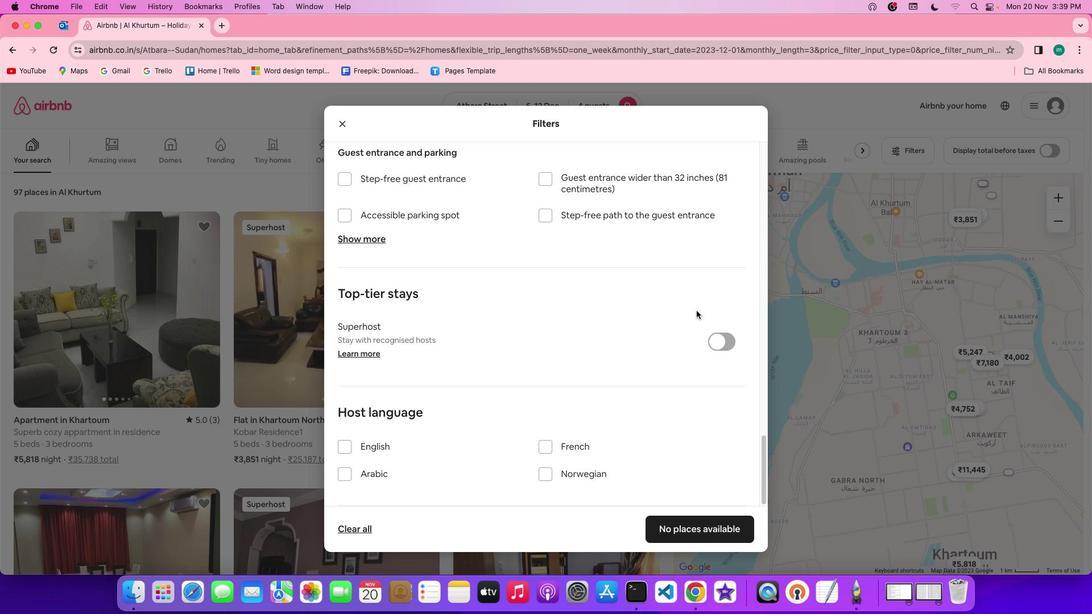 
Action: Mouse scrolled (657, 273) with delta (62, 90)
Screenshot: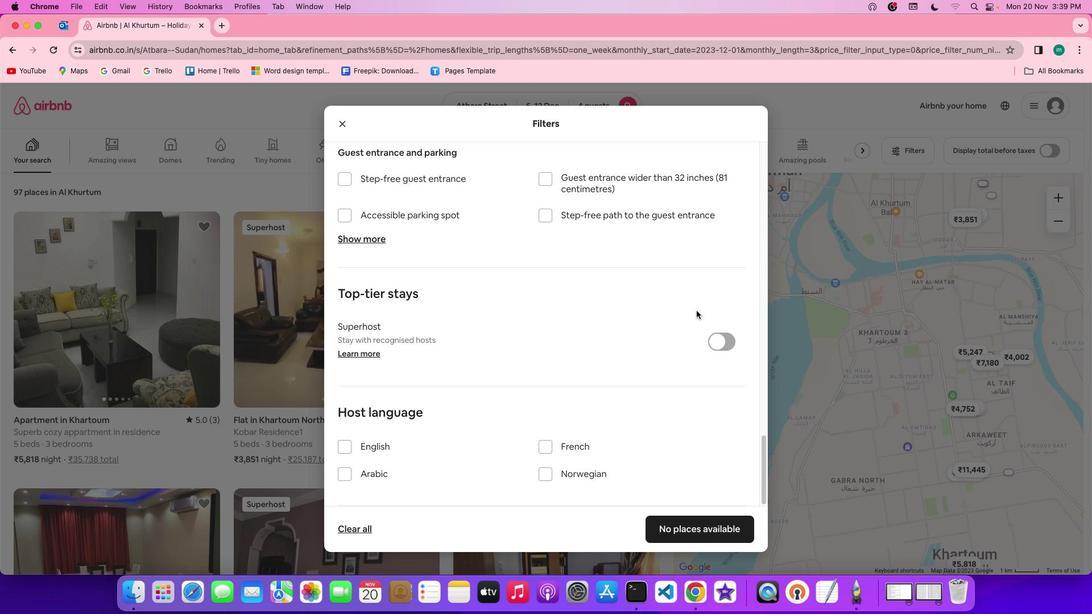 
Action: Mouse scrolled (657, 273) with delta (62, 89)
Screenshot: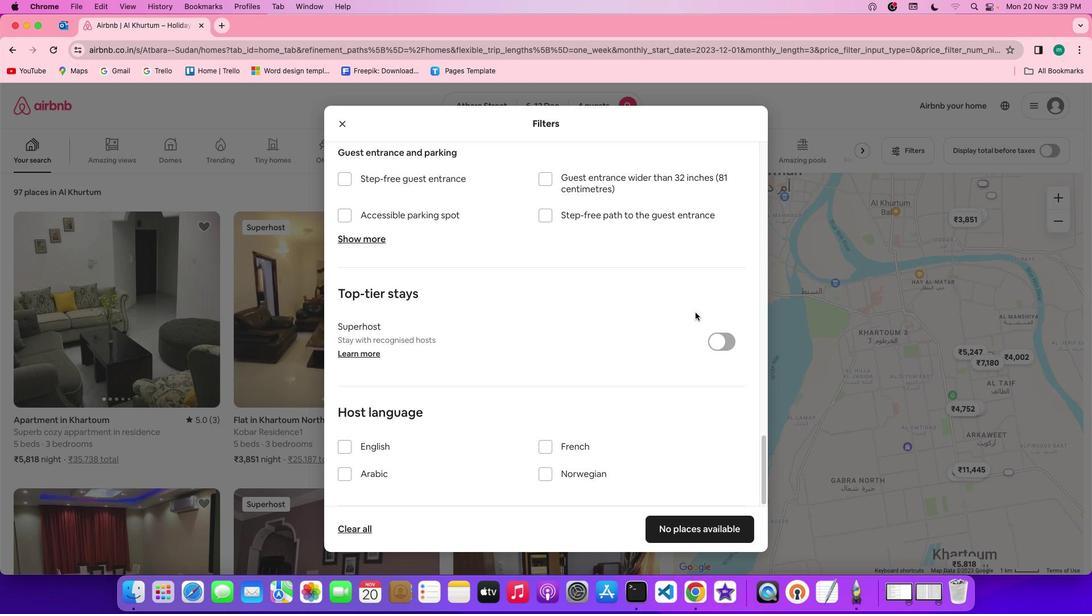 
Action: Mouse scrolled (657, 273) with delta (62, 89)
Screenshot: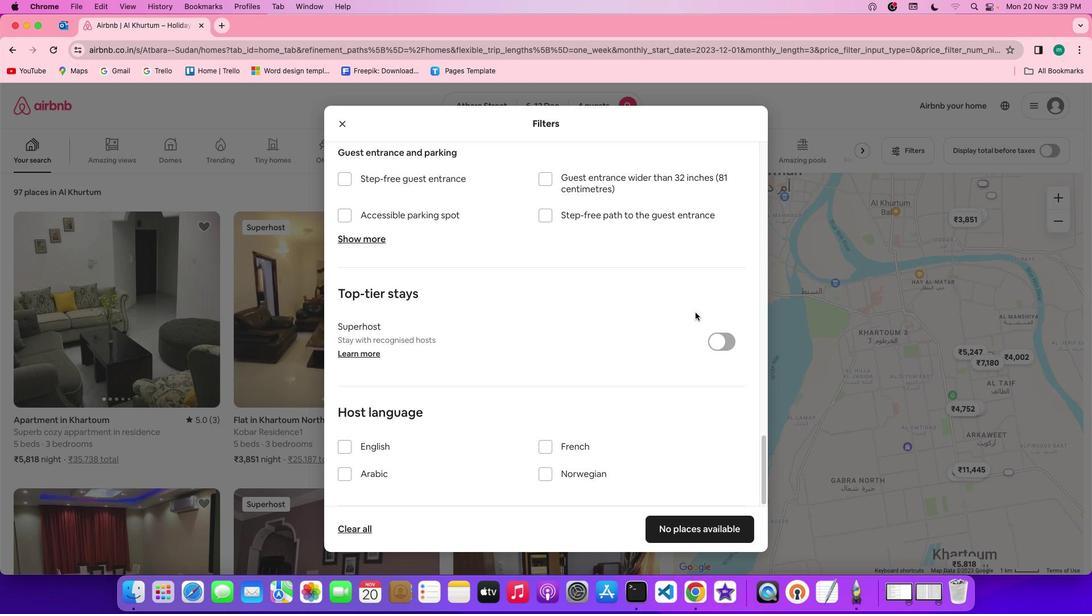 
Action: Mouse moved to (652, 293)
Screenshot: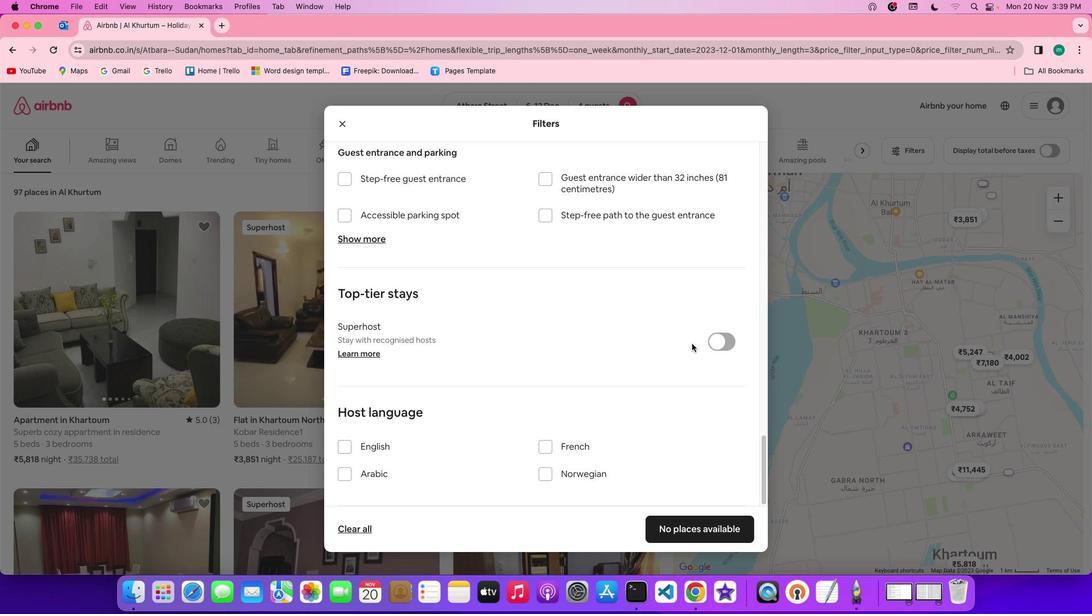 
Action: Mouse scrolled (652, 293) with delta (62, 91)
Screenshot: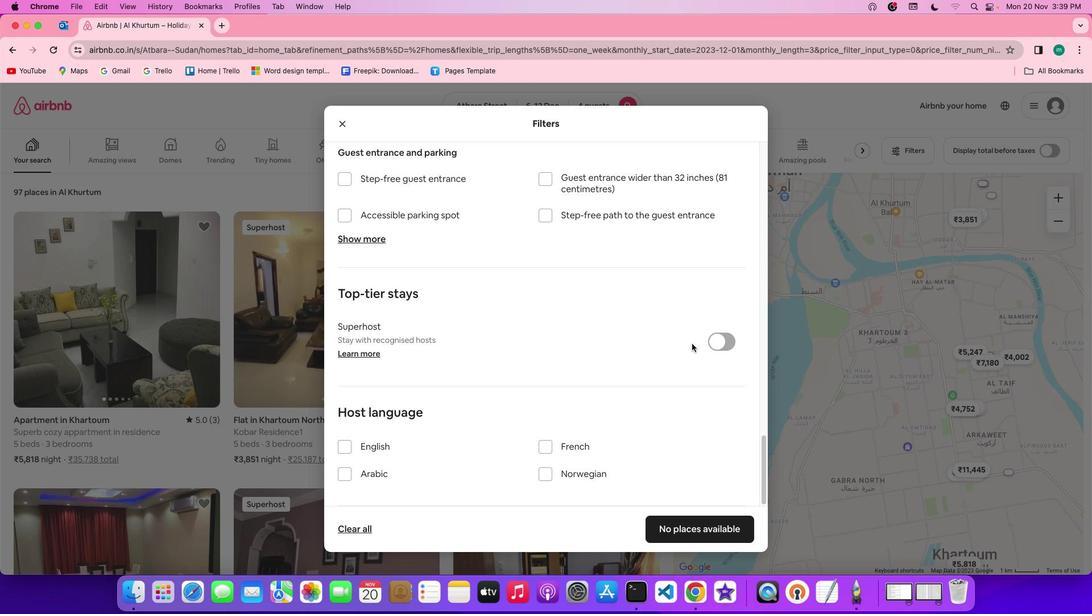 
Action: Mouse scrolled (652, 293) with delta (62, 91)
Screenshot: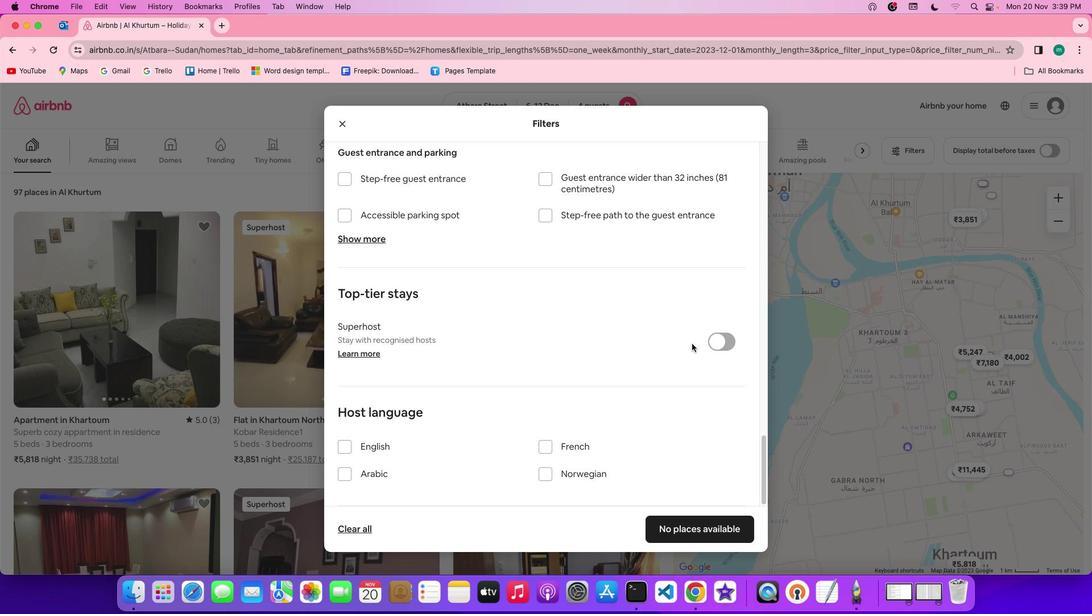 
Action: Mouse scrolled (652, 293) with delta (62, 90)
Screenshot: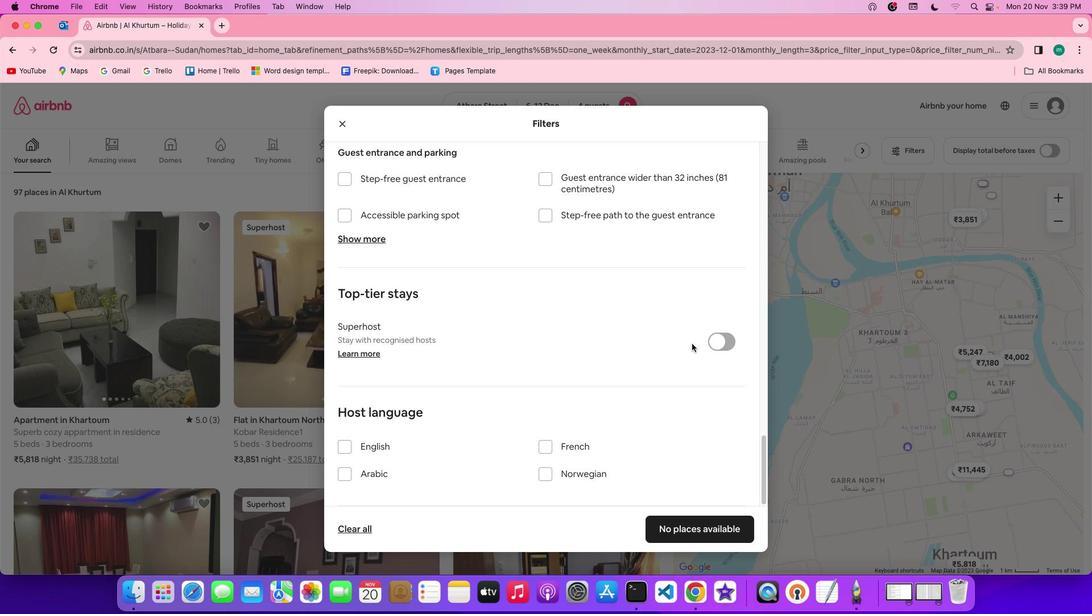
Action: Mouse scrolled (652, 293) with delta (62, 89)
Screenshot: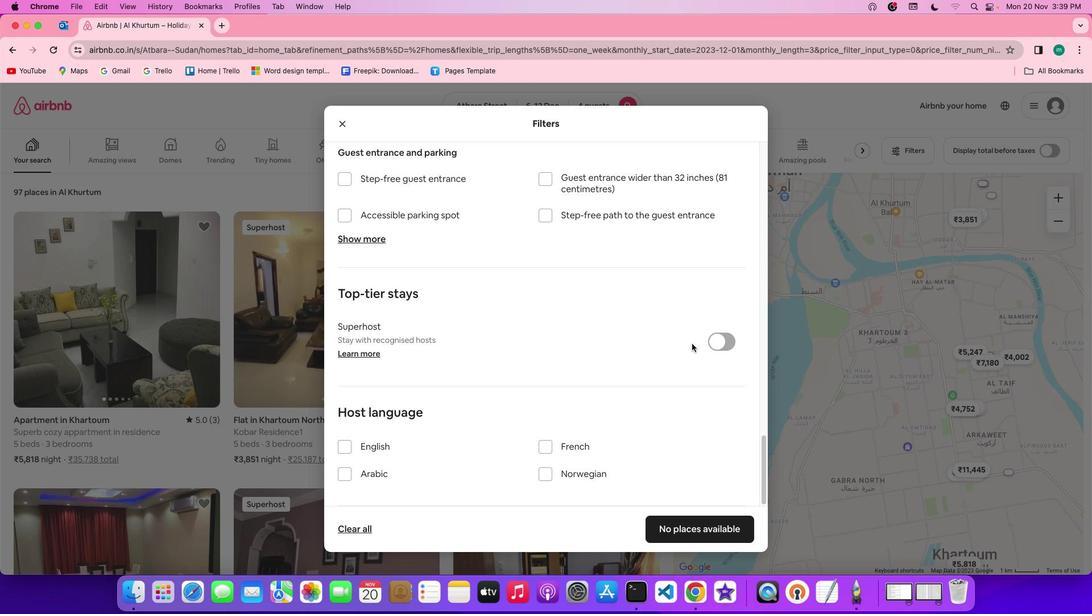 
Action: Mouse scrolled (652, 293) with delta (62, 89)
Screenshot: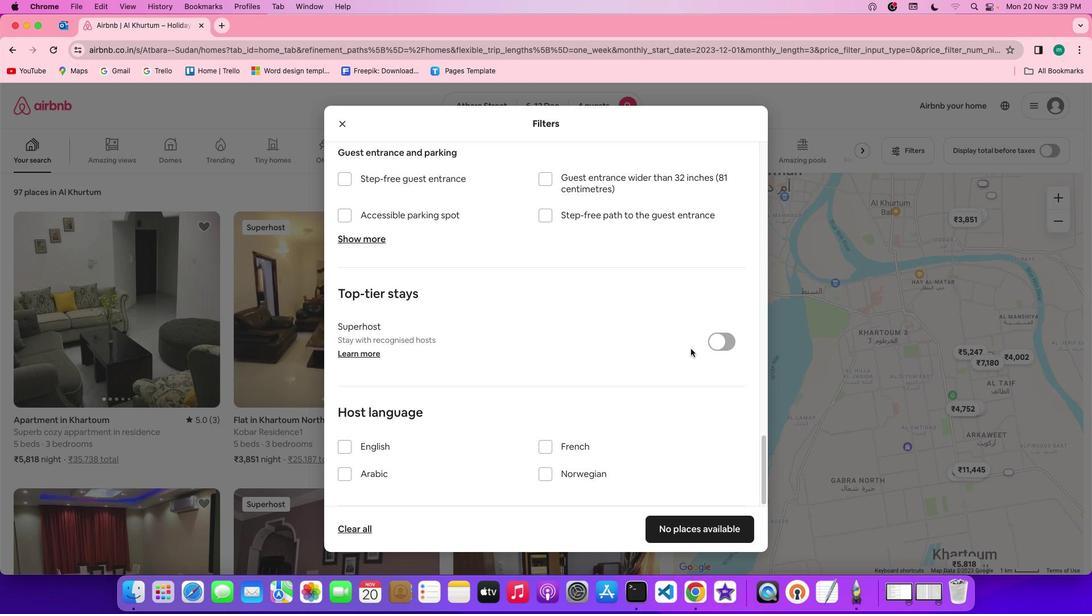 
Action: Mouse moved to (660, 402)
Screenshot: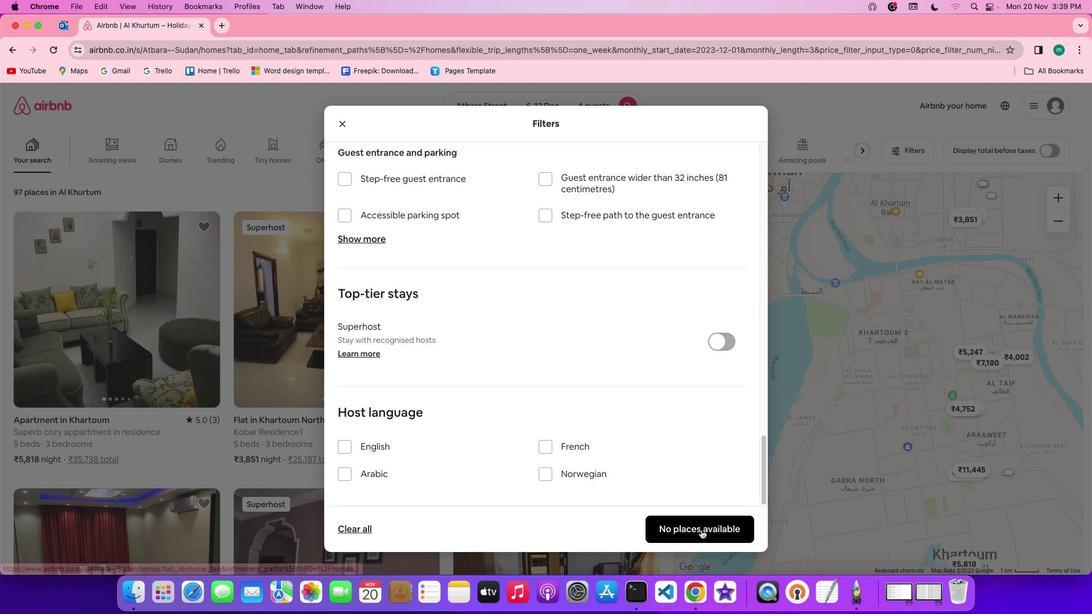 
Action: Mouse pressed left at (660, 402)
Screenshot: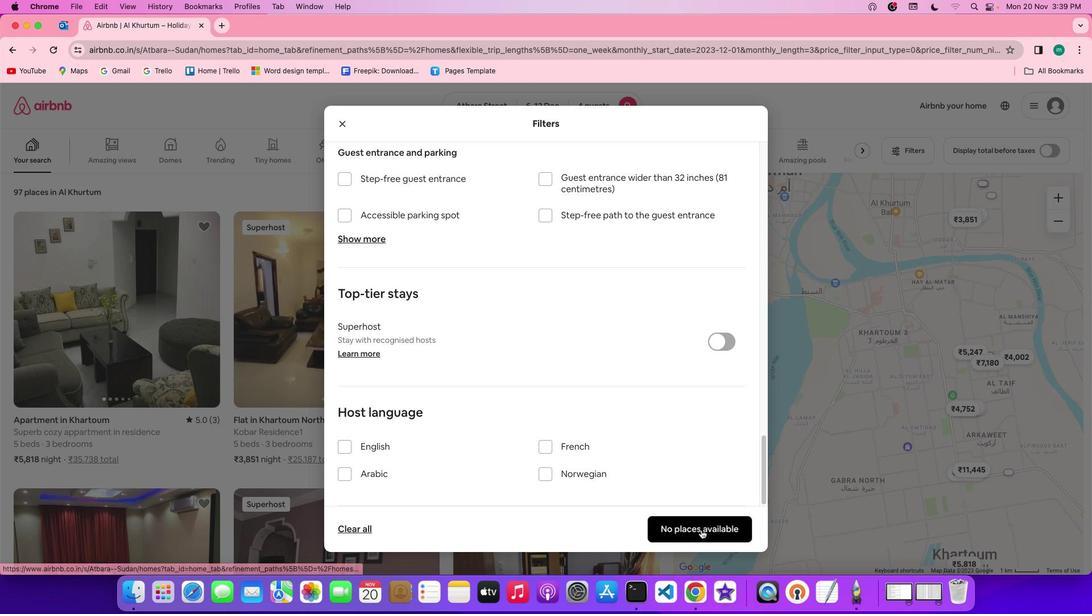 
Action: Mouse moved to (334, 282)
Screenshot: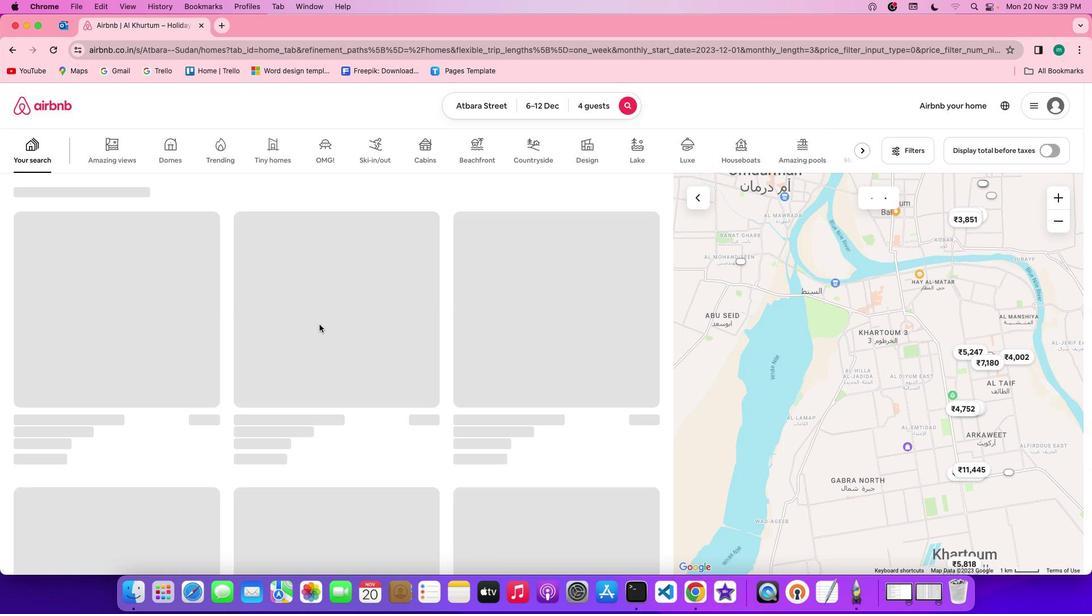 
